 Task: Check the standings of the 2023 Victory Lane Racing NASCAR Cup Series for the race "Pennzoil 400" on the track "Las Vegas".
Action: Mouse moved to (203, 395)
Screenshot: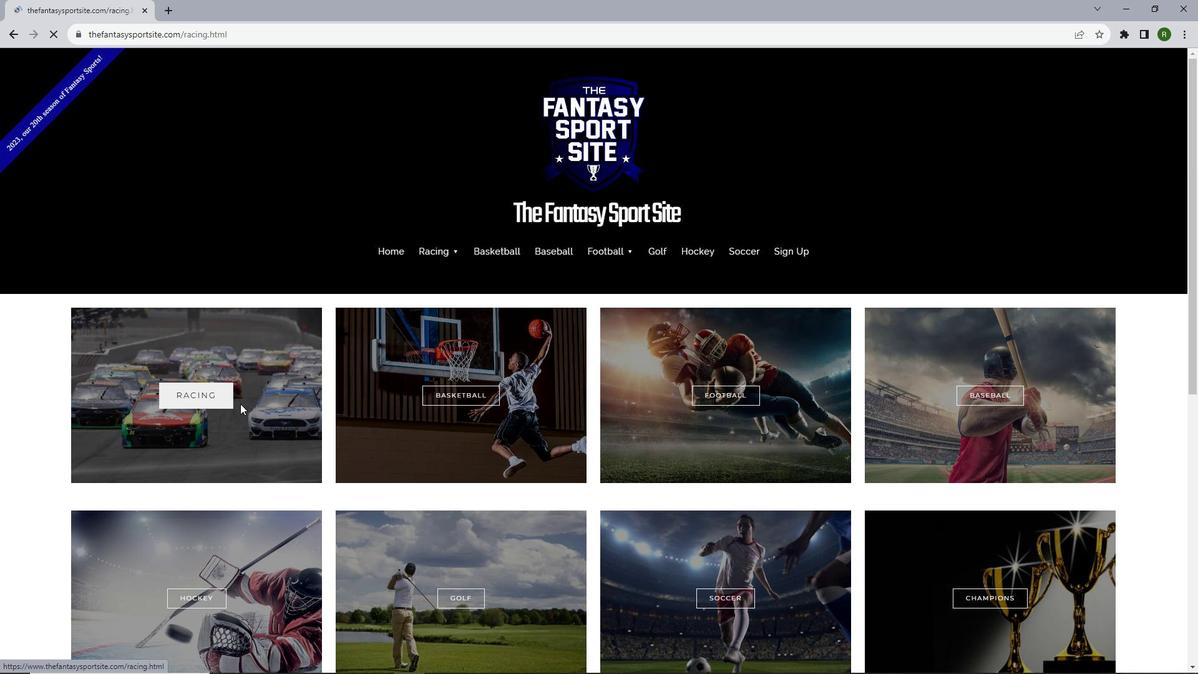 
Action: Mouse pressed left at (203, 395)
Screenshot: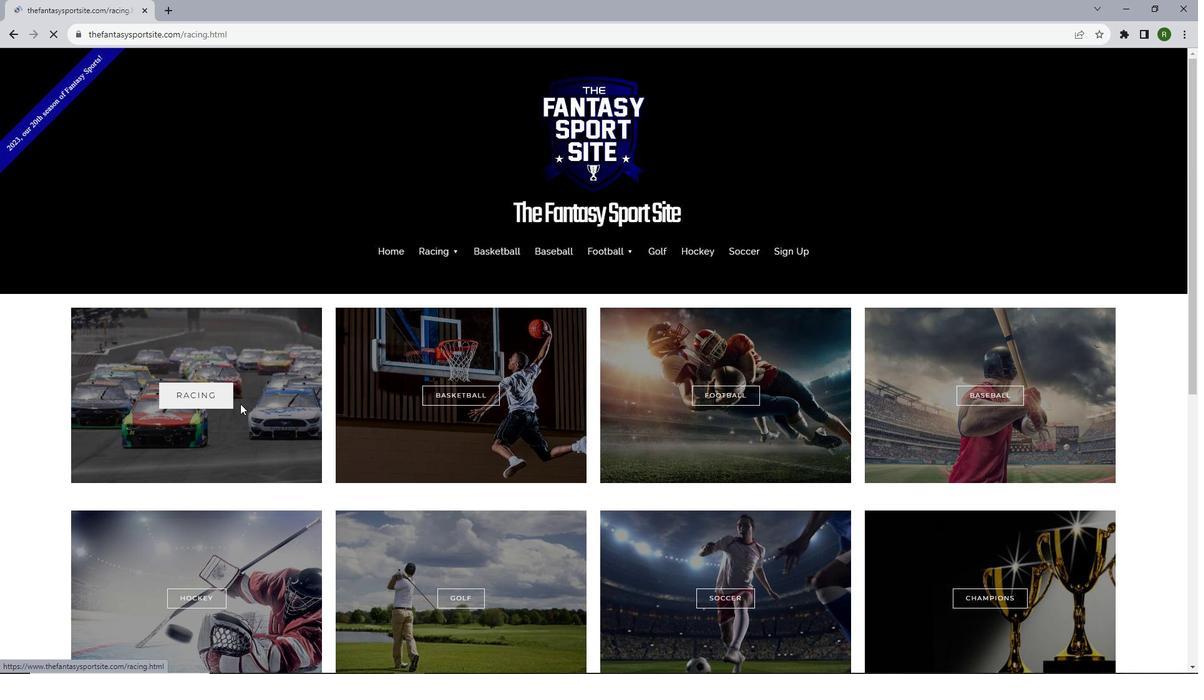 
Action: Mouse moved to (330, 427)
Screenshot: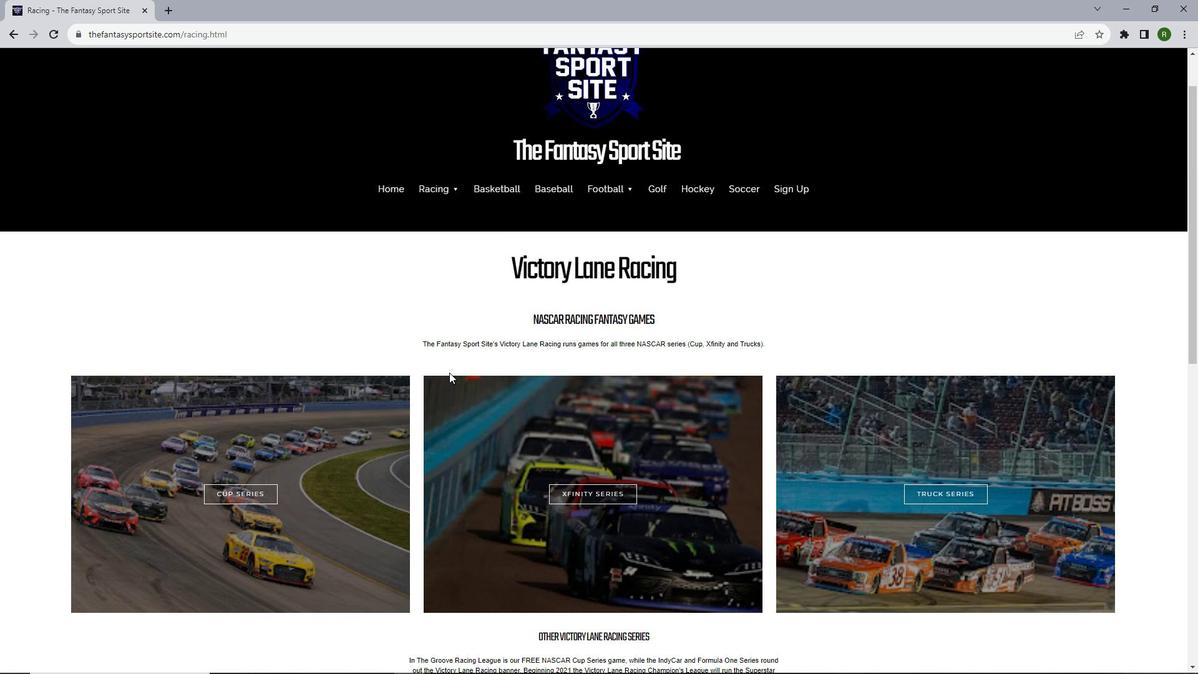 
Action: Mouse scrolled (330, 426) with delta (0, 0)
Screenshot: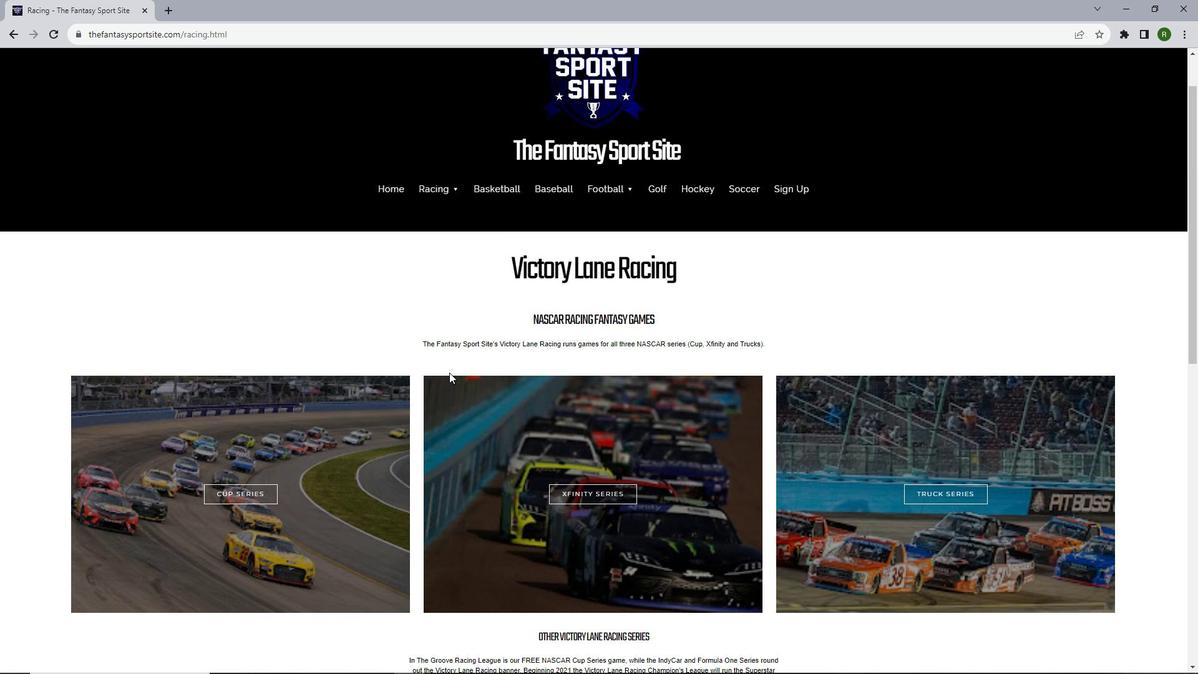 
Action: Mouse scrolled (330, 426) with delta (0, 0)
Screenshot: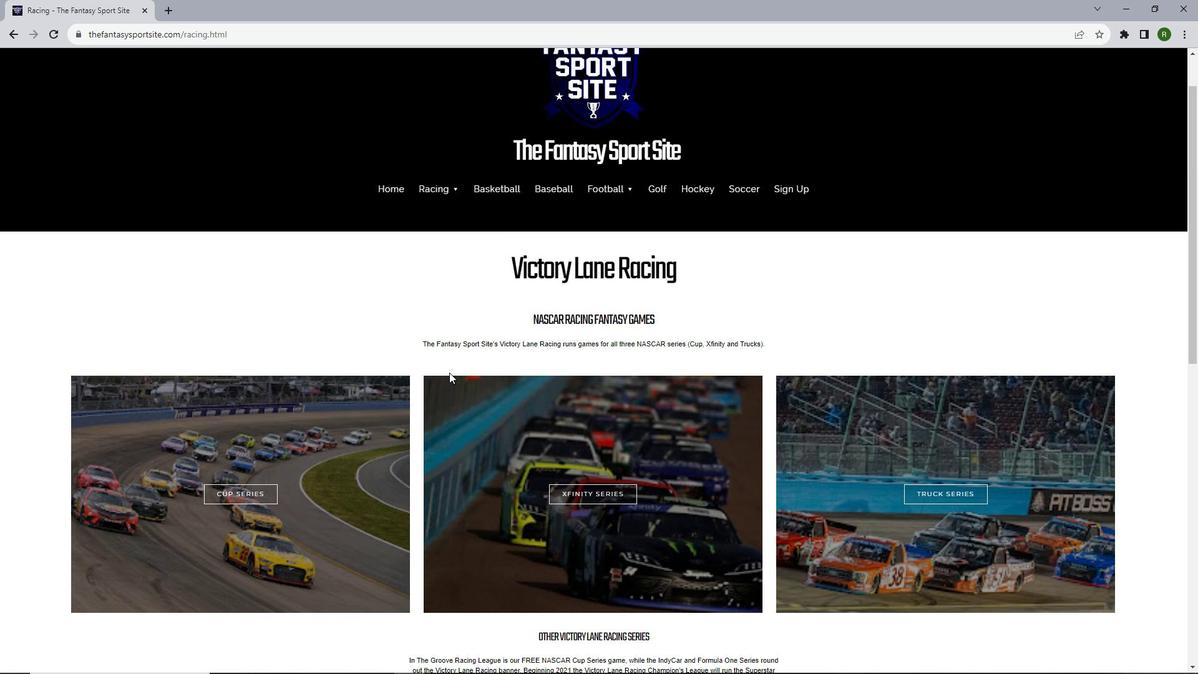 
Action: Mouse moved to (244, 434)
Screenshot: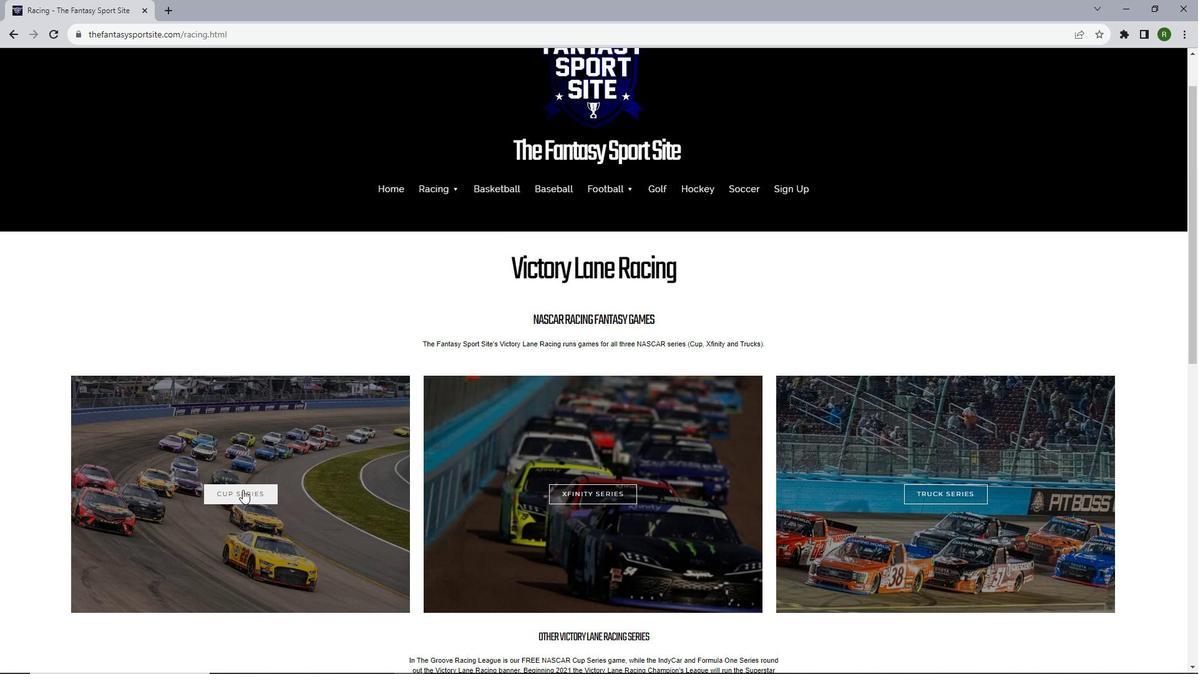
Action: Mouse pressed left at (244, 434)
Screenshot: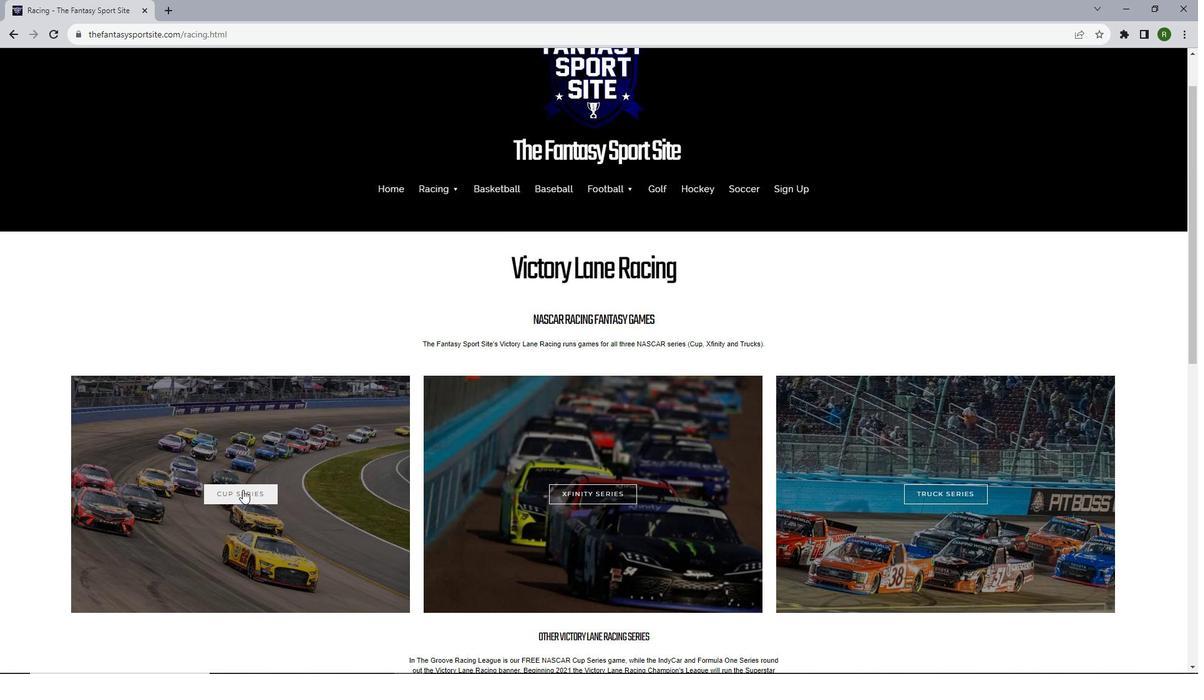 
Action: Mouse moved to (473, 406)
Screenshot: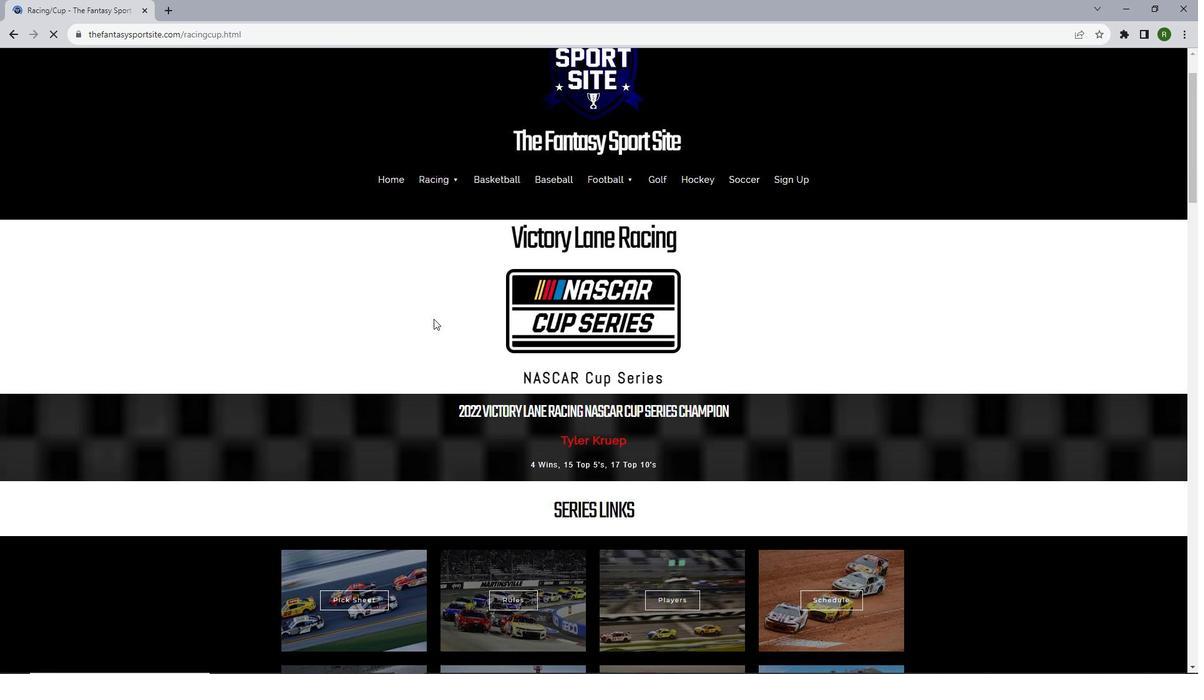 
Action: Mouse scrolled (473, 405) with delta (0, 0)
Screenshot: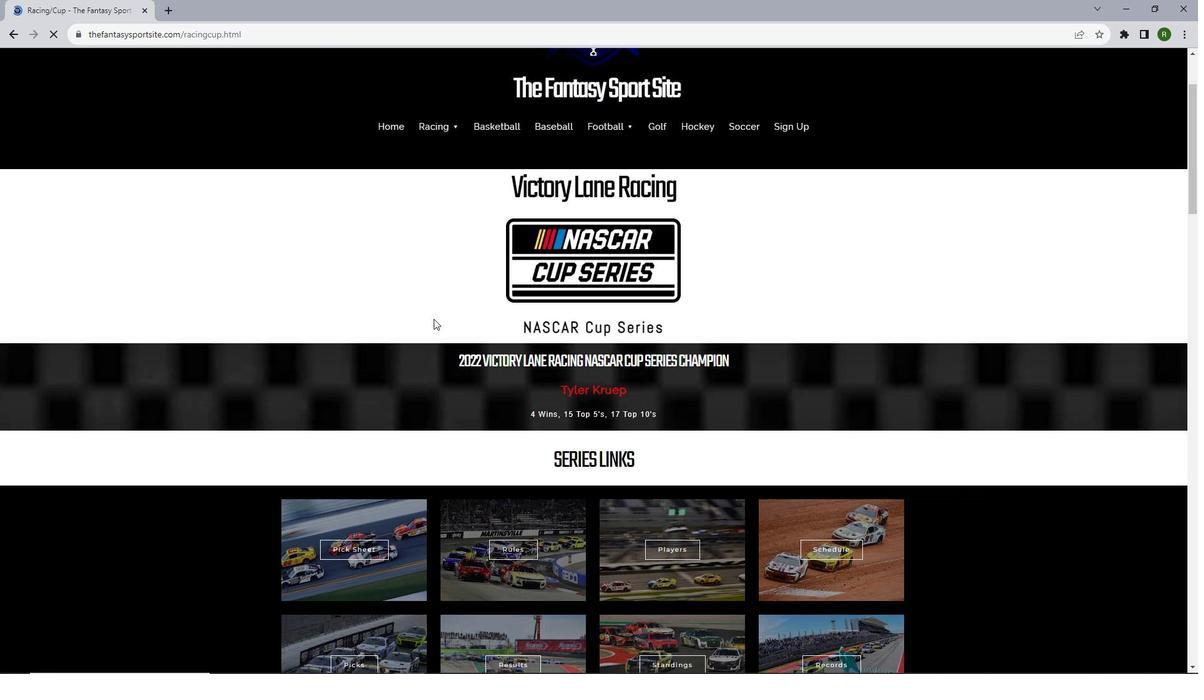 
Action: Mouse scrolled (473, 405) with delta (0, 0)
Screenshot: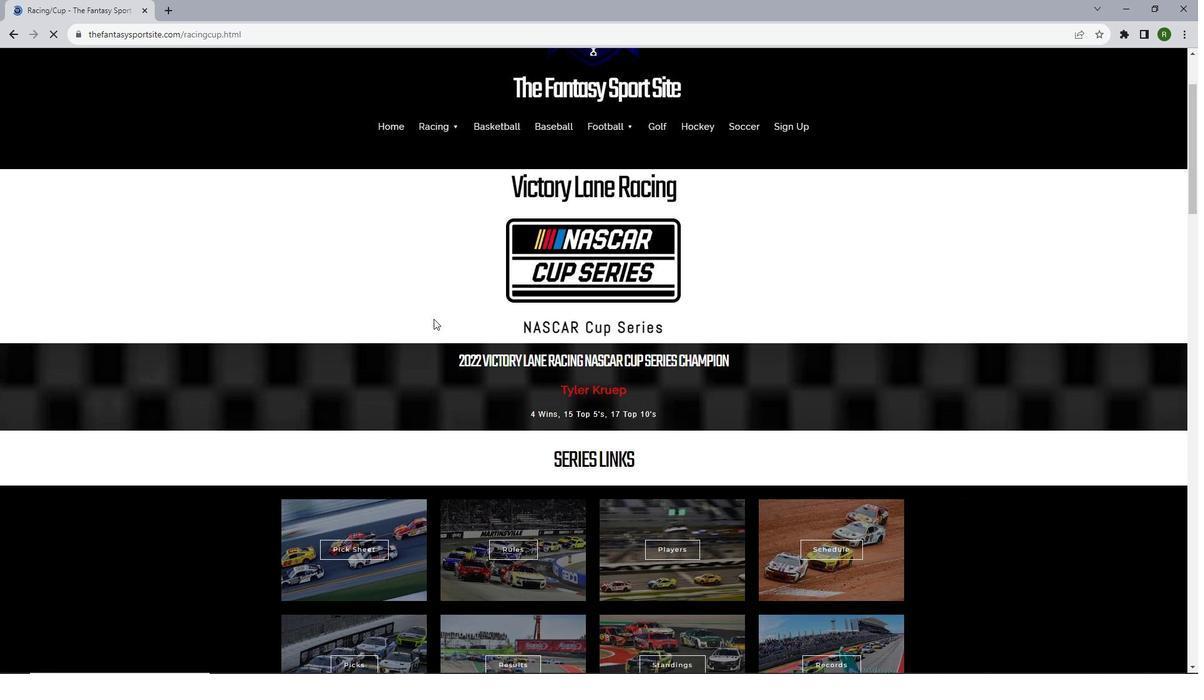 
Action: Mouse scrolled (473, 405) with delta (0, 0)
Screenshot: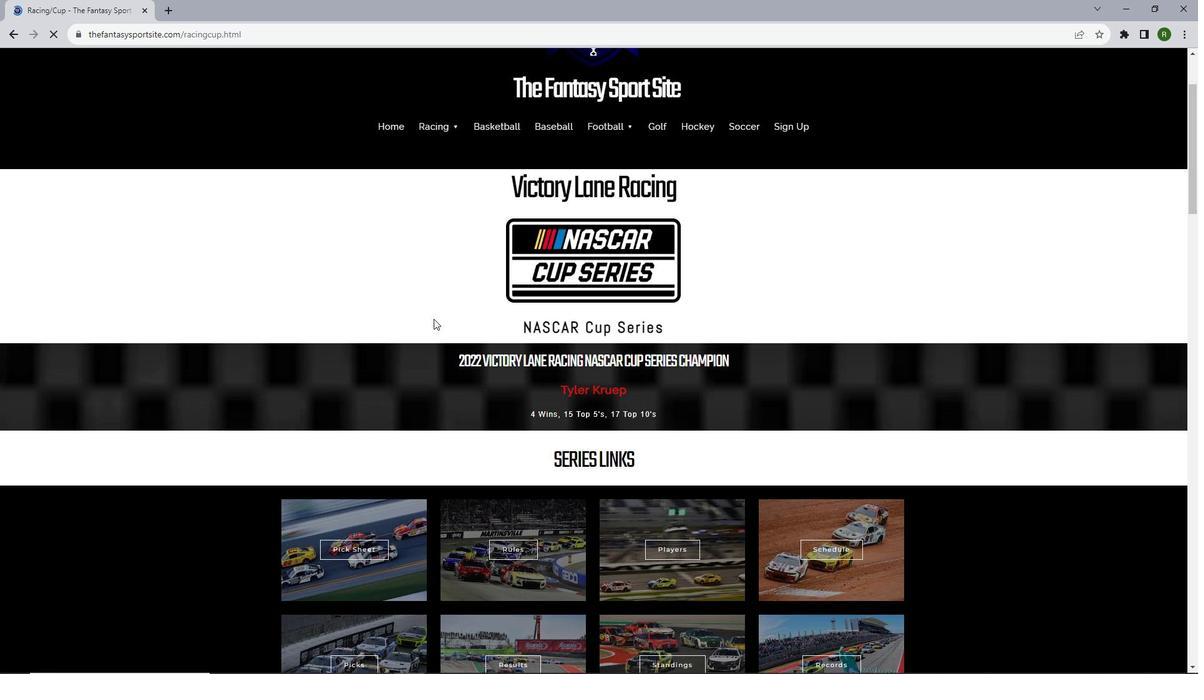 
Action: Mouse scrolled (473, 405) with delta (0, 0)
Screenshot: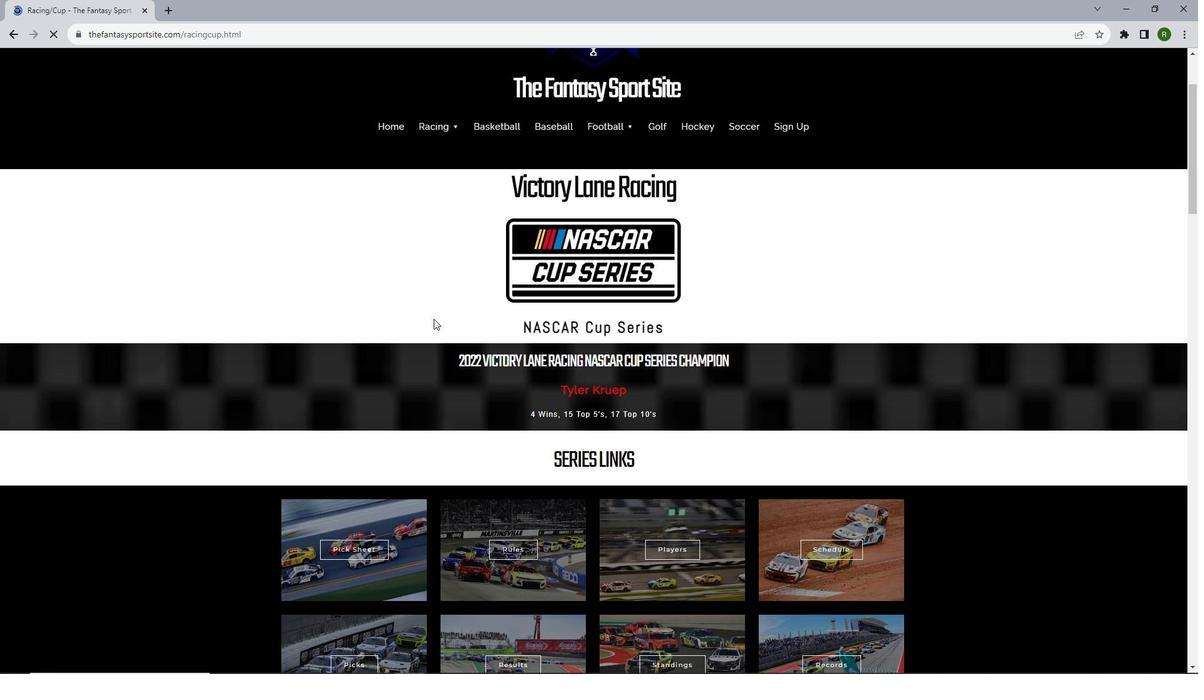 
Action: Mouse scrolled (473, 405) with delta (0, 0)
Screenshot: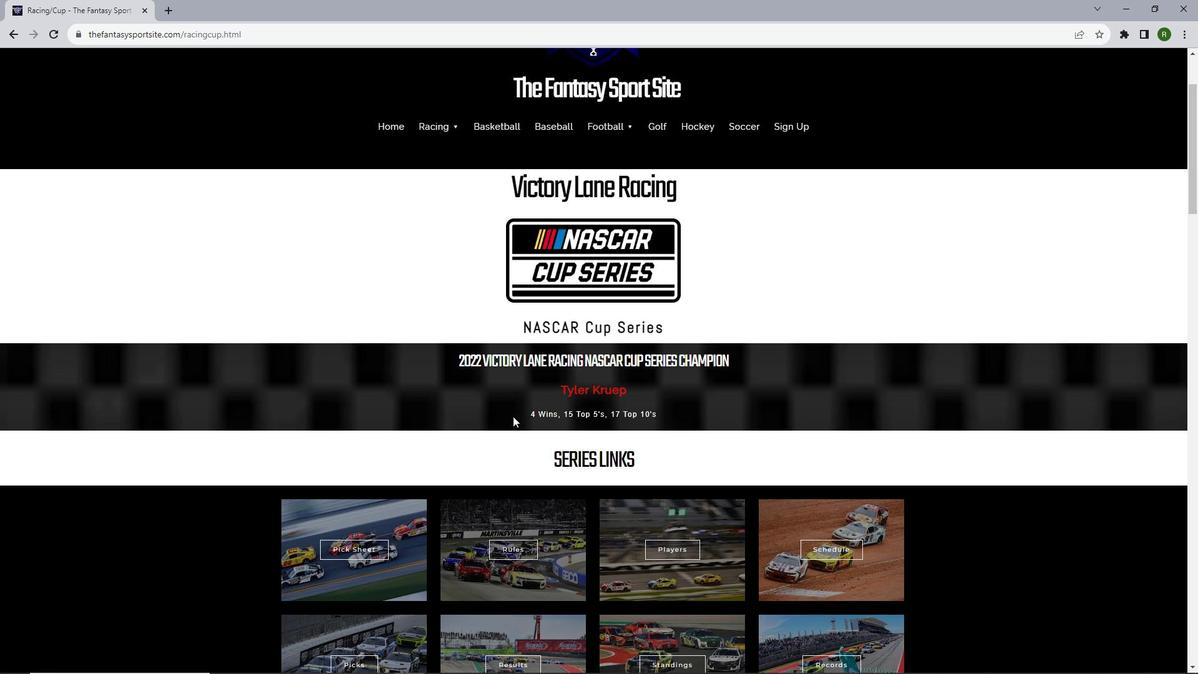 
Action: Mouse moved to (646, 478)
Screenshot: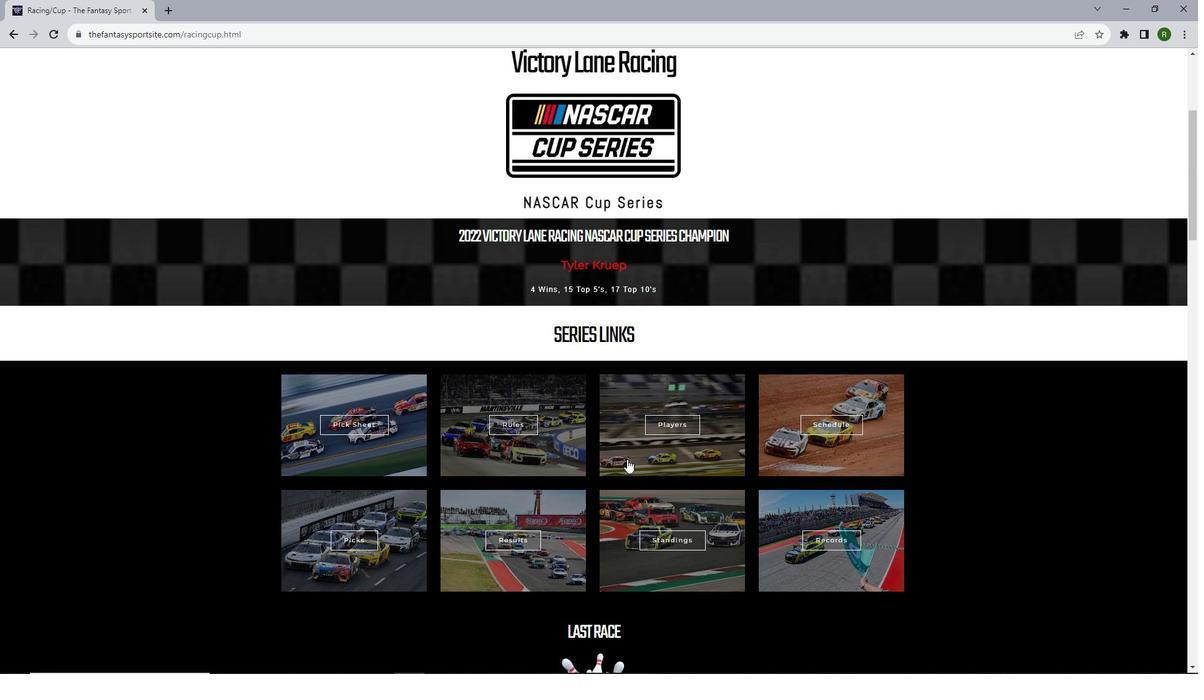 
Action: Mouse pressed left at (646, 478)
Screenshot: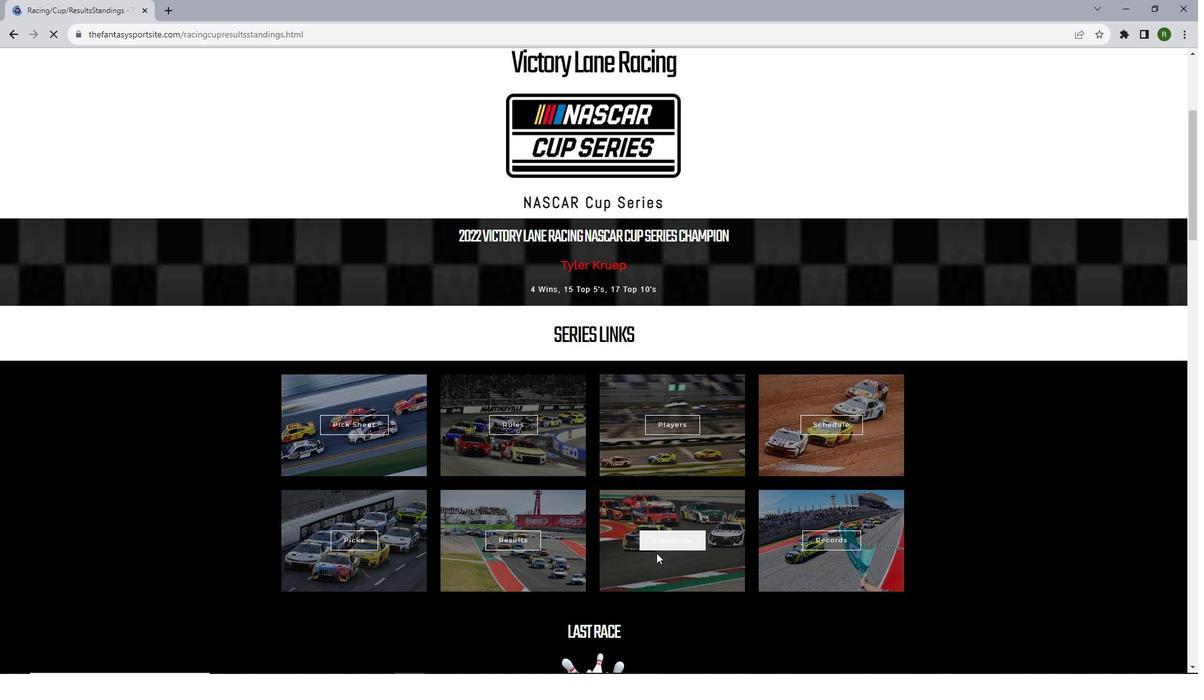 
Action: Mouse moved to (661, 479)
Screenshot: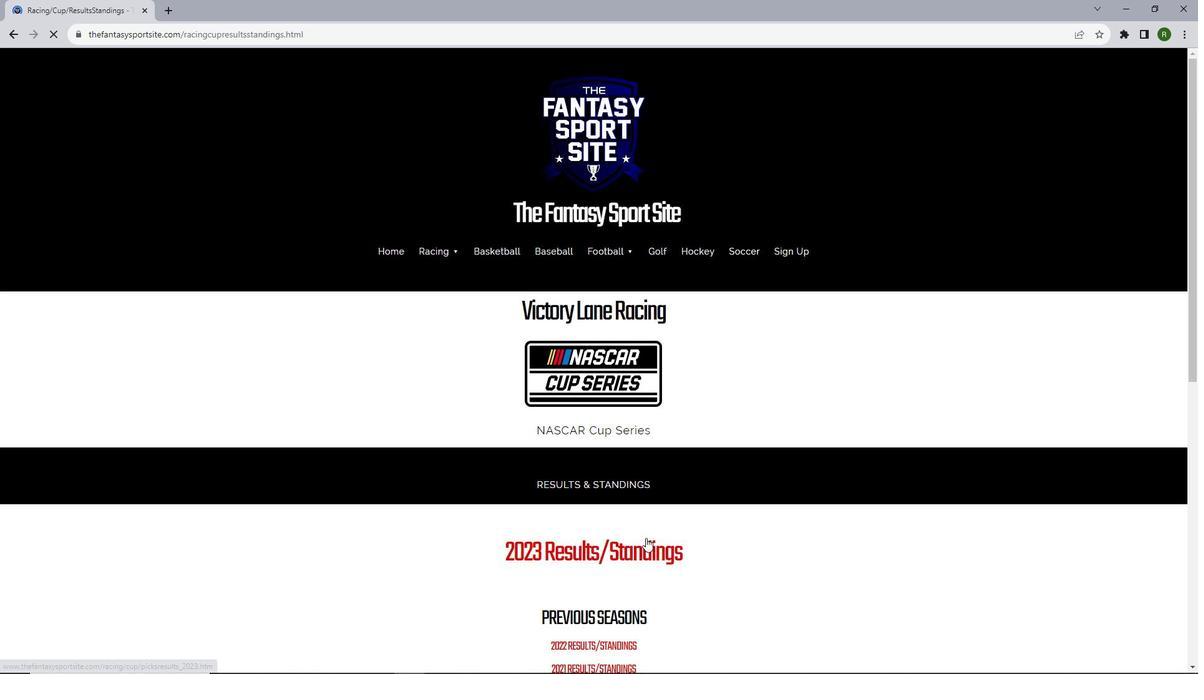 
Action: Mouse pressed left at (661, 479)
Screenshot: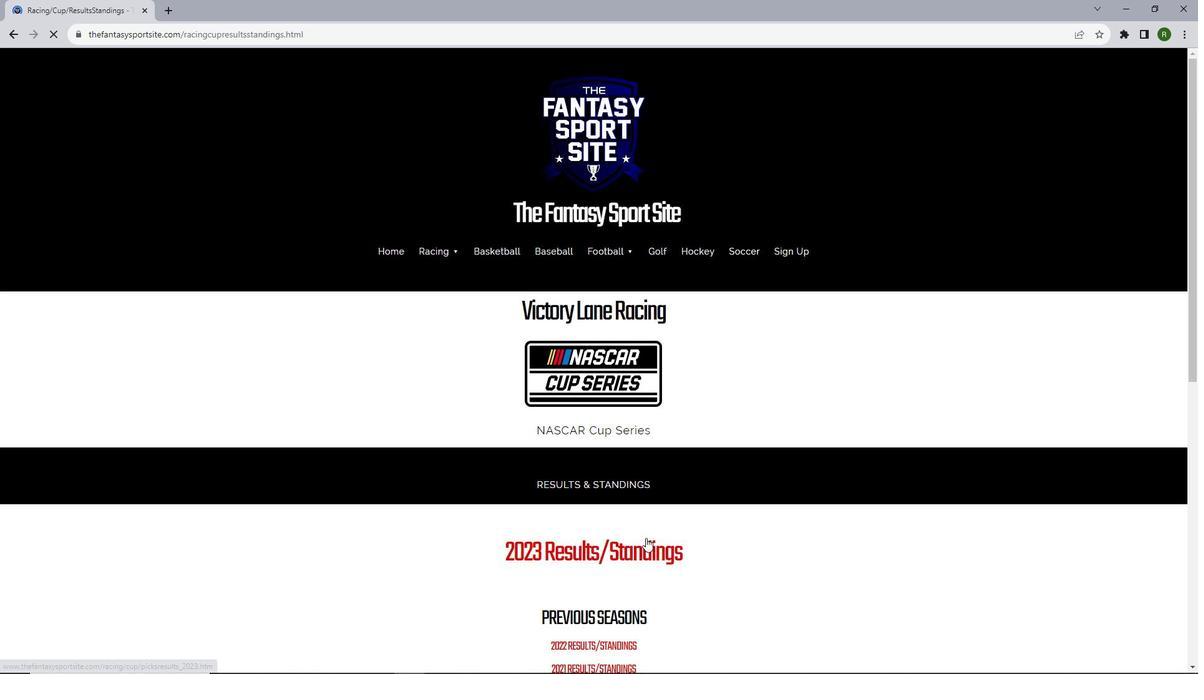 
Action: Mouse scrolled (661, 479) with delta (0, 0)
Screenshot: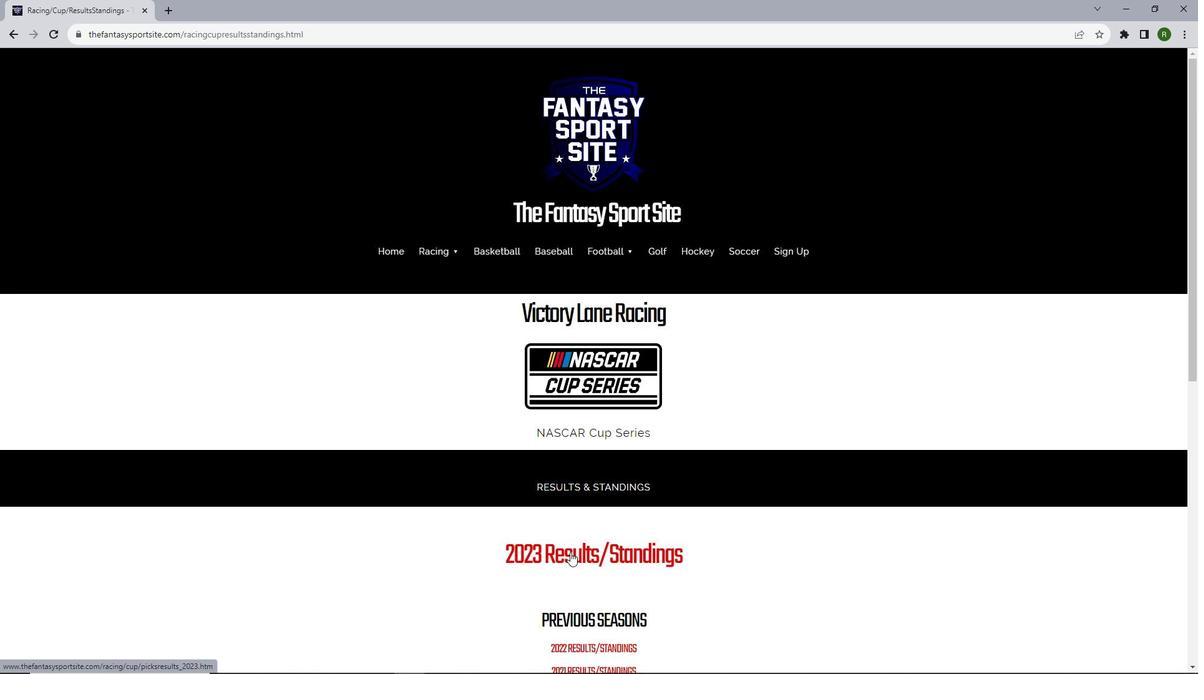
Action: Mouse scrolled (661, 479) with delta (0, 0)
Screenshot: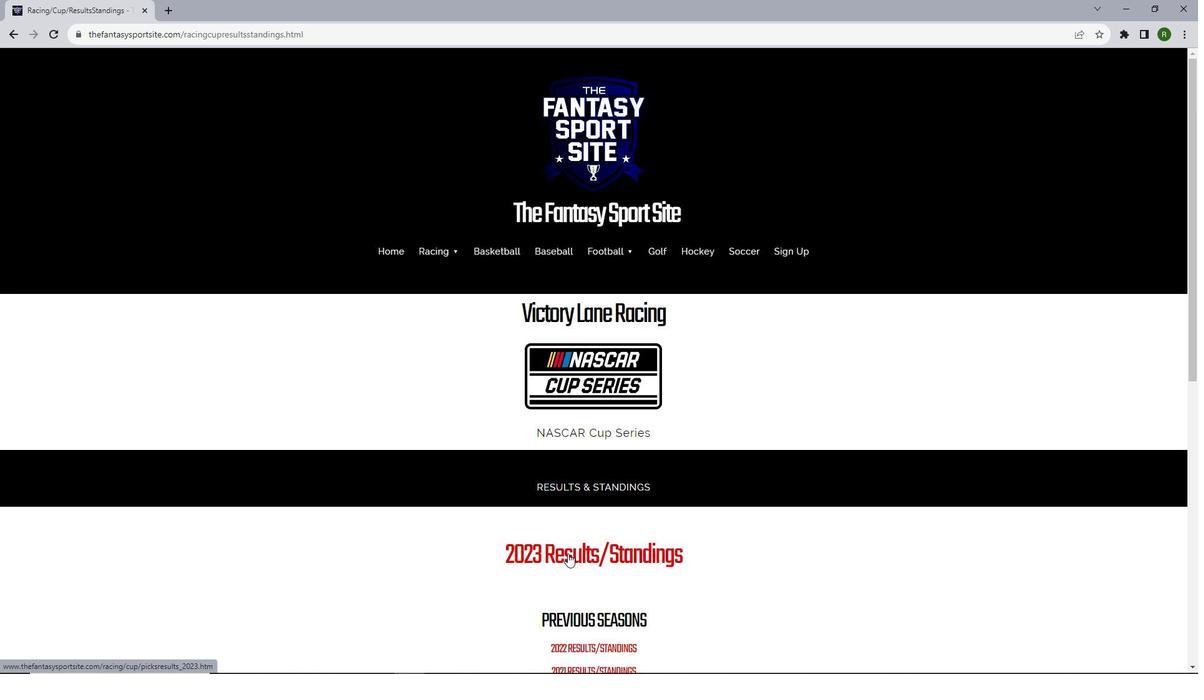 
Action: Mouse moved to (596, 431)
Screenshot: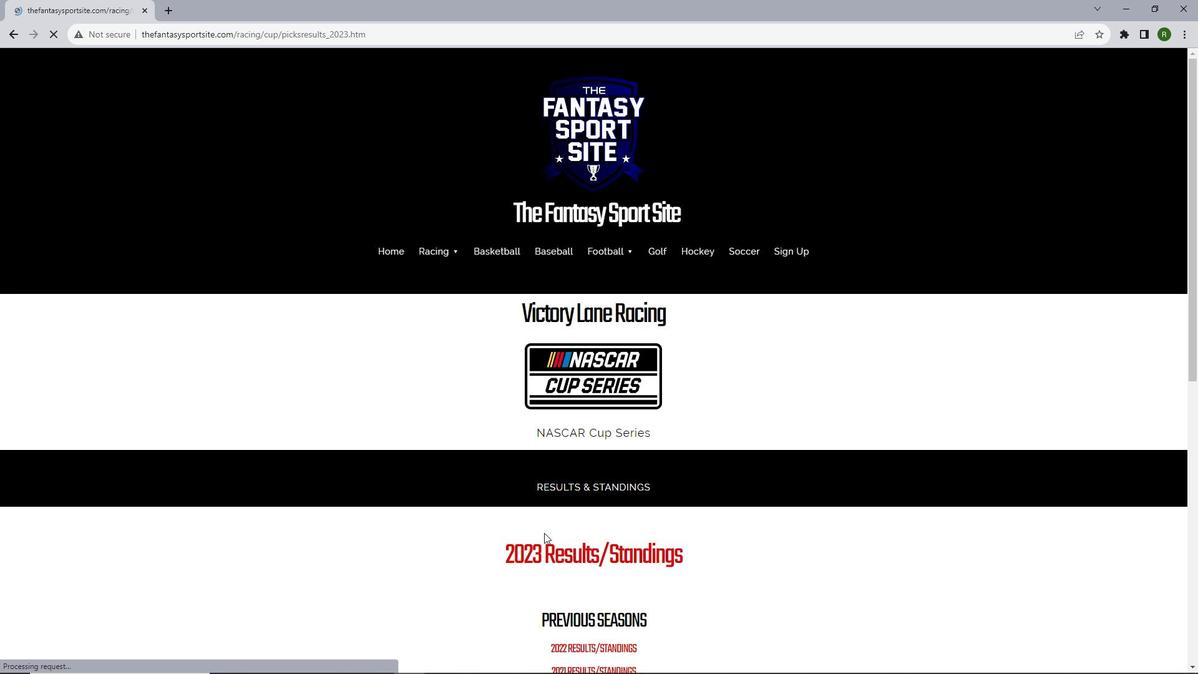 
Action: Mouse pressed left at (596, 431)
Screenshot: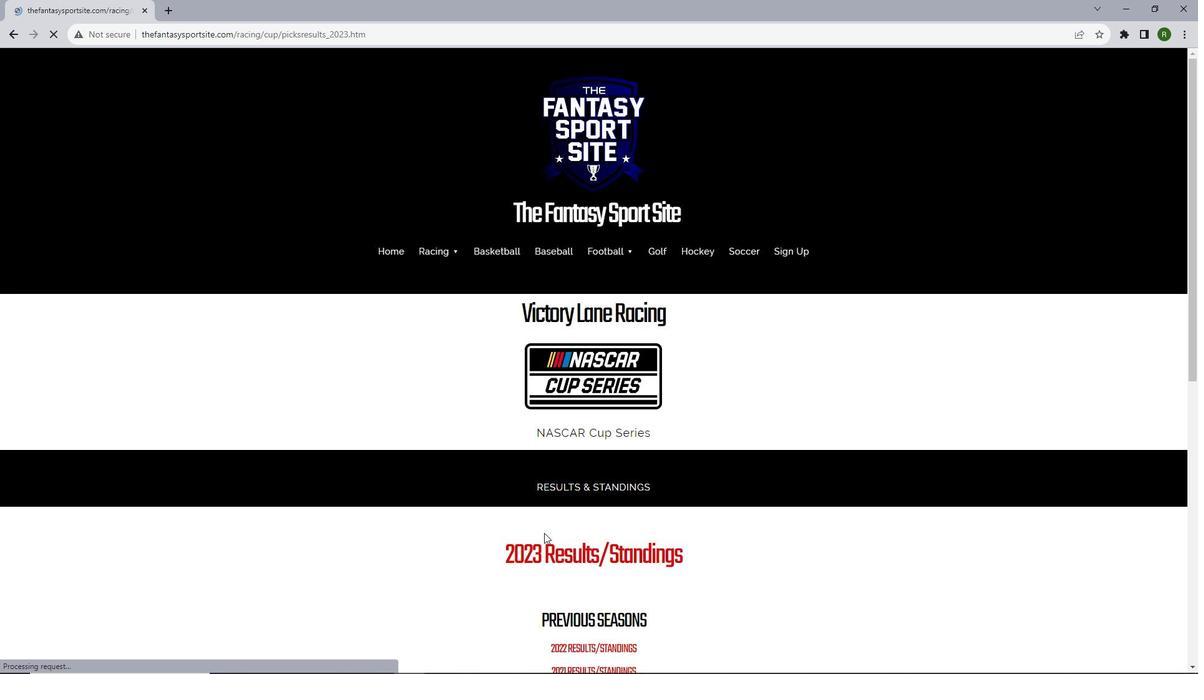 
Action: Mouse moved to (777, 142)
Screenshot: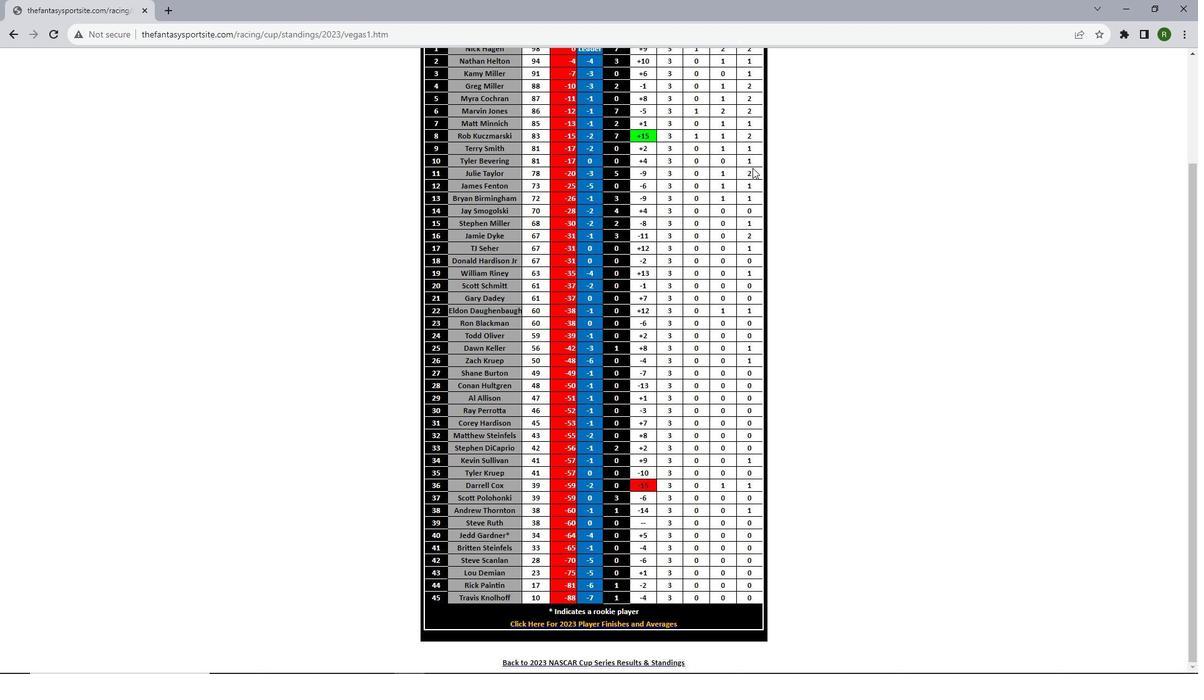 
Action: Mouse scrolled (777, 142) with delta (0, 0)
Screenshot: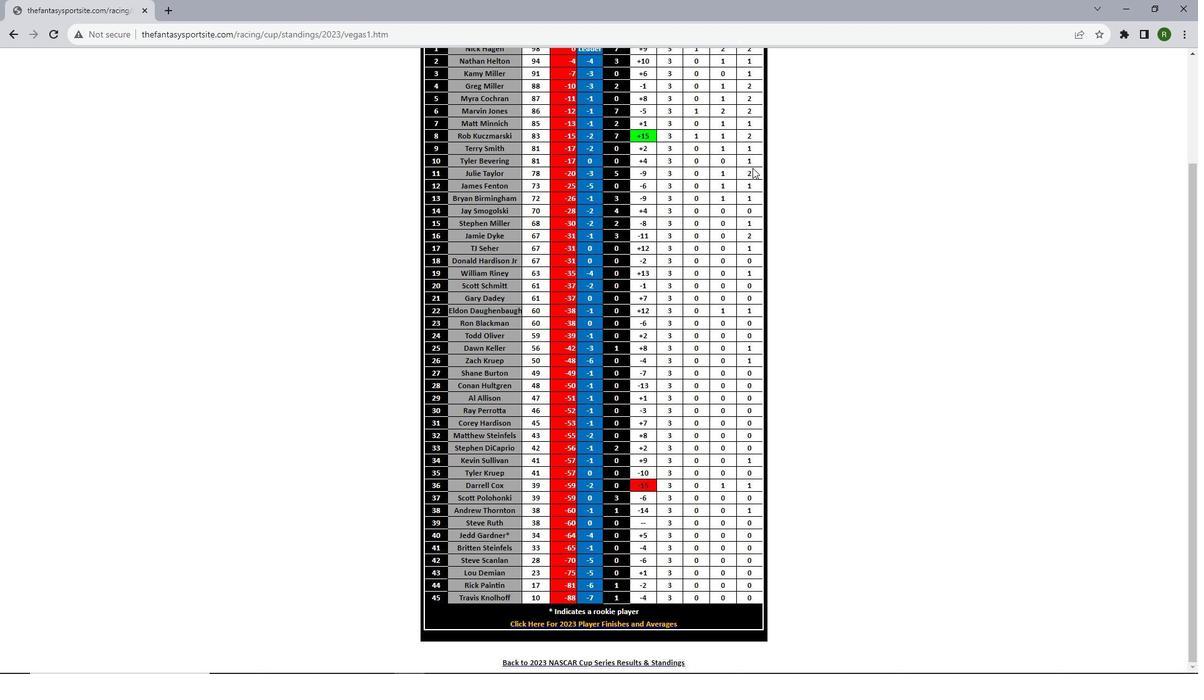 
Action: Mouse scrolled (777, 142) with delta (0, 0)
Screenshot: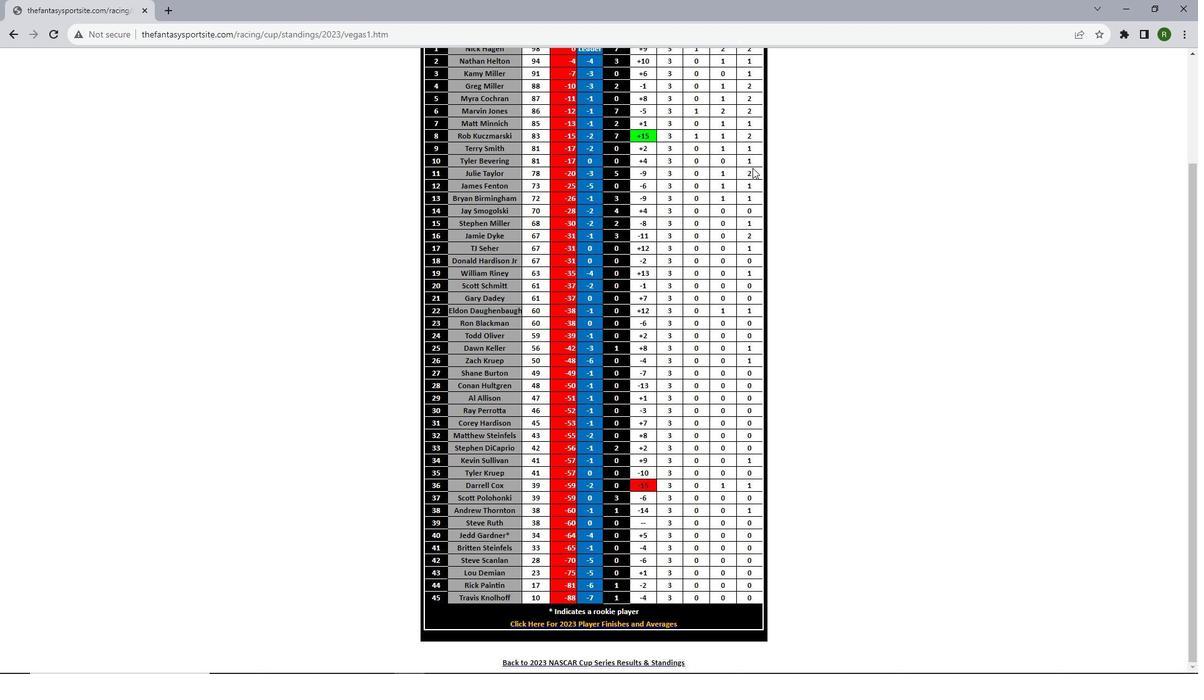 
Action: Mouse scrolled (777, 142) with delta (0, 0)
Screenshot: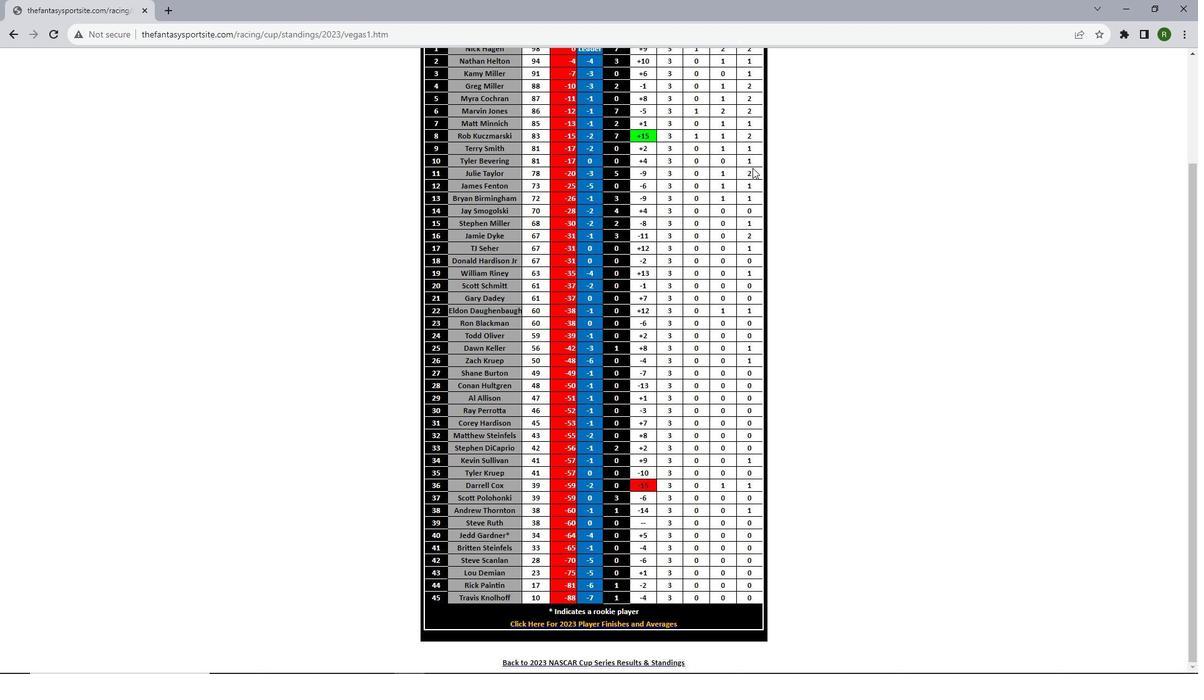
Action: Mouse moved to (11, 32)
Screenshot: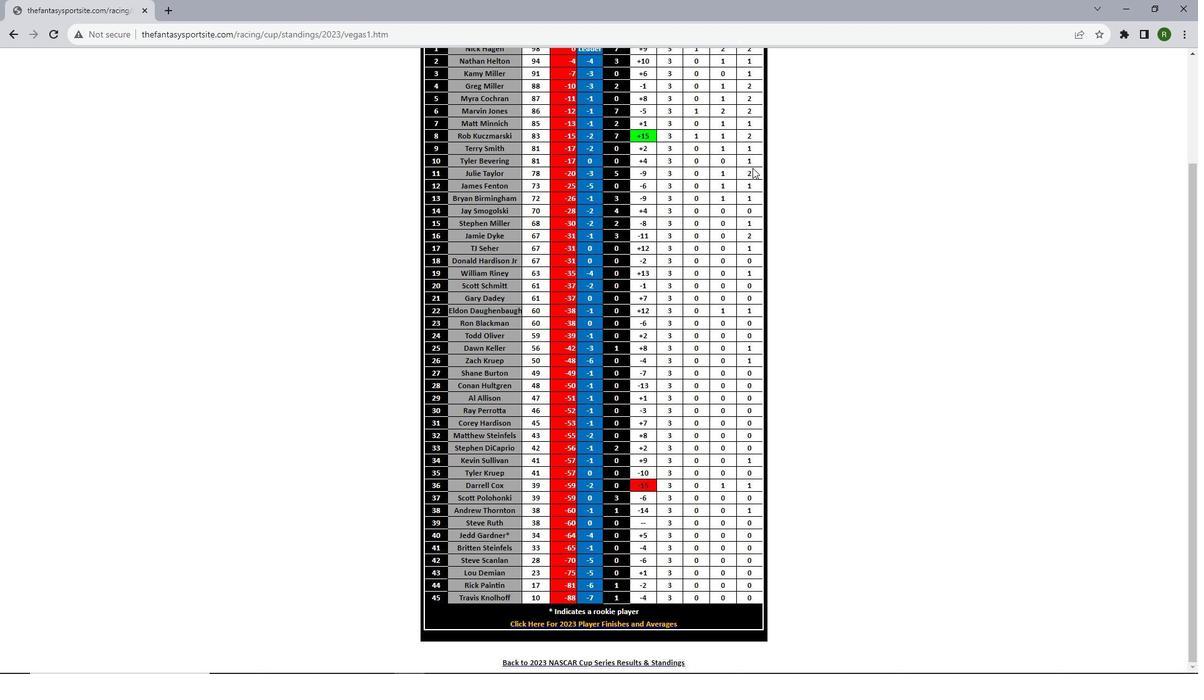 
Action: Mouse pressed left at (11, 32)
Screenshot: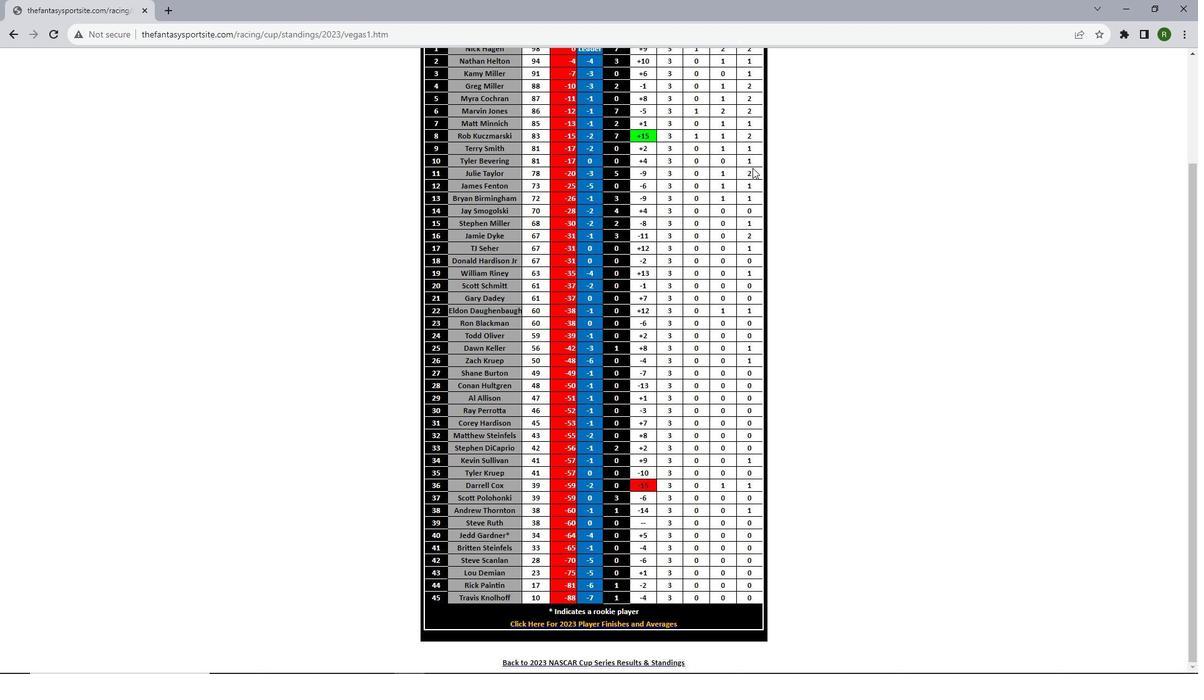 
Action: Mouse moved to (11, 32)
Screenshot: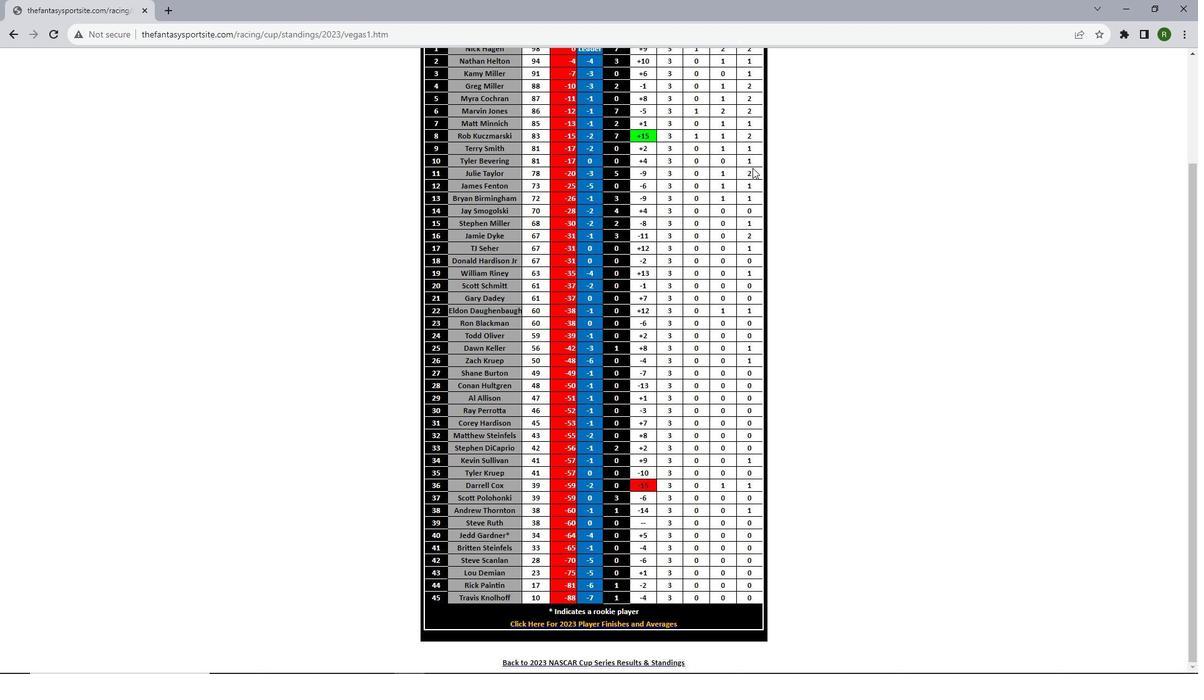 
Action: Mouse pressed left at (11, 32)
Screenshot: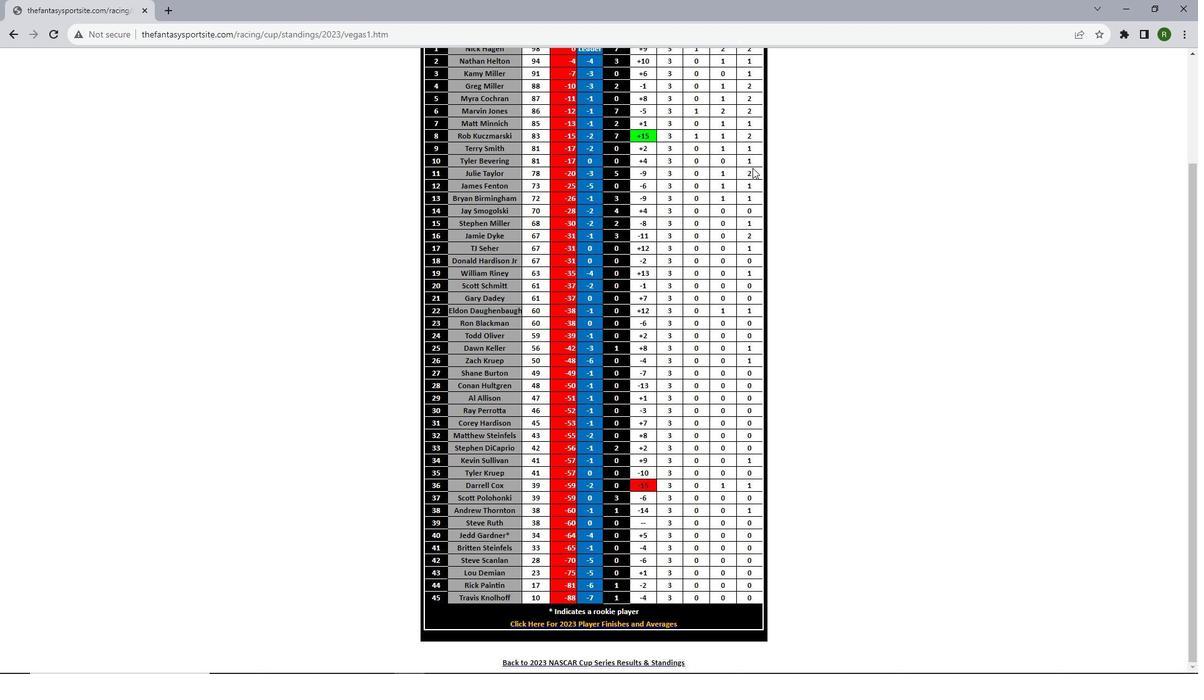 
Action: Mouse pressed left at (11, 32)
Screenshot: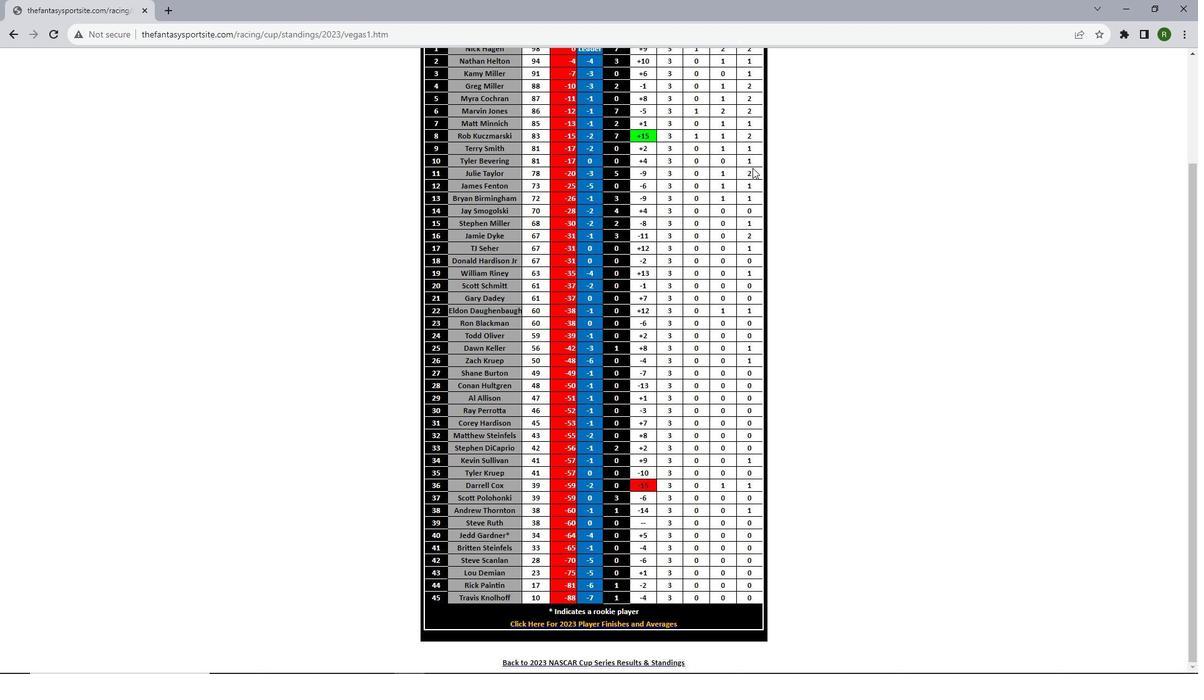 
Action: Mouse pressed left at (11, 32)
Screenshot: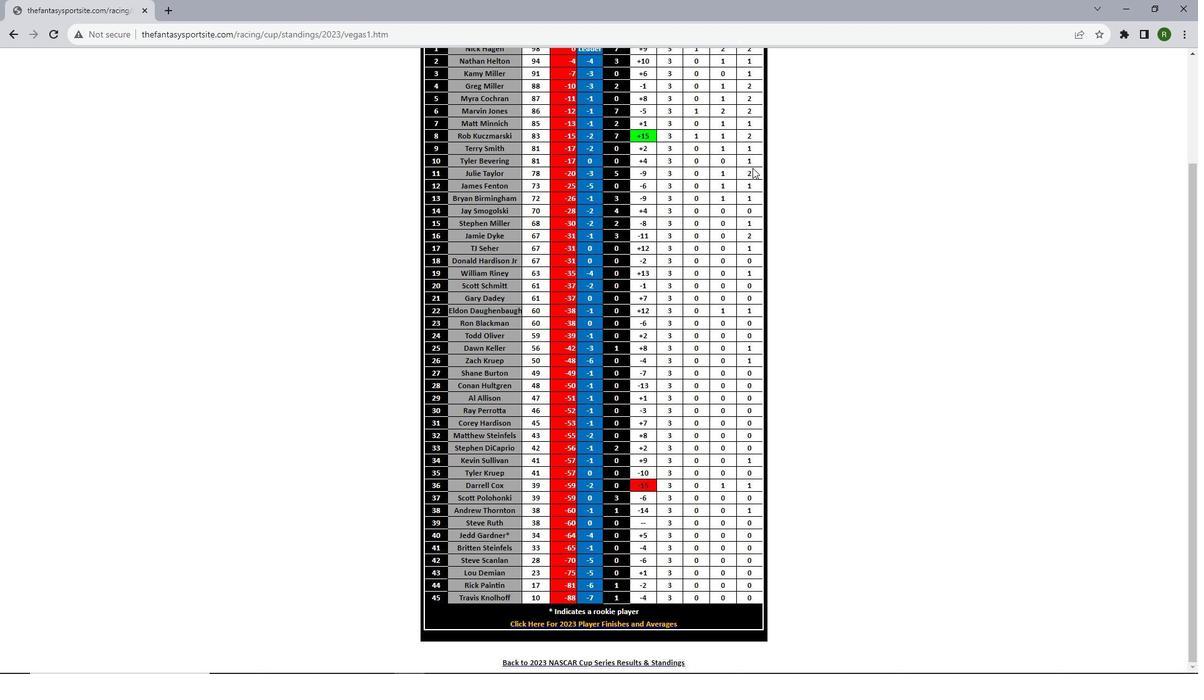 
Action: Mouse moved to (33, 330)
Screenshot: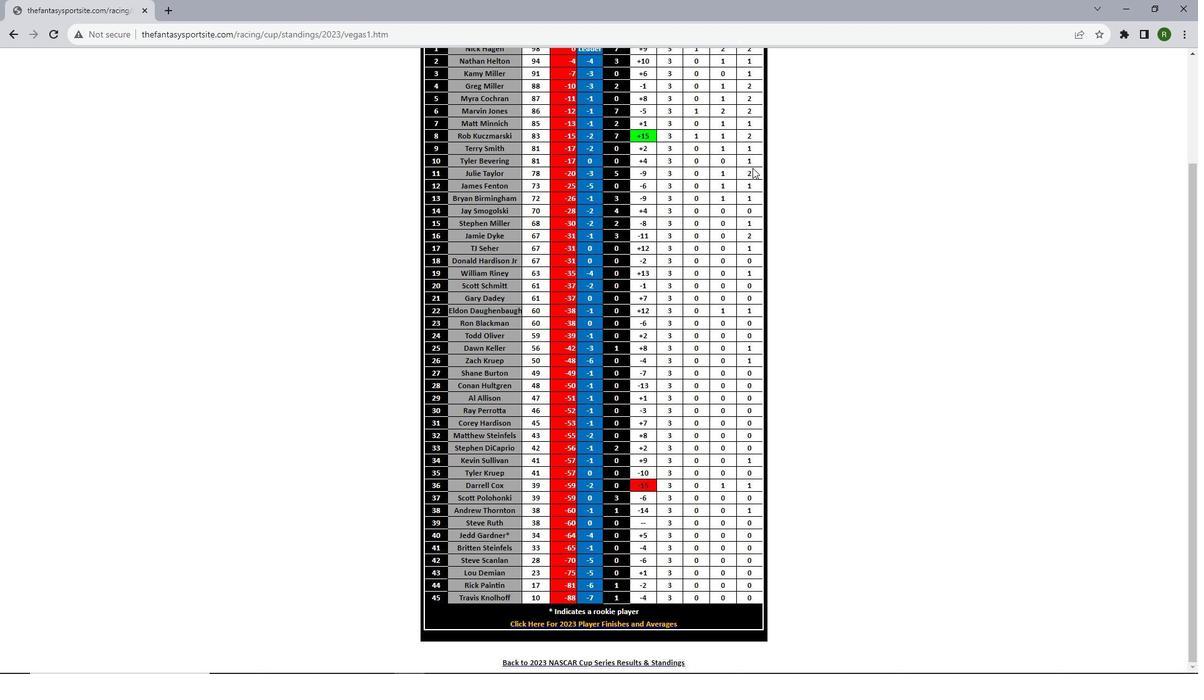 
Action: Mouse scrolled (33, 330) with delta (0, 0)
Screenshot: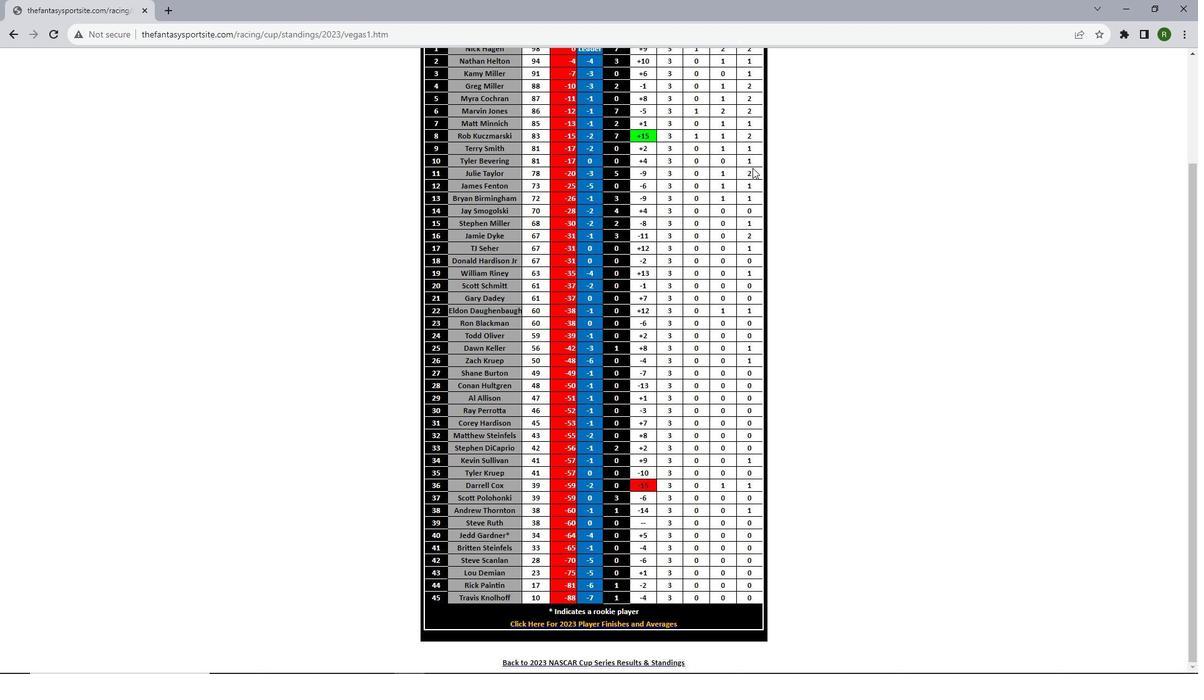 
Action: Mouse scrolled (33, 330) with delta (0, 0)
Screenshot: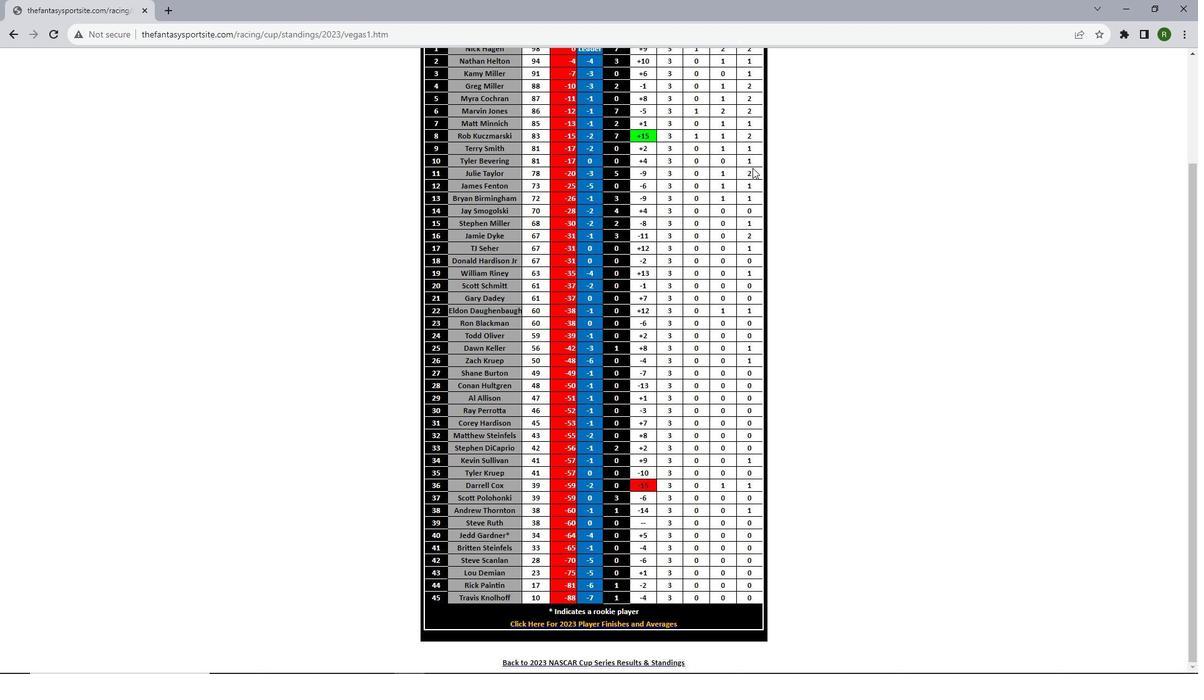 
Action: Mouse pressed left at (33, 330)
Screenshot: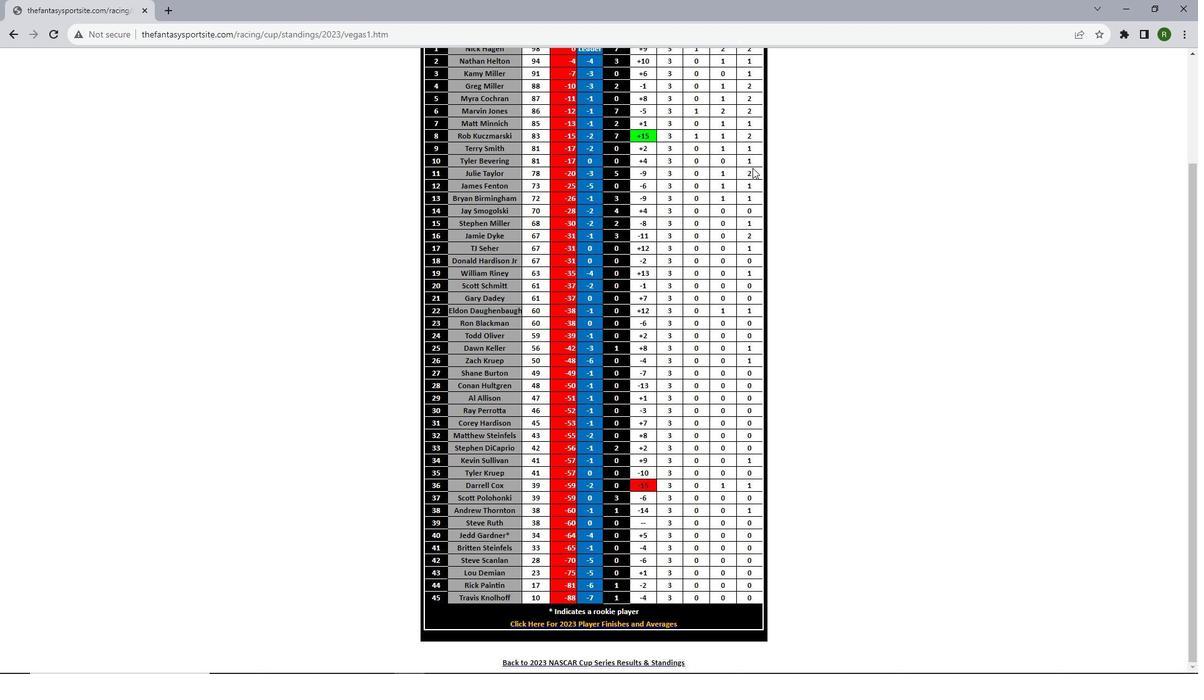 
Action: Mouse moved to (211, 401)
Screenshot: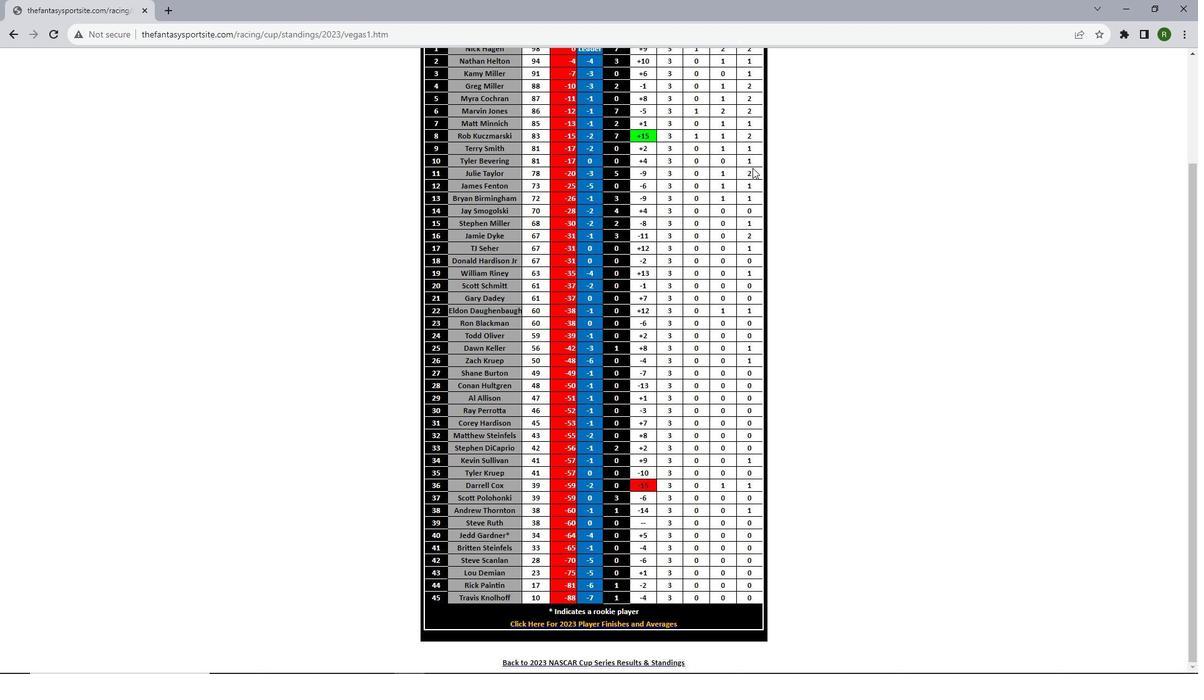 
Action: Mouse pressed left at (211, 401)
Screenshot: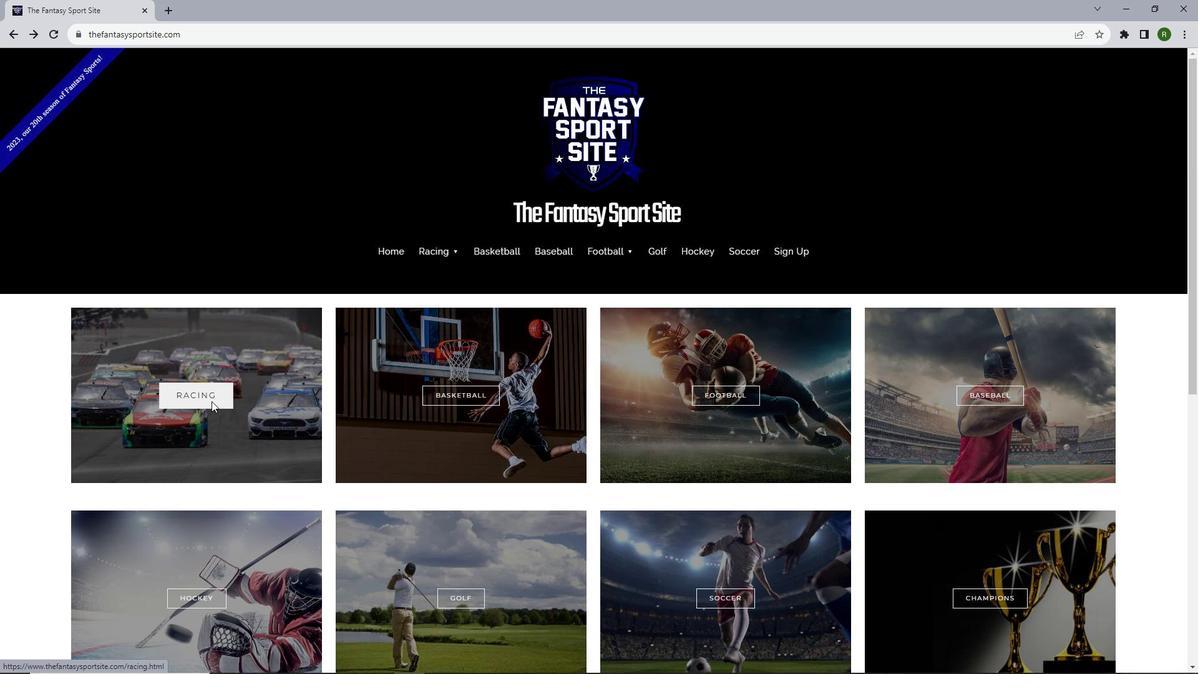 
Action: Mouse pressed left at (211, 401)
Screenshot: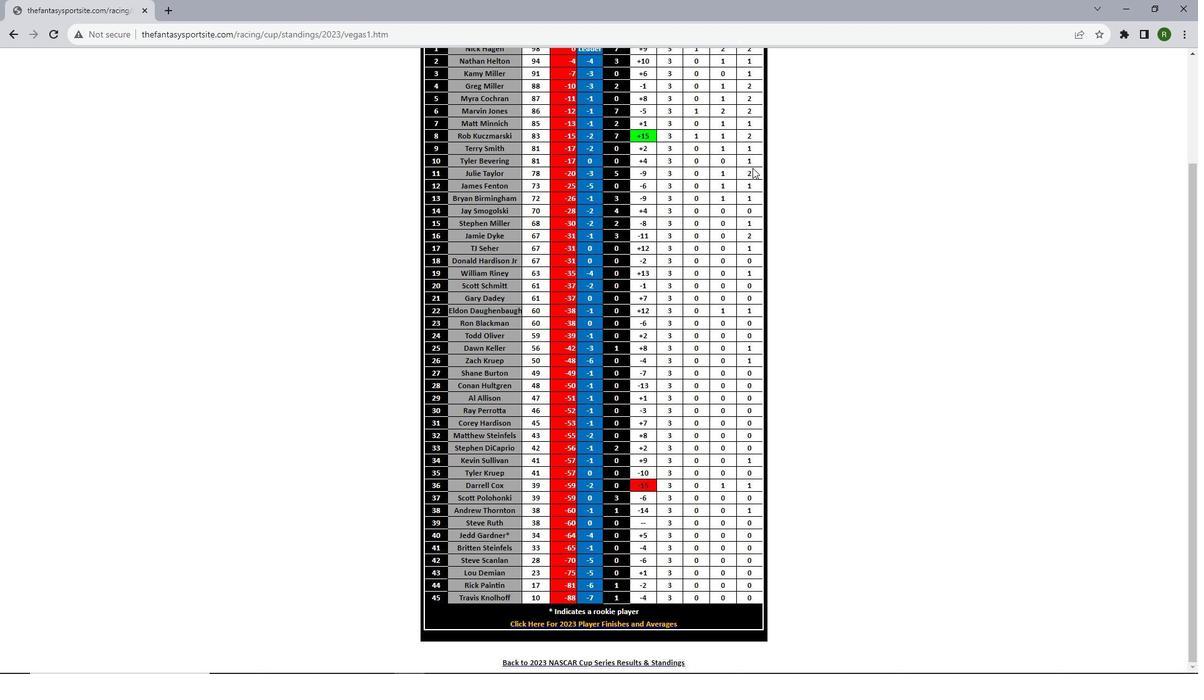 
Action: Mouse moved to (458, 366)
Screenshot: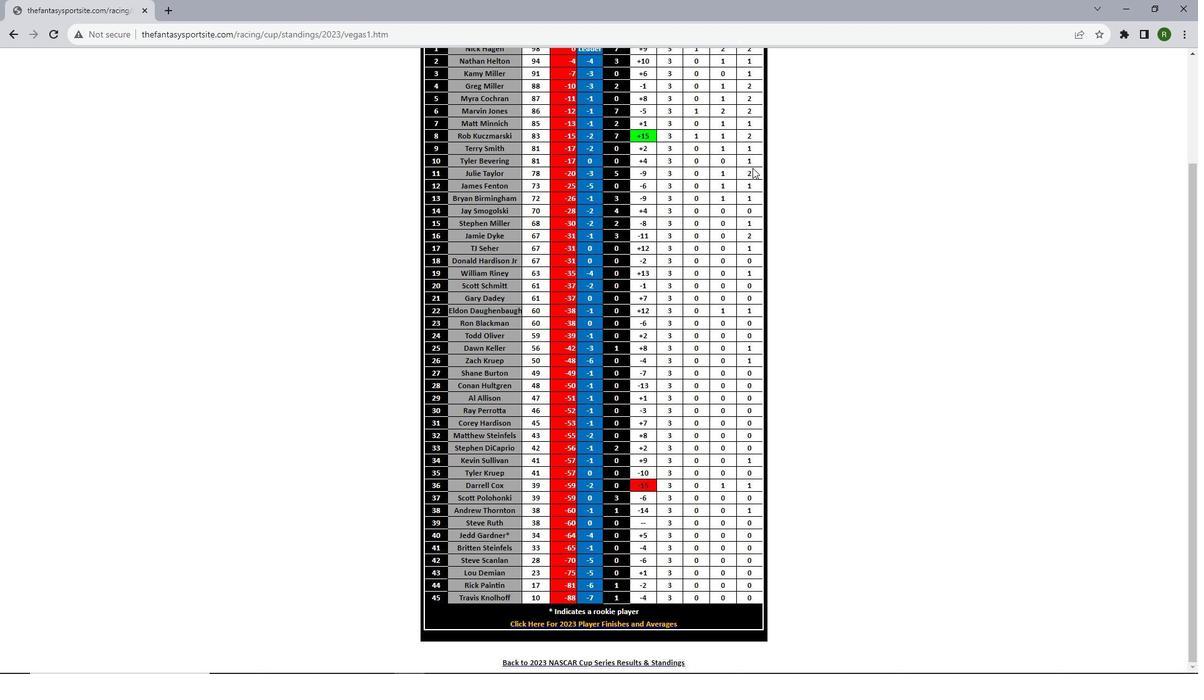 
Action: Mouse scrolled (458, 365) with delta (0, 0)
Screenshot: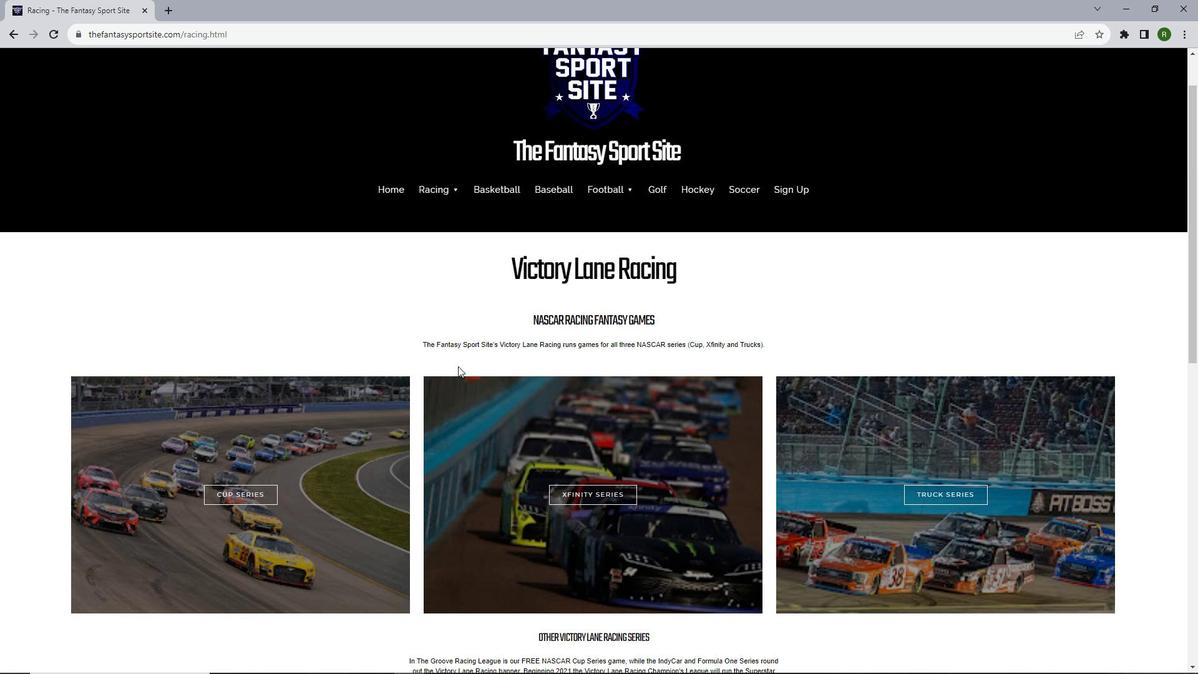 
Action: Mouse scrolled (458, 365) with delta (0, 0)
Screenshot: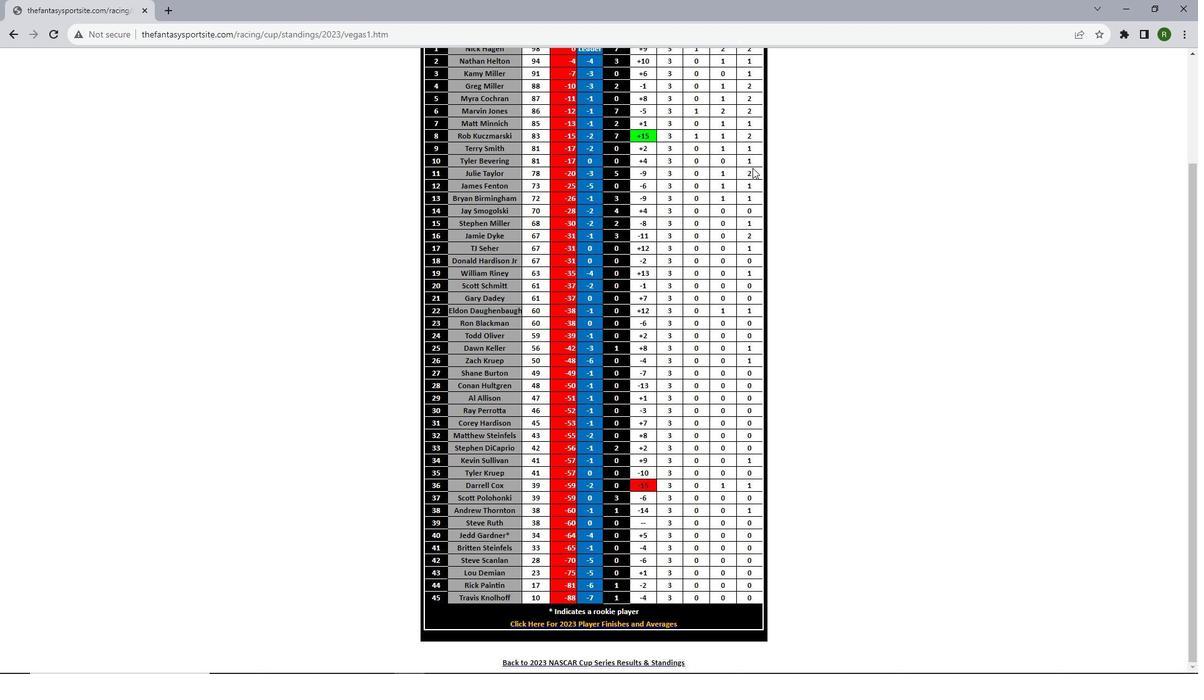 
Action: Mouse moved to (242, 489)
Screenshot: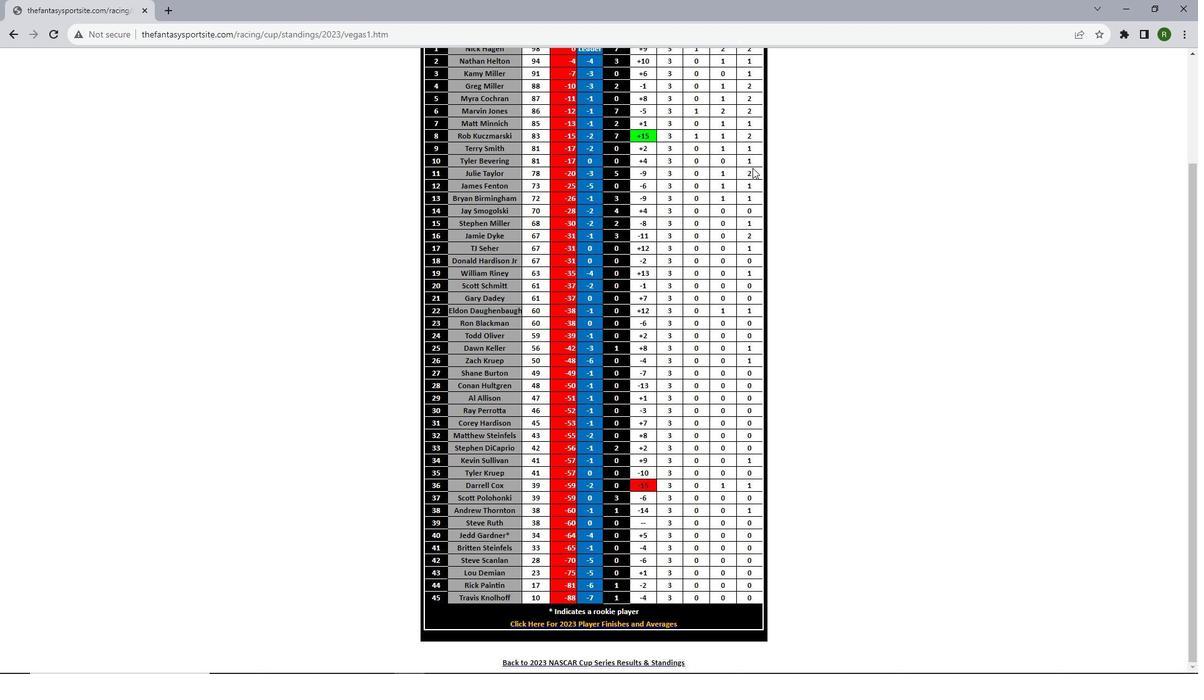 
Action: Mouse pressed left at (242, 489)
Screenshot: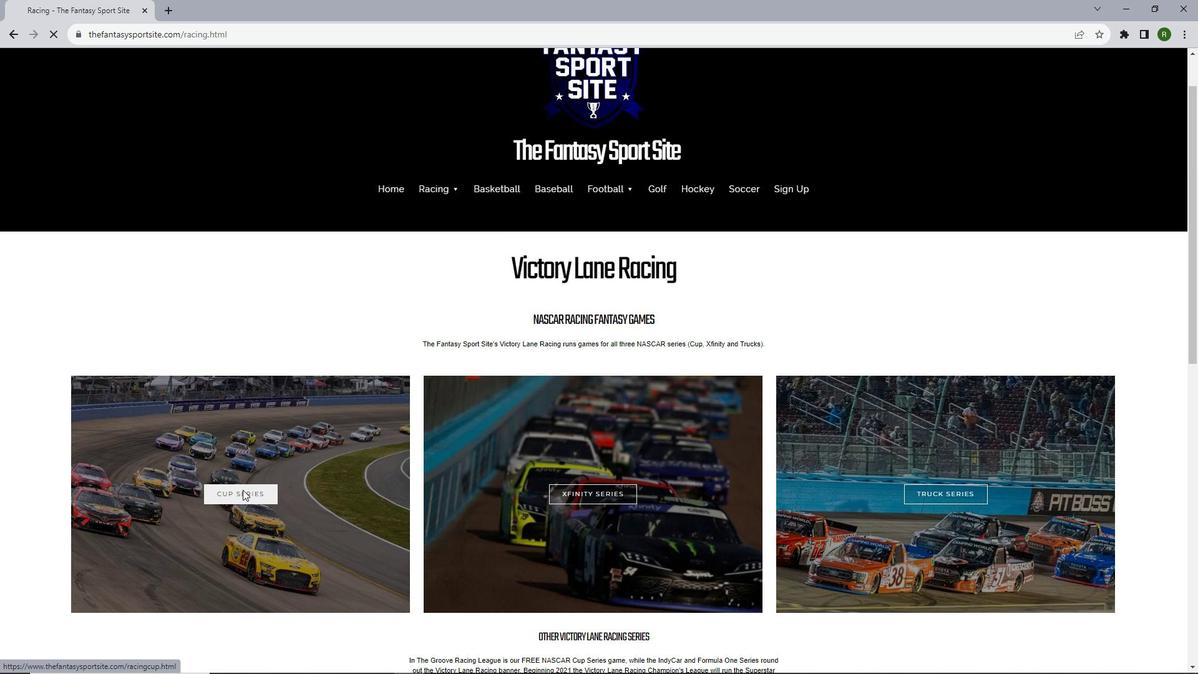 
Action: Mouse pressed left at (242, 489)
Screenshot: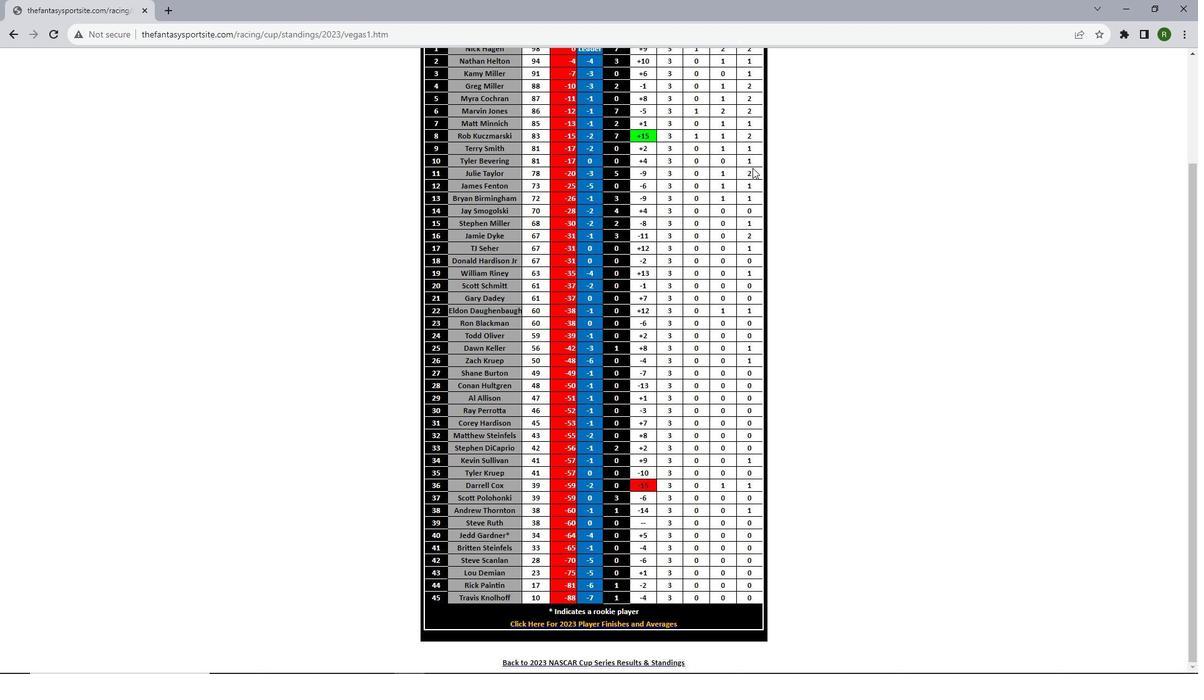 
Action: Mouse moved to (433, 318)
Screenshot: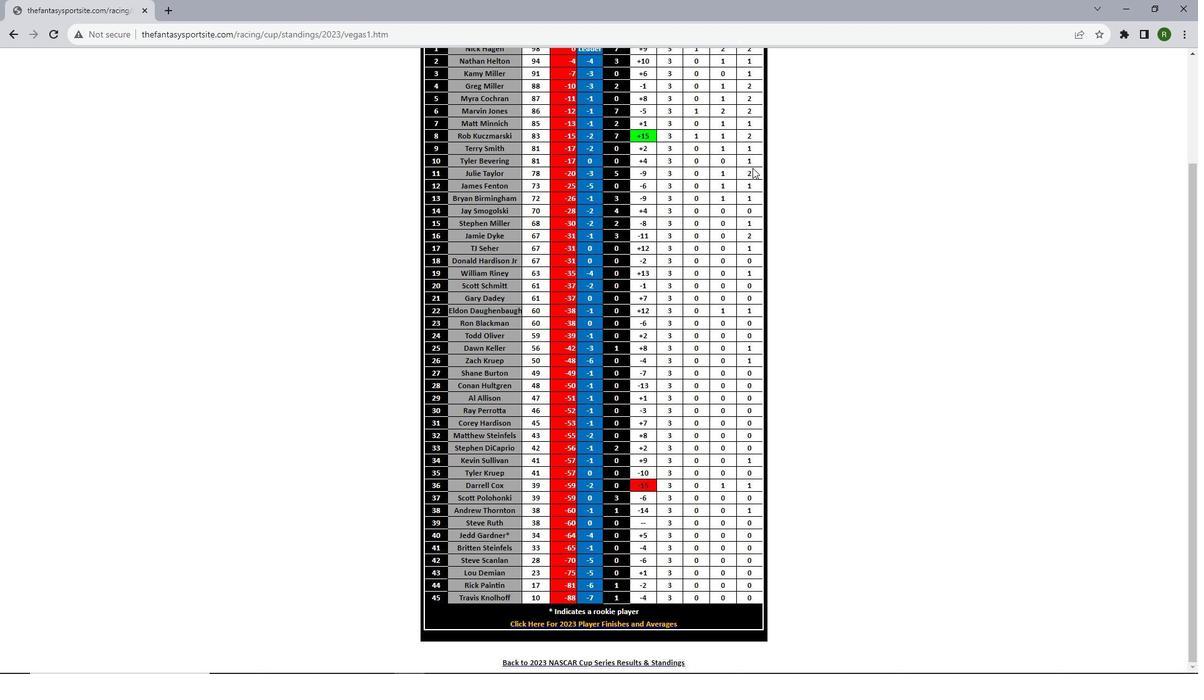 
Action: Mouse scrolled (433, 318) with delta (0, 0)
Screenshot: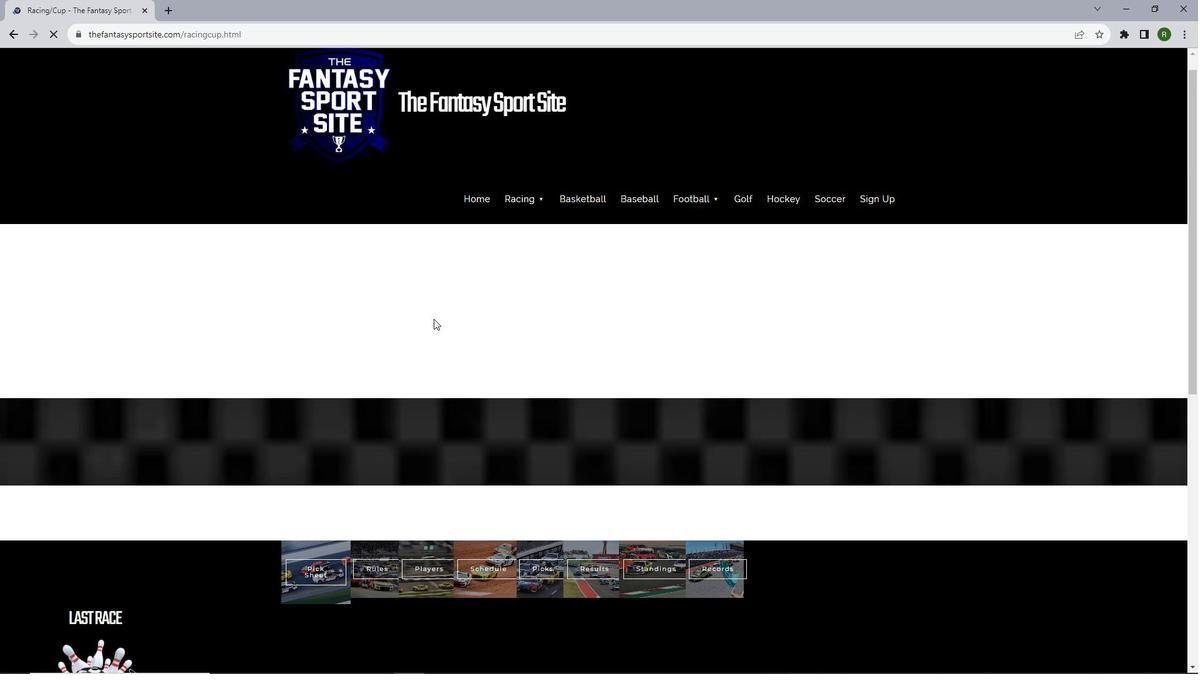 
Action: Mouse scrolled (433, 318) with delta (0, 0)
Screenshot: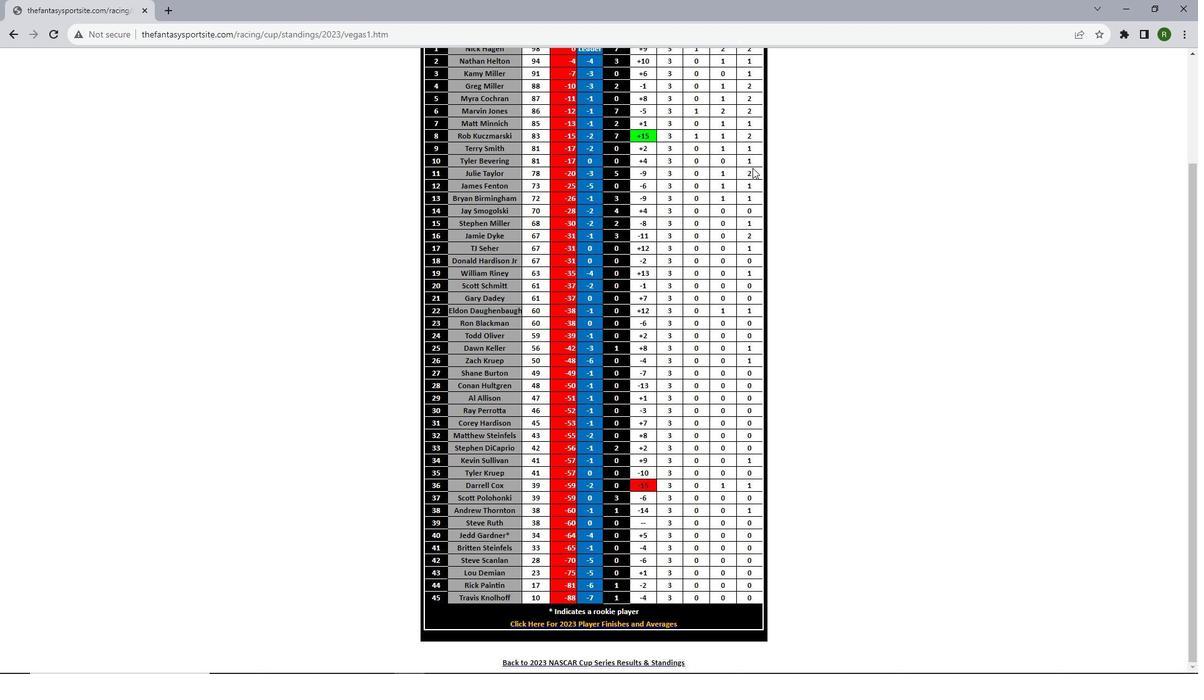 
Action: Mouse scrolled (433, 318) with delta (0, 0)
Screenshot: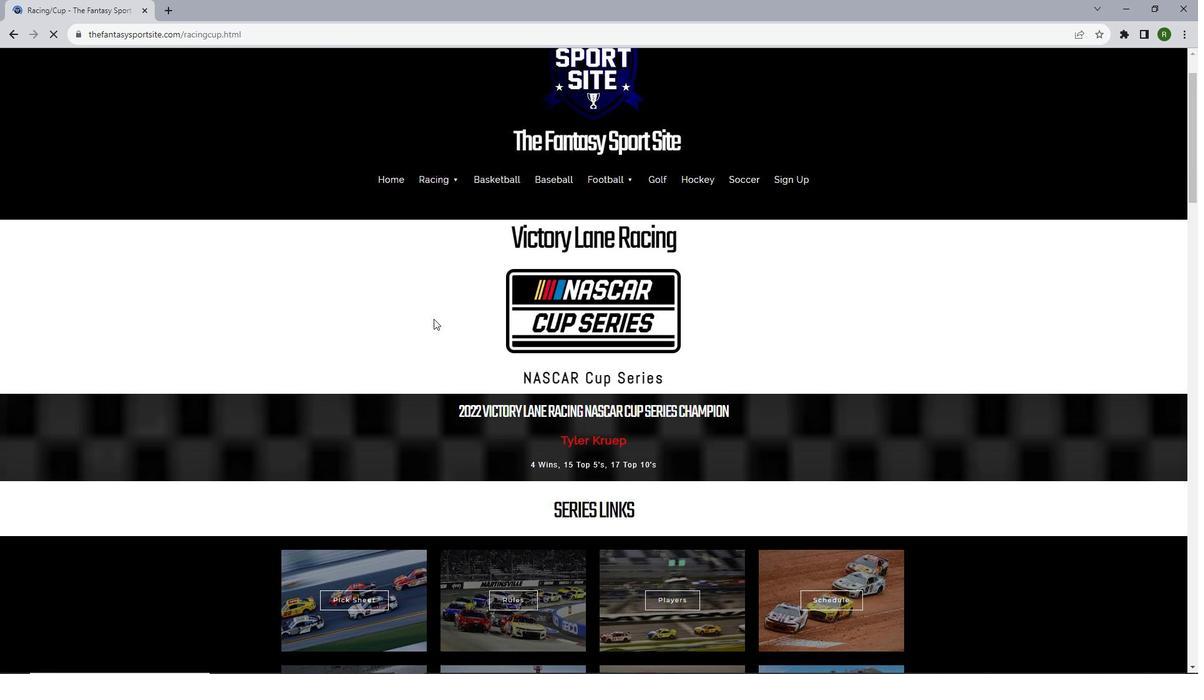 
Action: Mouse scrolled (433, 318) with delta (0, 0)
Screenshot: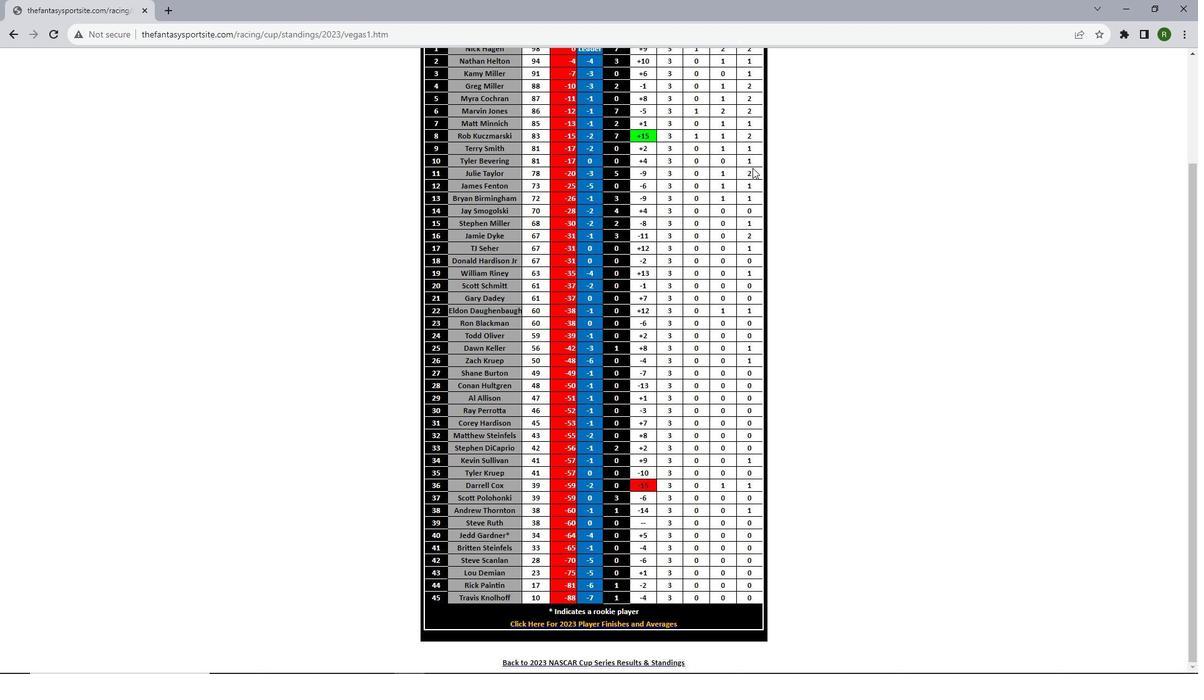 
Action: Mouse moved to (513, 416)
Screenshot: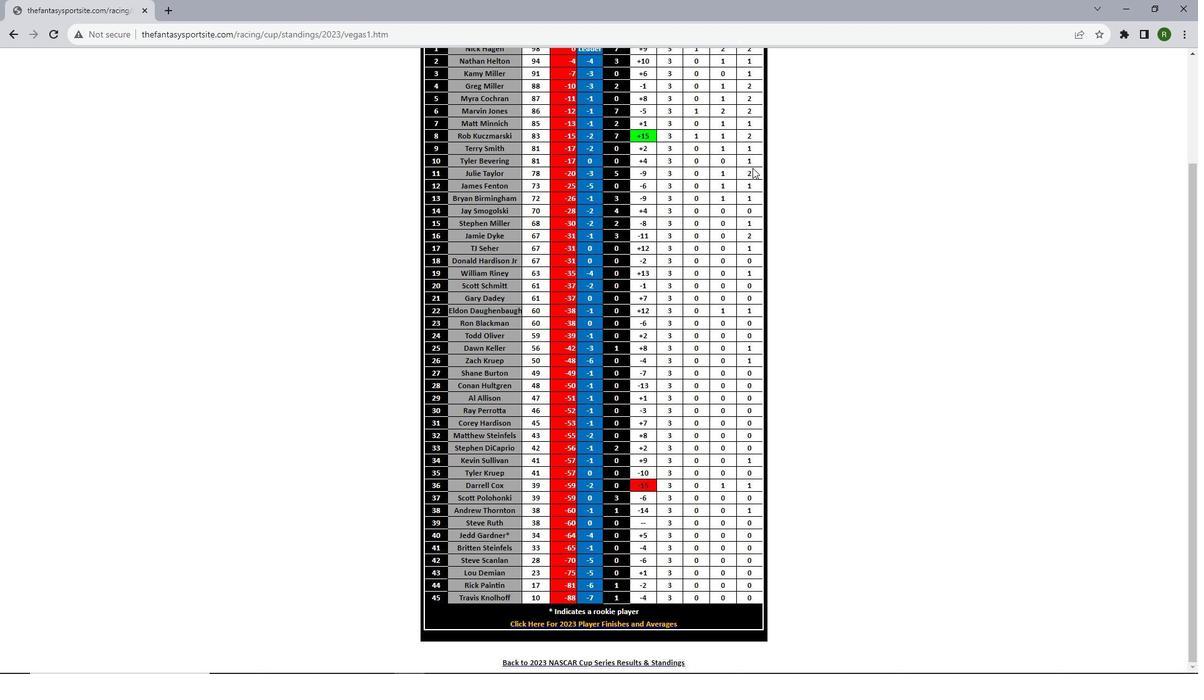 
Action: Mouse scrolled (513, 415) with delta (0, 0)
Screenshot: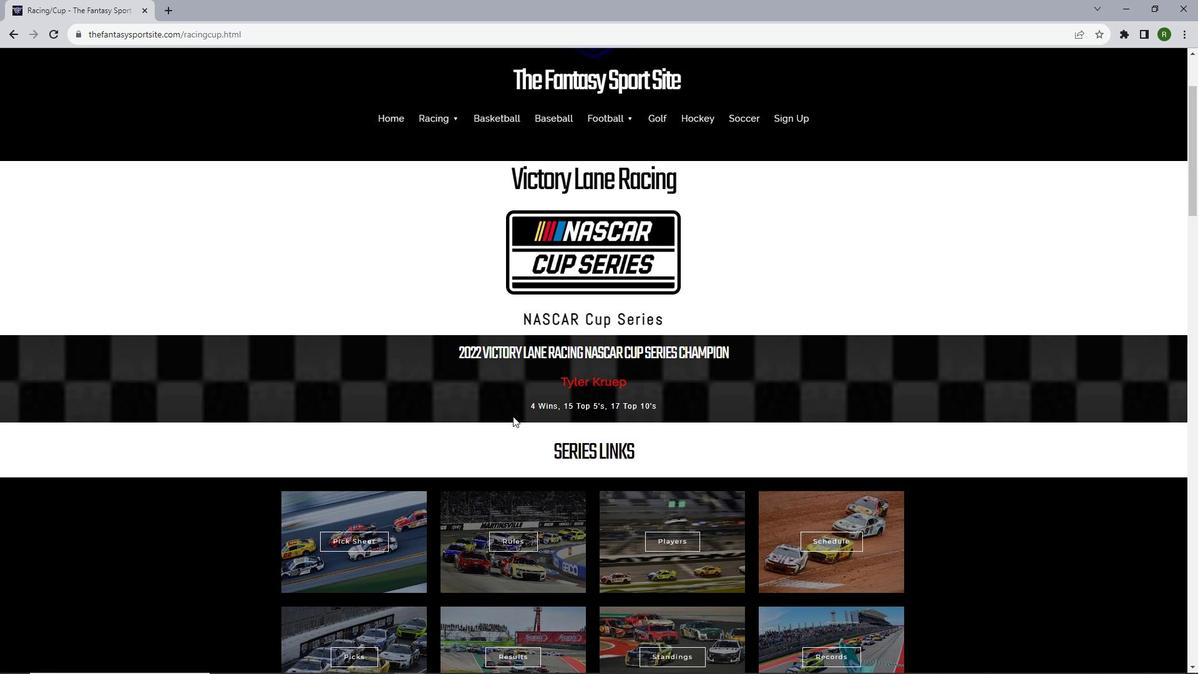 
Action: Mouse scrolled (513, 415) with delta (0, 0)
Screenshot: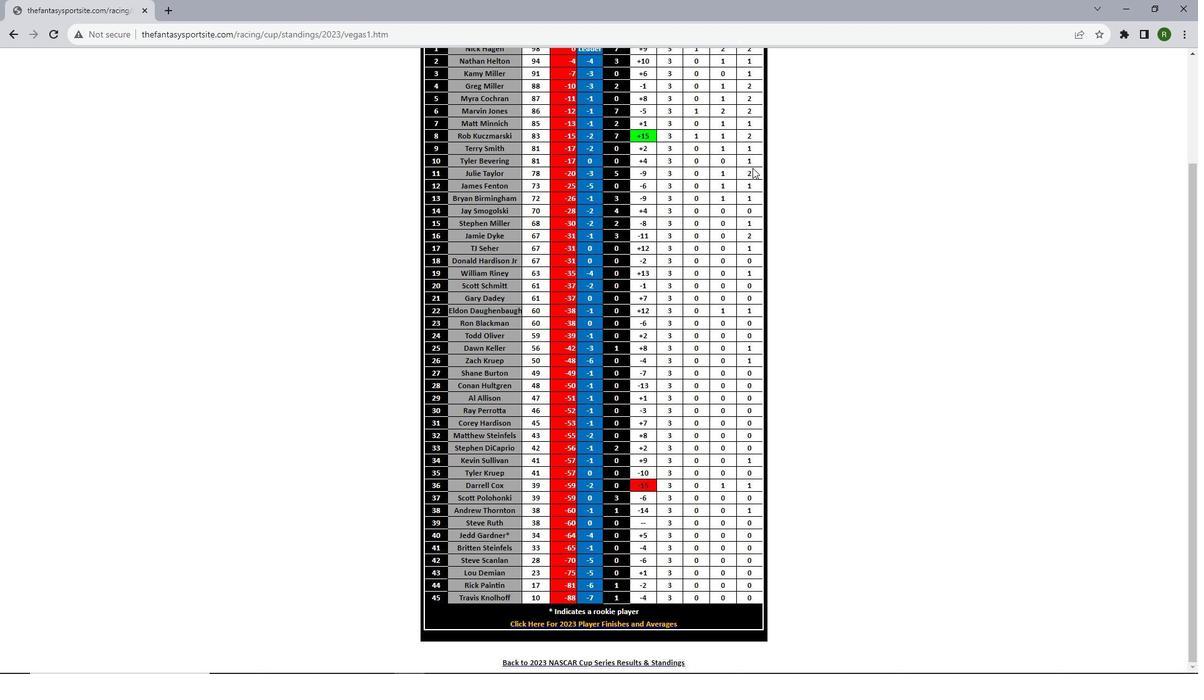 
Action: Mouse scrolled (513, 415) with delta (0, 0)
Screenshot: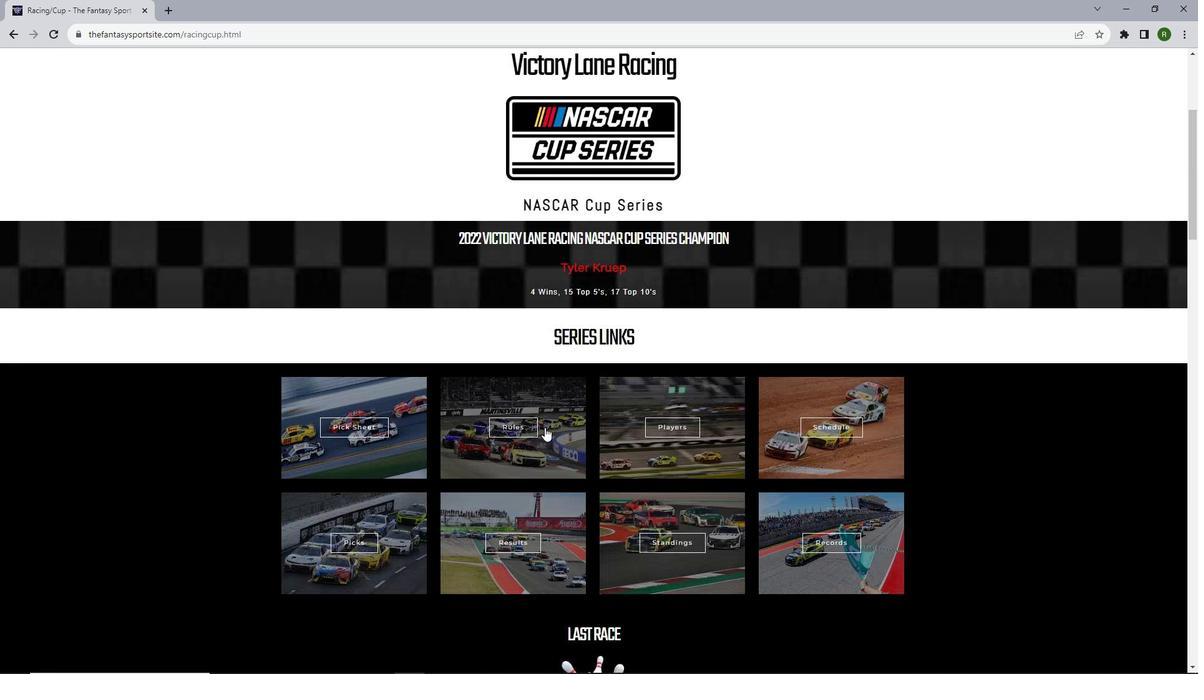 
Action: Mouse scrolled (513, 415) with delta (0, 0)
Screenshot: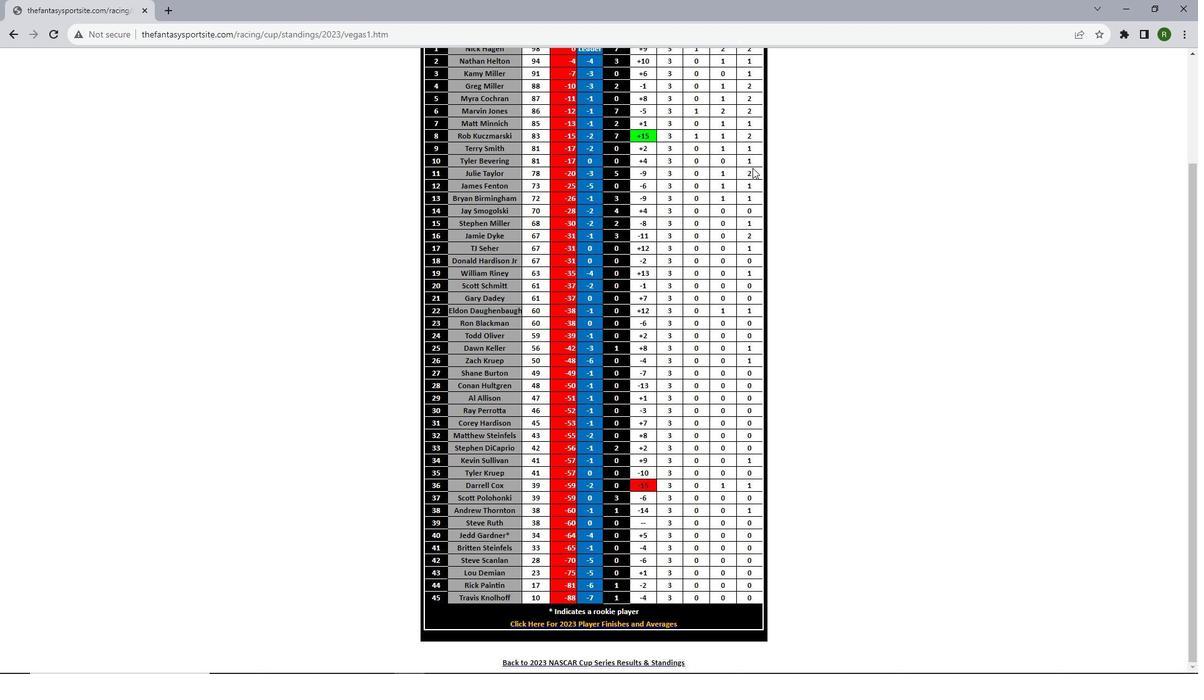 
Action: Mouse moved to (681, 546)
Screenshot: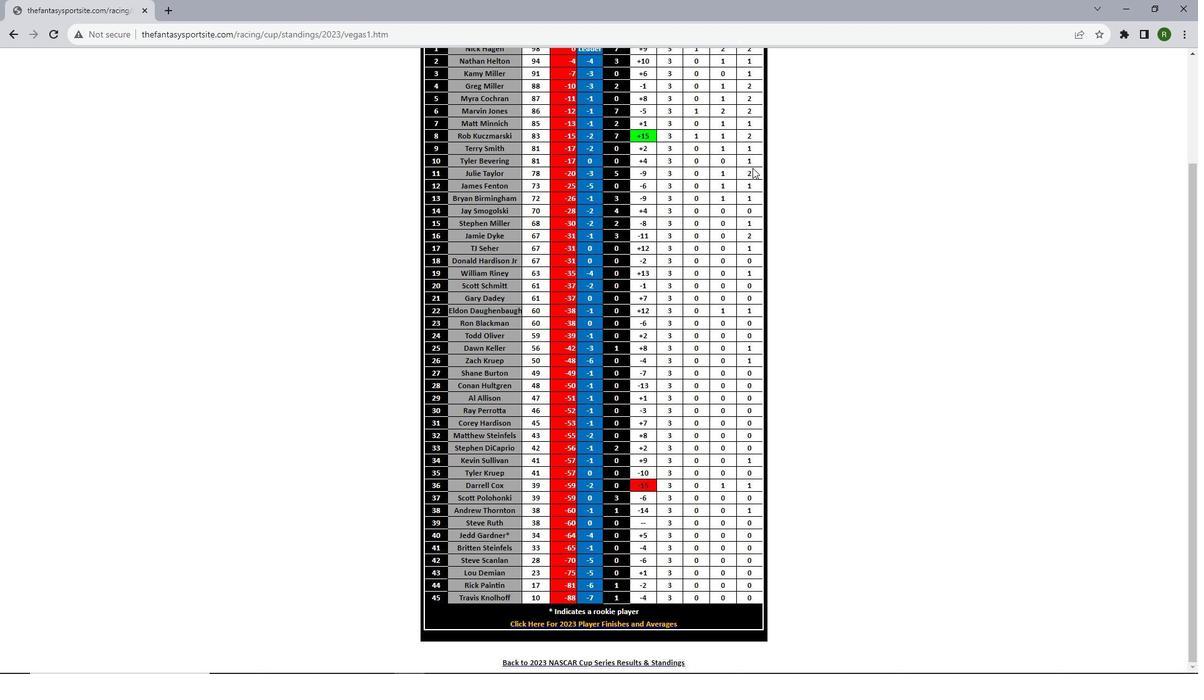 
Action: Mouse pressed left at (681, 546)
Screenshot: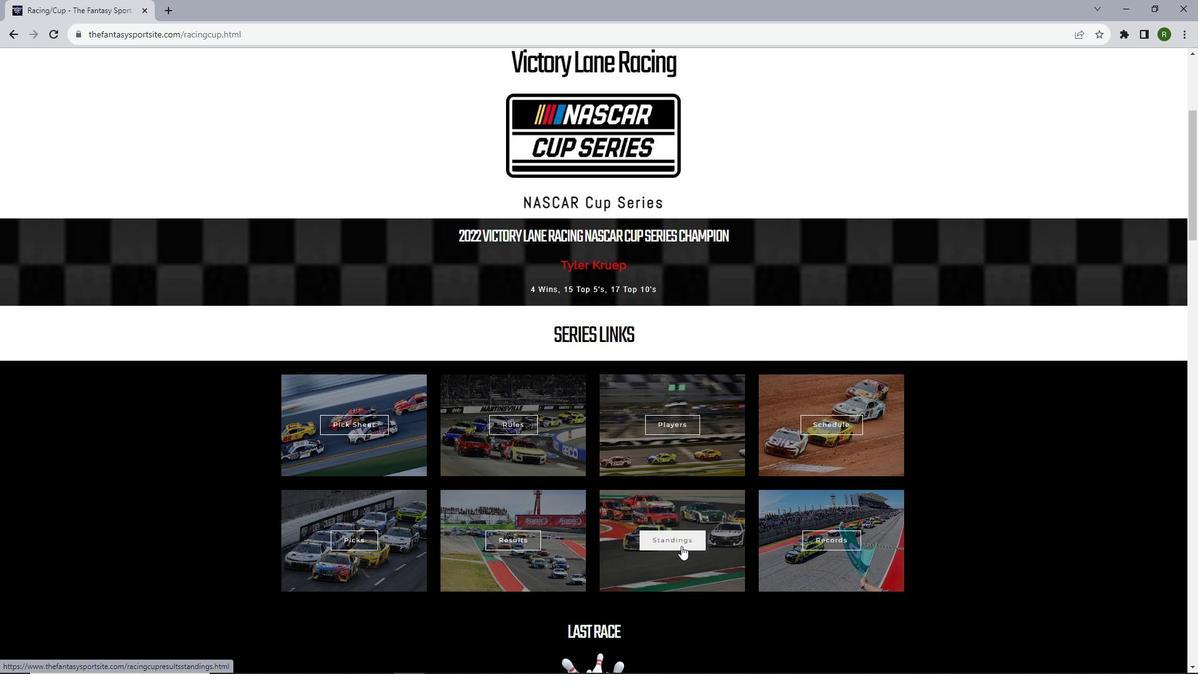
Action: Mouse pressed left at (681, 546)
Screenshot: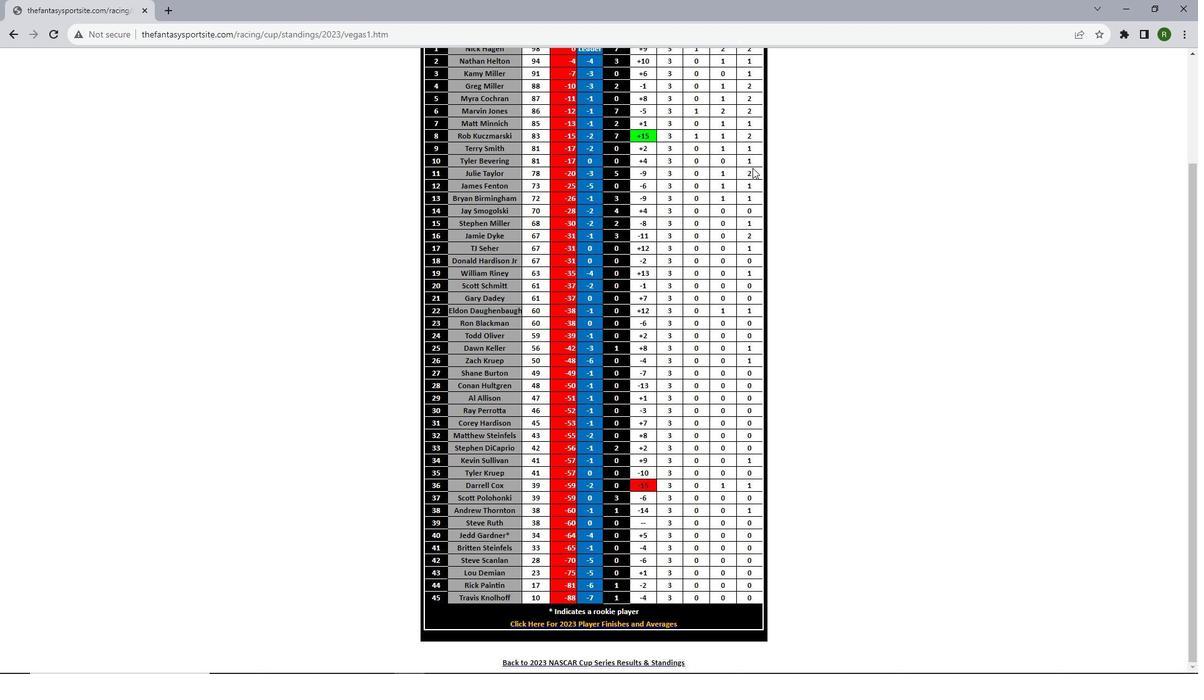 
Action: Mouse moved to (567, 553)
Screenshot: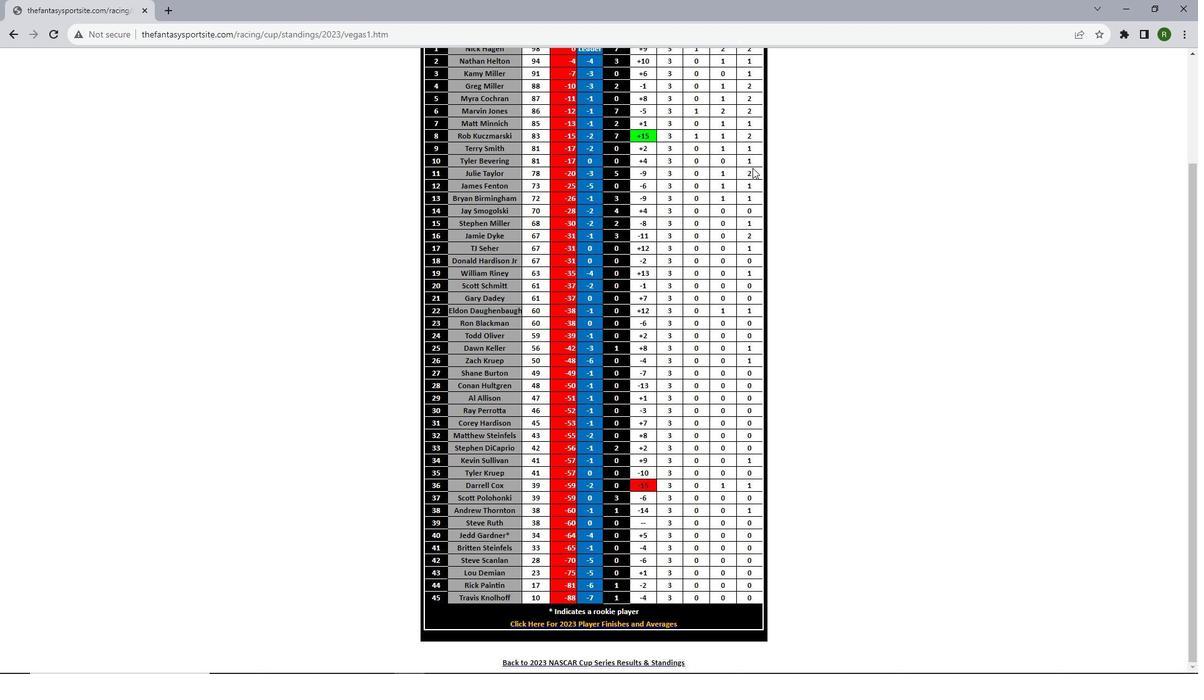 
Action: Mouse pressed left at (567, 553)
Screenshot: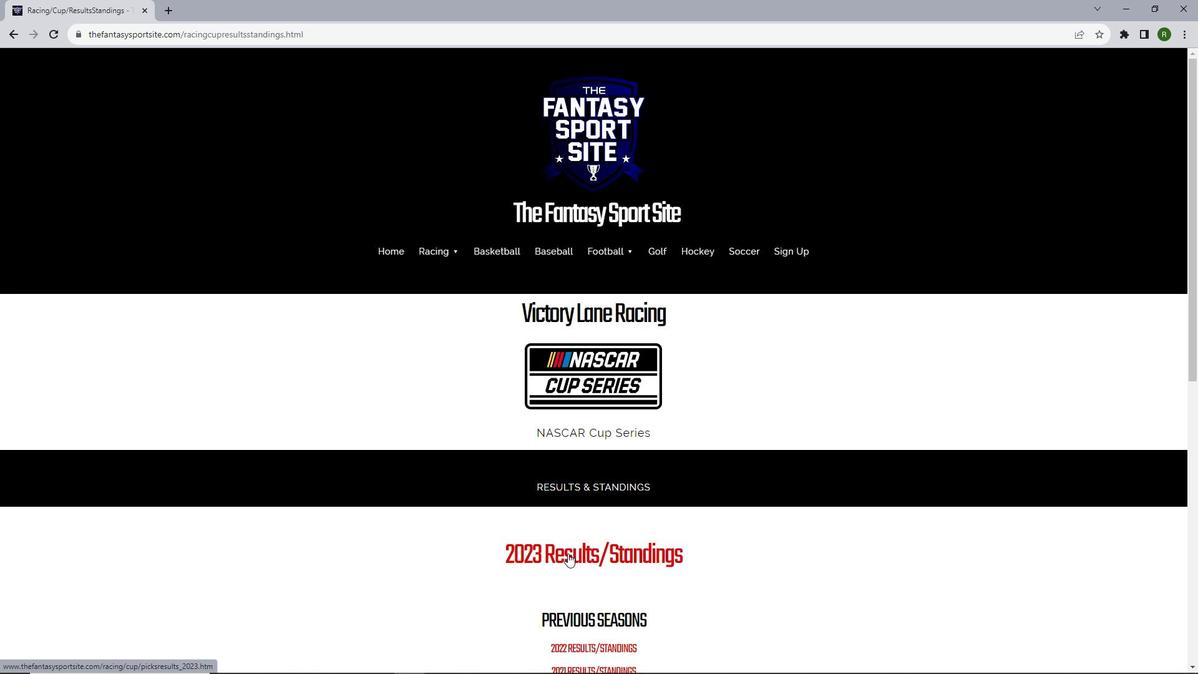 
Action: Mouse pressed left at (567, 553)
Screenshot: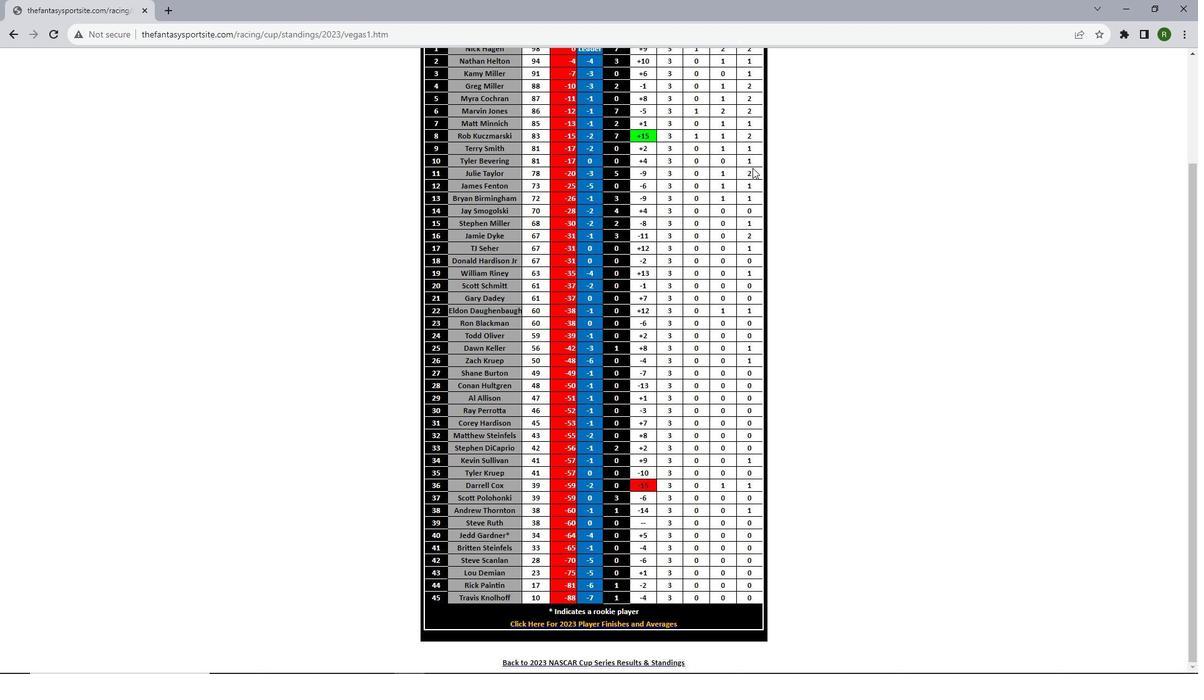 
Action: Mouse moved to (493, 179)
Screenshot: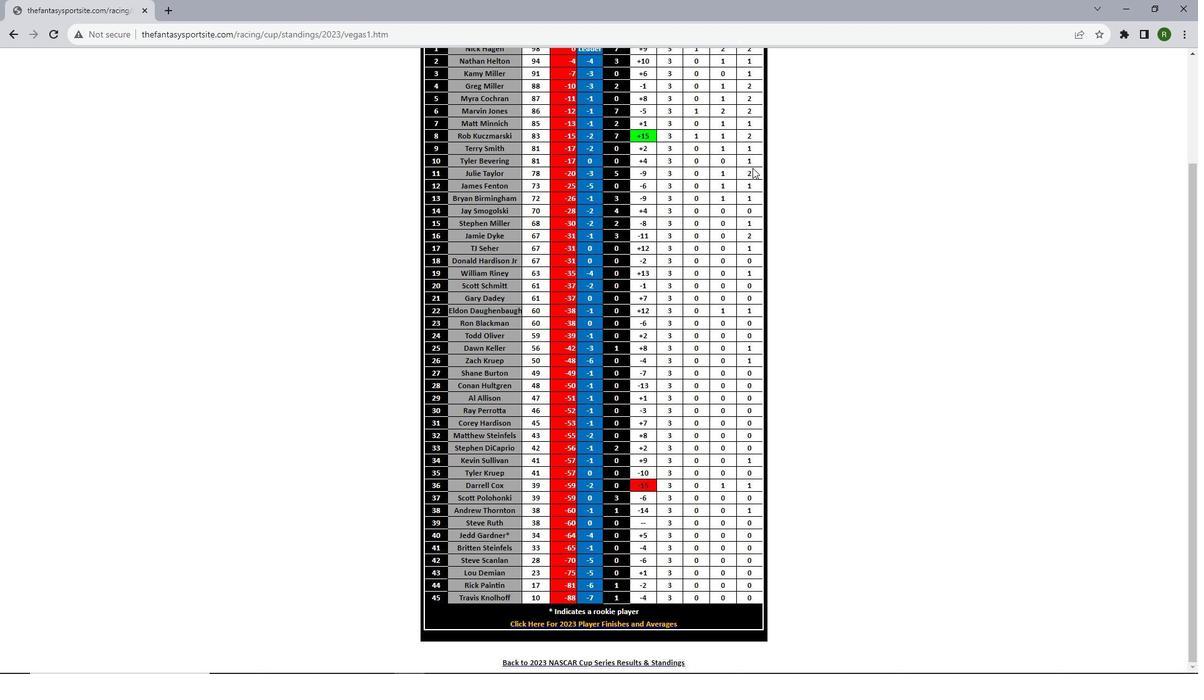 
Action: Mouse scrolled (493, 178) with delta (0, 0)
Screenshot: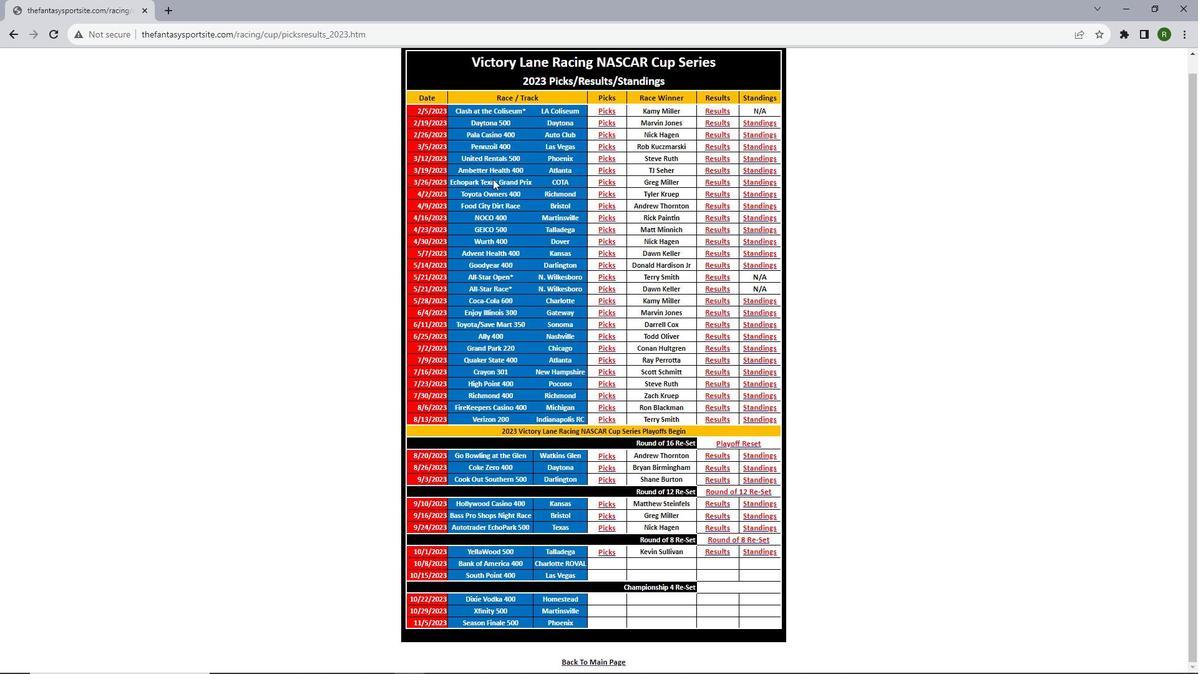
Action: Mouse scrolled (493, 178) with delta (0, 0)
Screenshot: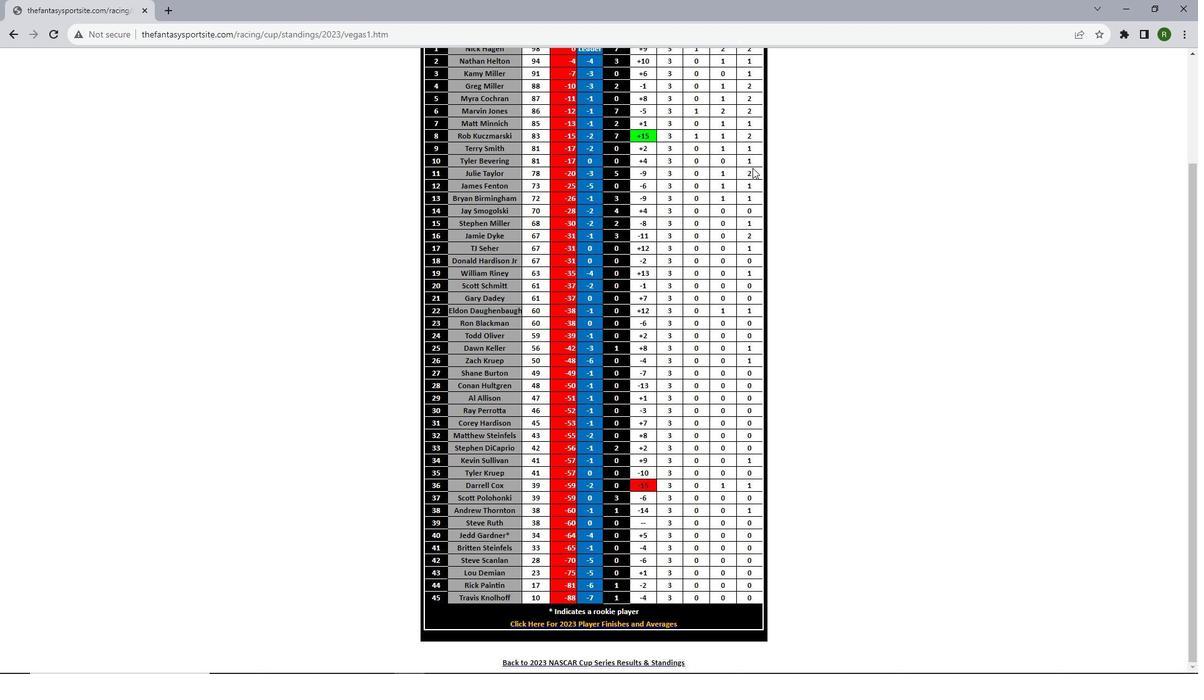 
Action: Mouse scrolled (493, 178) with delta (0, 0)
Screenshot: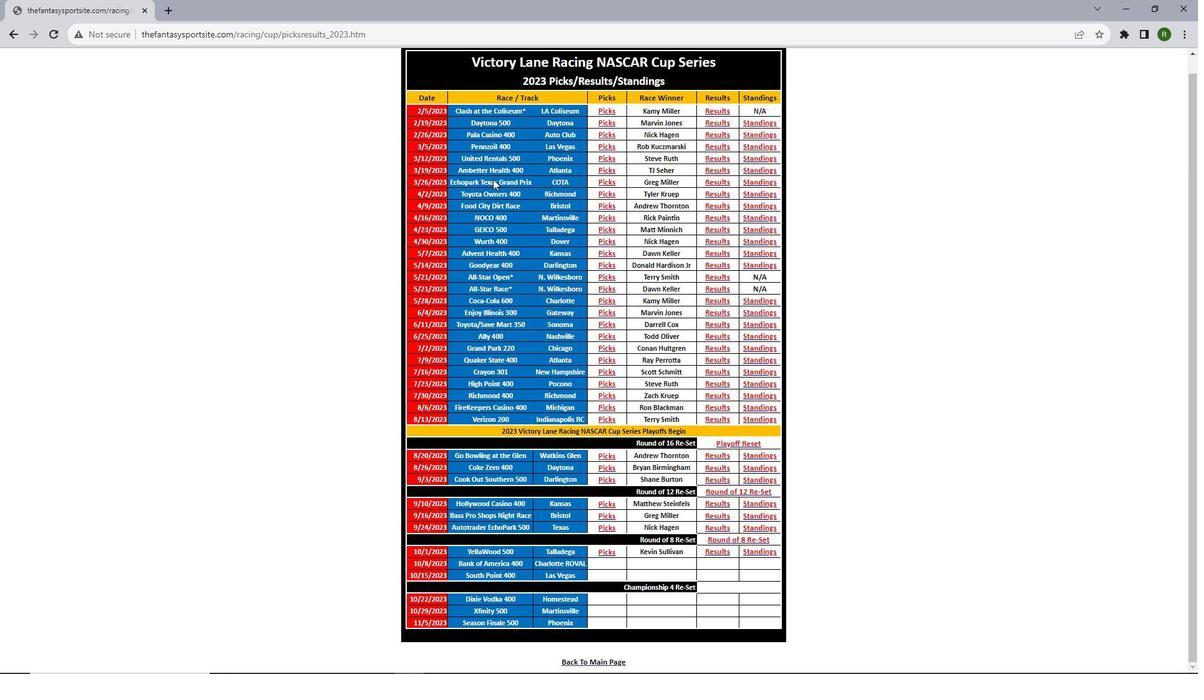 
Action: Mouse scrolled (493, 178) with delta (0, 0)
Screenshot: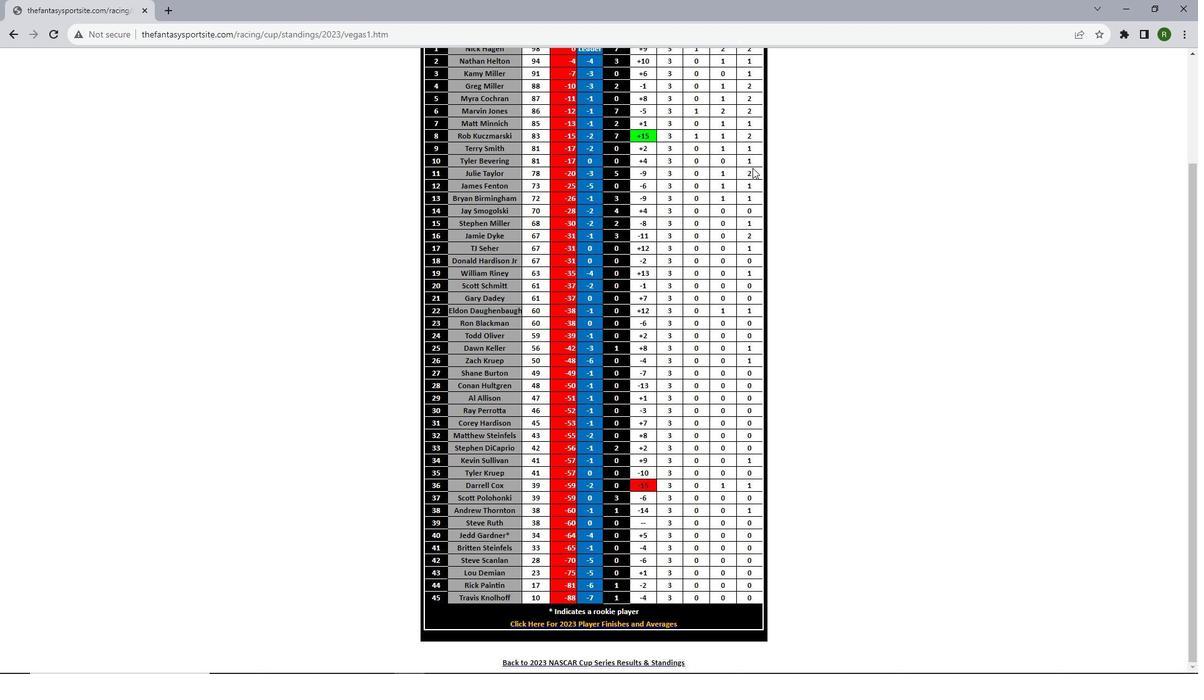 
Action: Mouse scrolled (493, 179) with delta (0, 0)
Screenshot: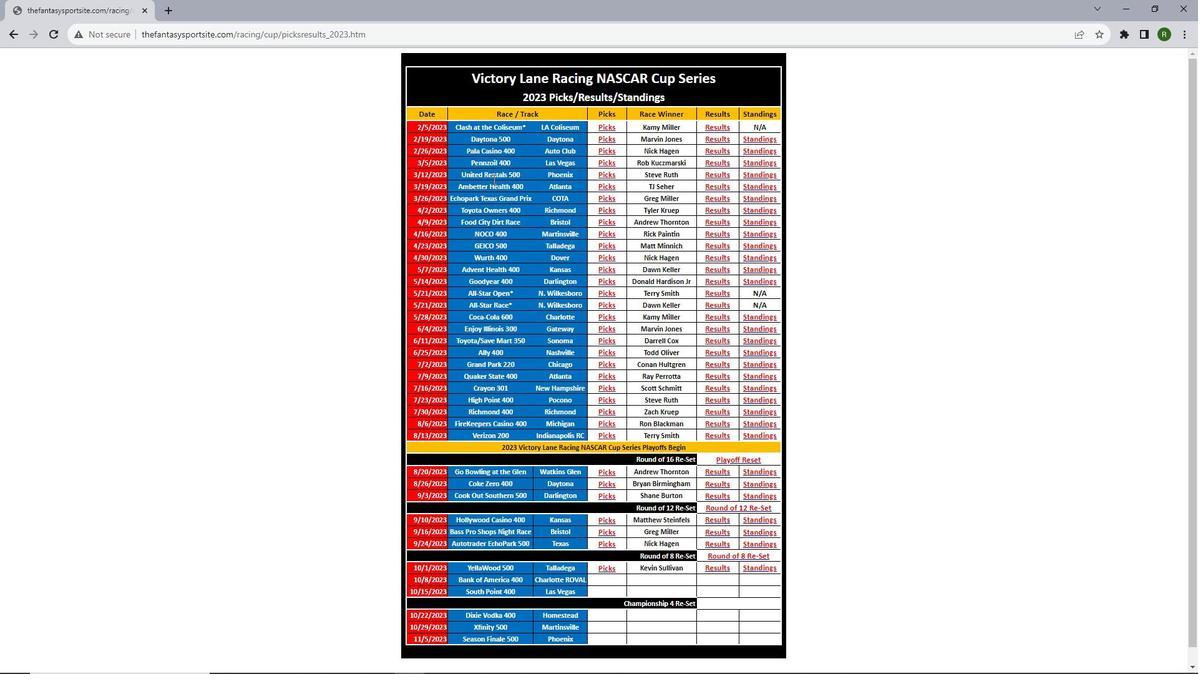 
Action: Mouse scrolled (493, 179) with delta (0, 0)
Screenshot: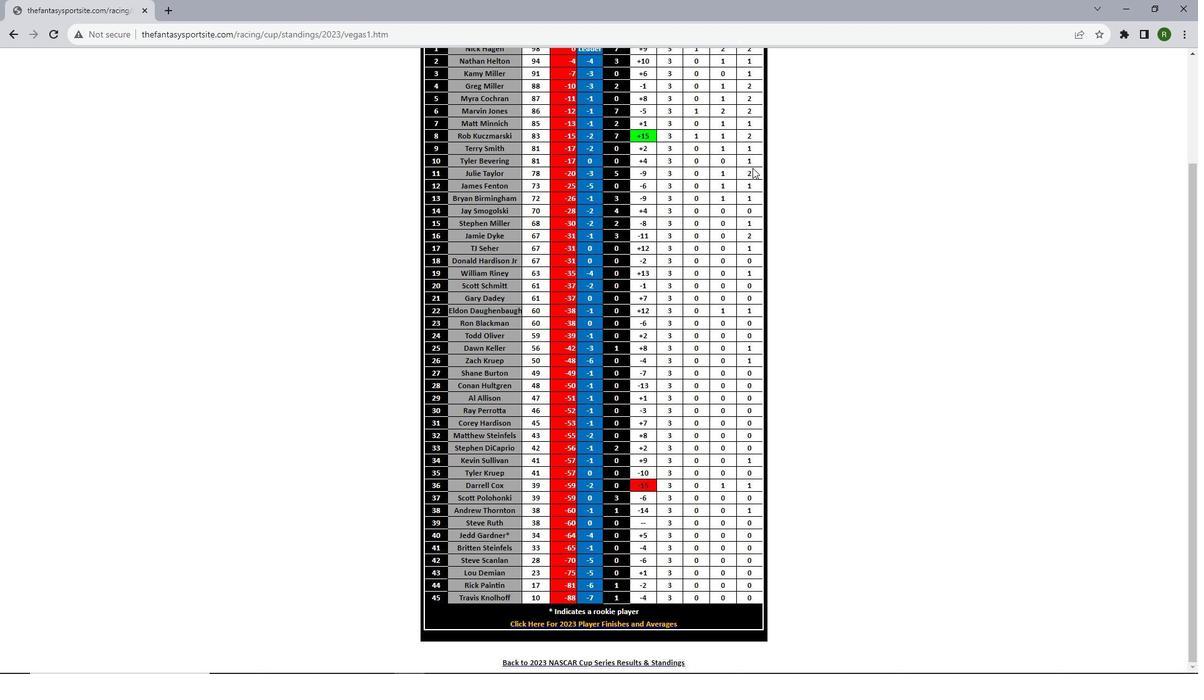 
Action: Mouse moved to (753, 159)
Screenshot: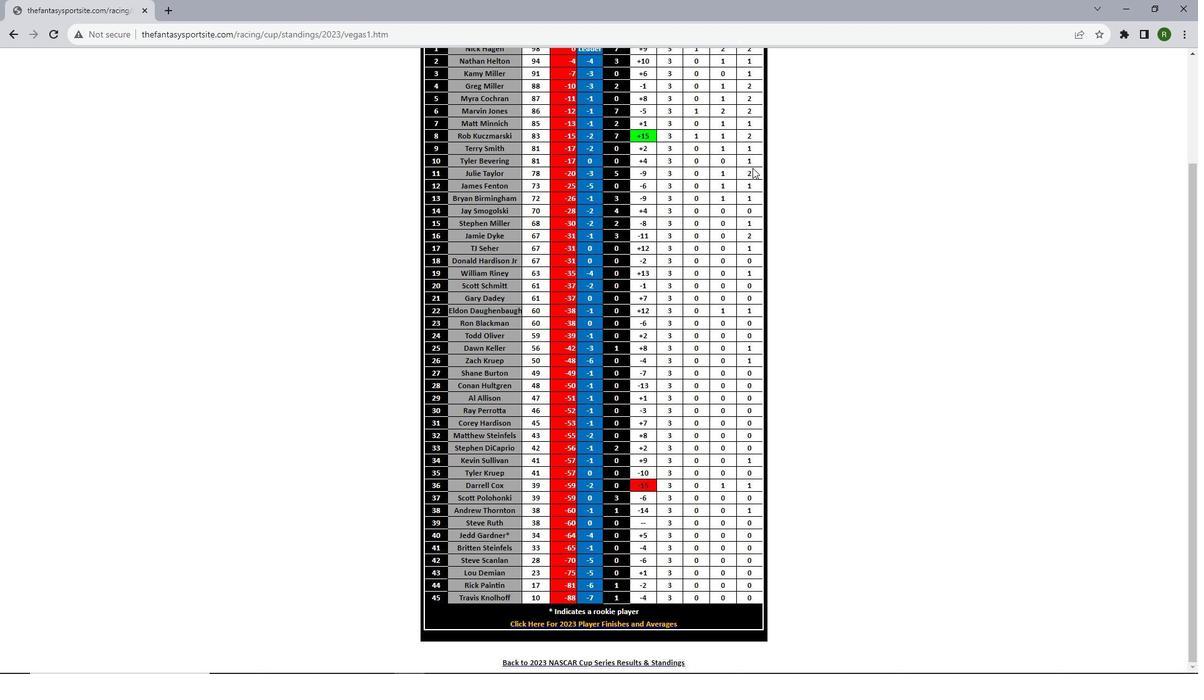 
Action: Mouse pressed left at (753, 159)
Screenshot: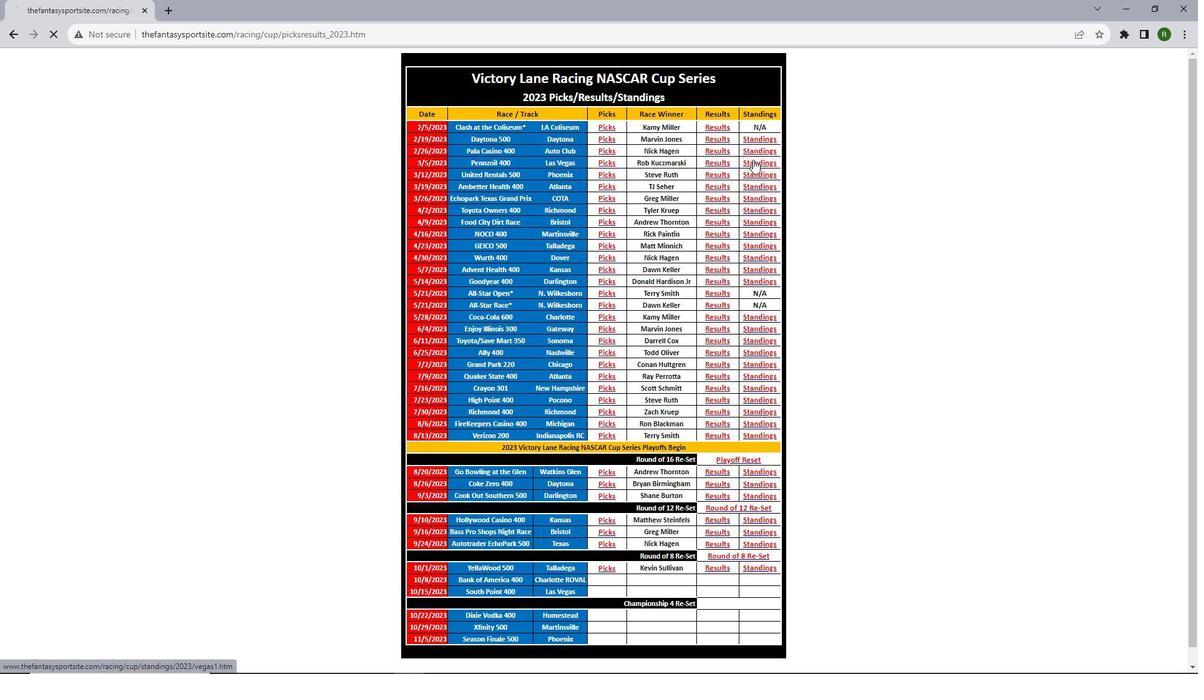 
Action: Mouse pressed left at (753, 159)
Screenshot: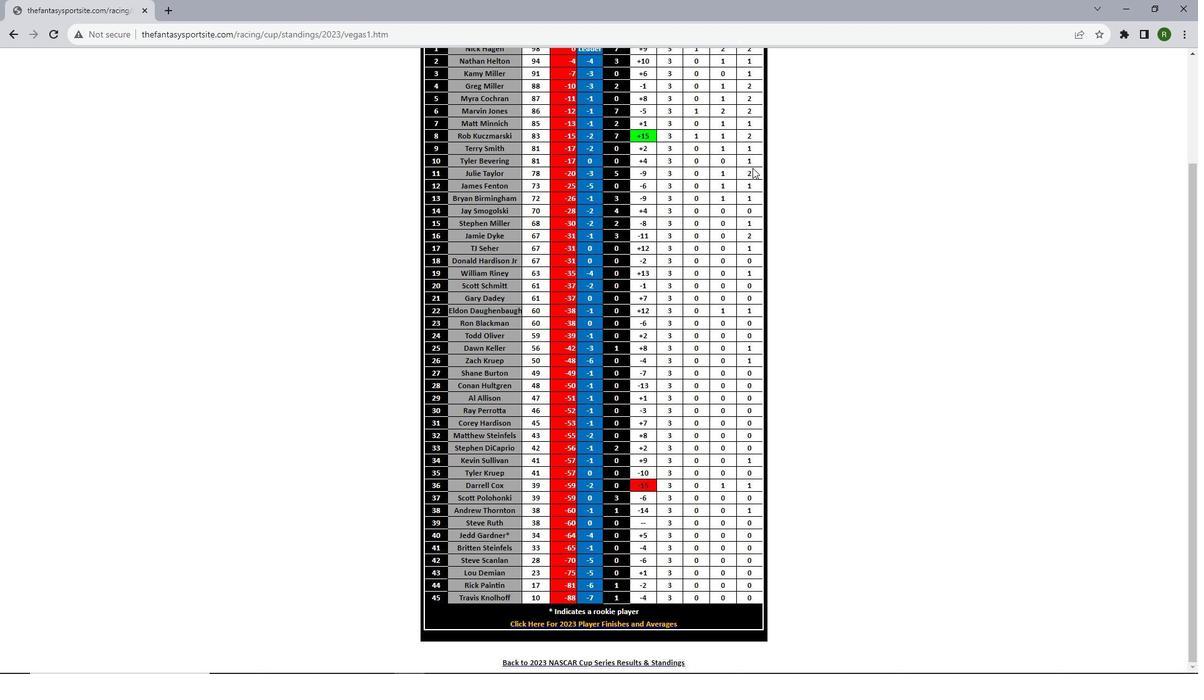 
Action: Mouse moved to (753, 159)
Screenshot: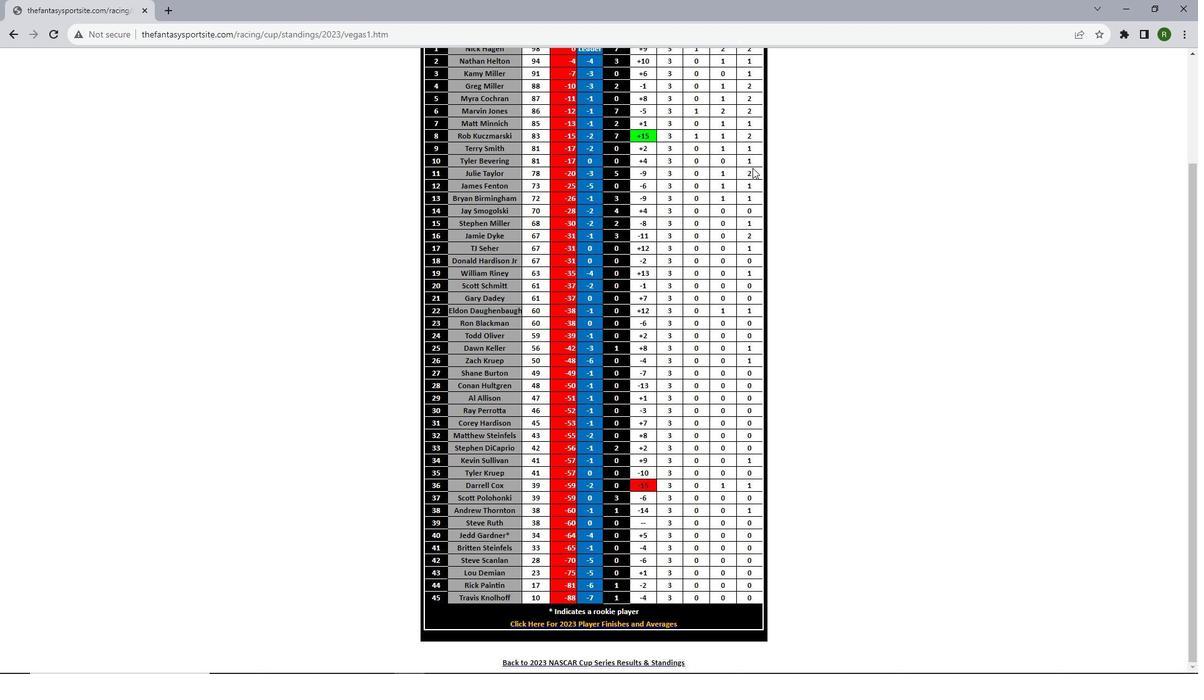 
Action: Mouse scrolled (753, 159) with delta (0, 0)
Screenshot: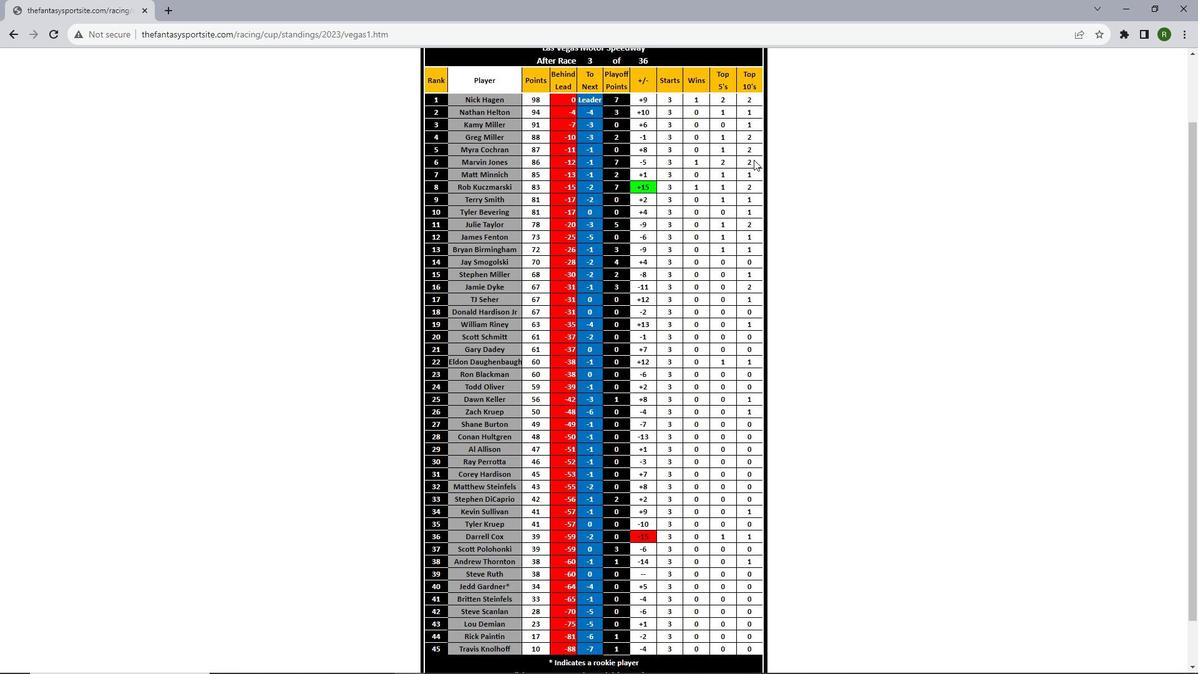 
Action: Mouse scrolled (753, 159) with delta (0, 0)
Screenshot: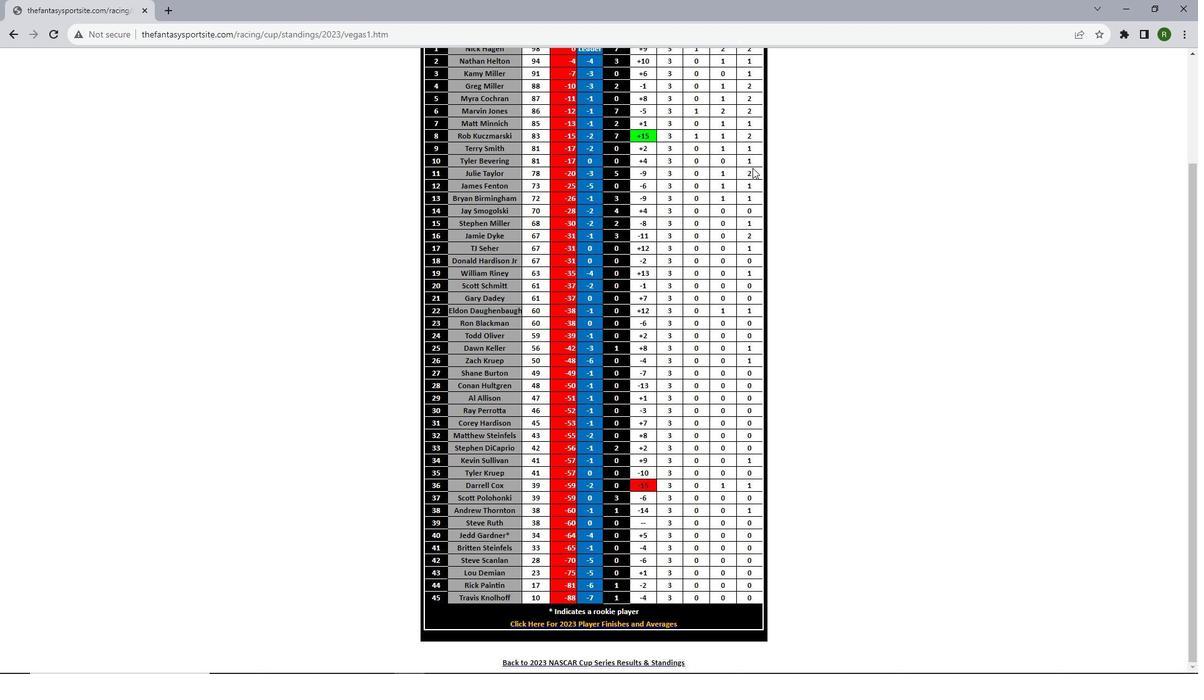 
Action: Mouse scrolled (753, 159) with delta (0, 0)
Screenshot: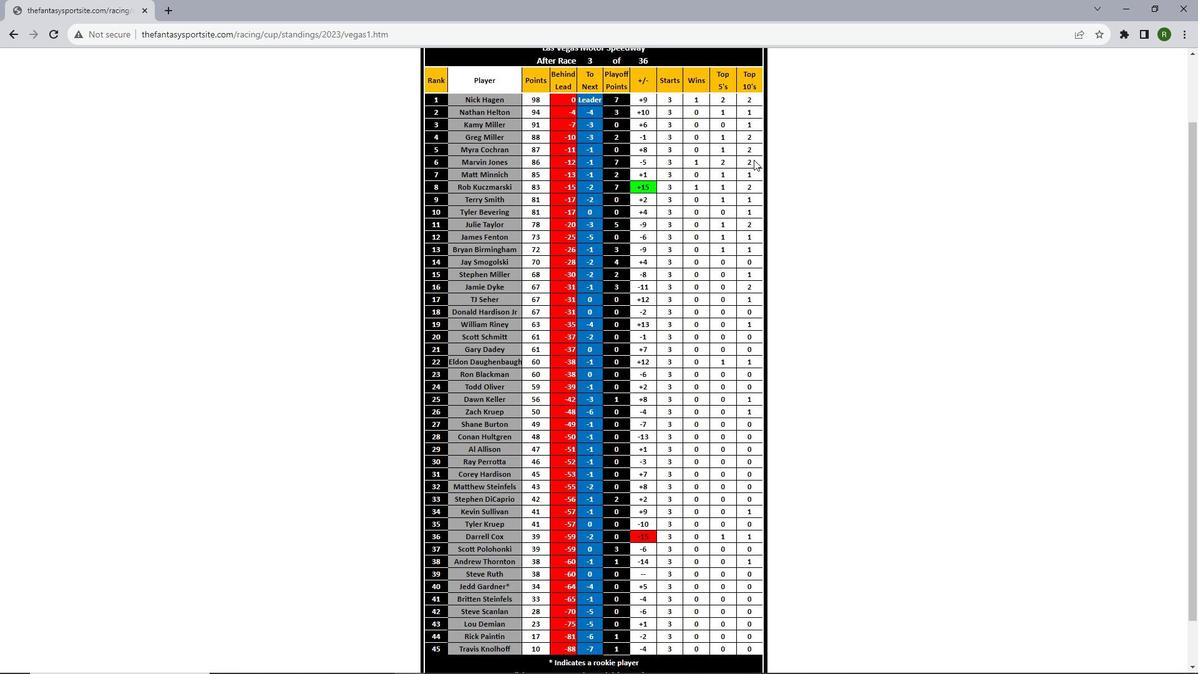 
Action: Mouse scrolled (753, 159) with delta (0, 0)
Screenshot: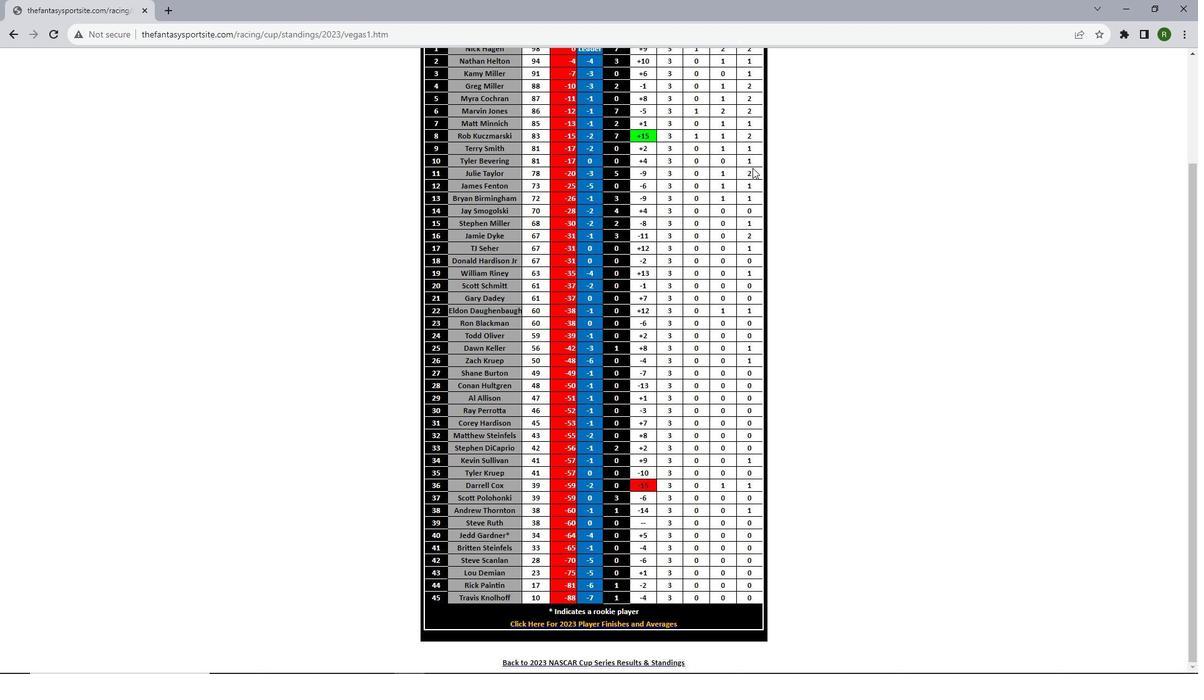 
Action: Mouse scrolled (753, 159) with delta (0, 0)
Screenshot: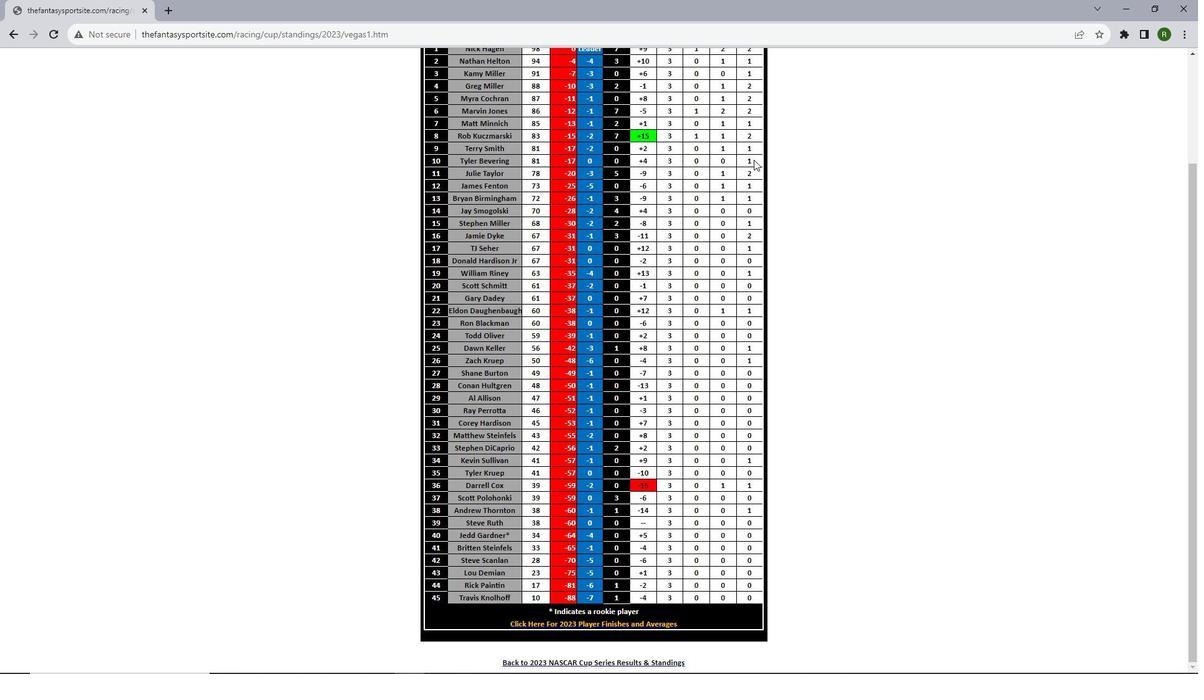 
Action: Mouse scrolled (753, 159) with delta (0, 0)
Screenshot: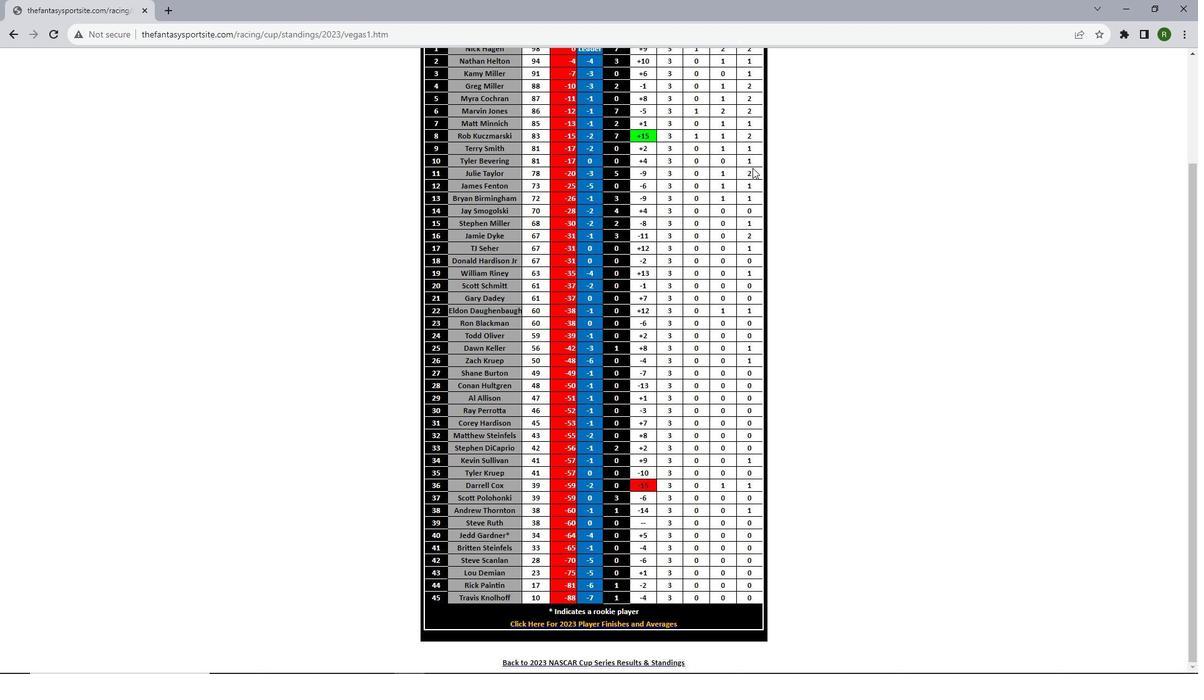 
Action: Mouse scrolled (753, 159) with delta (0, 0)
Screenshot: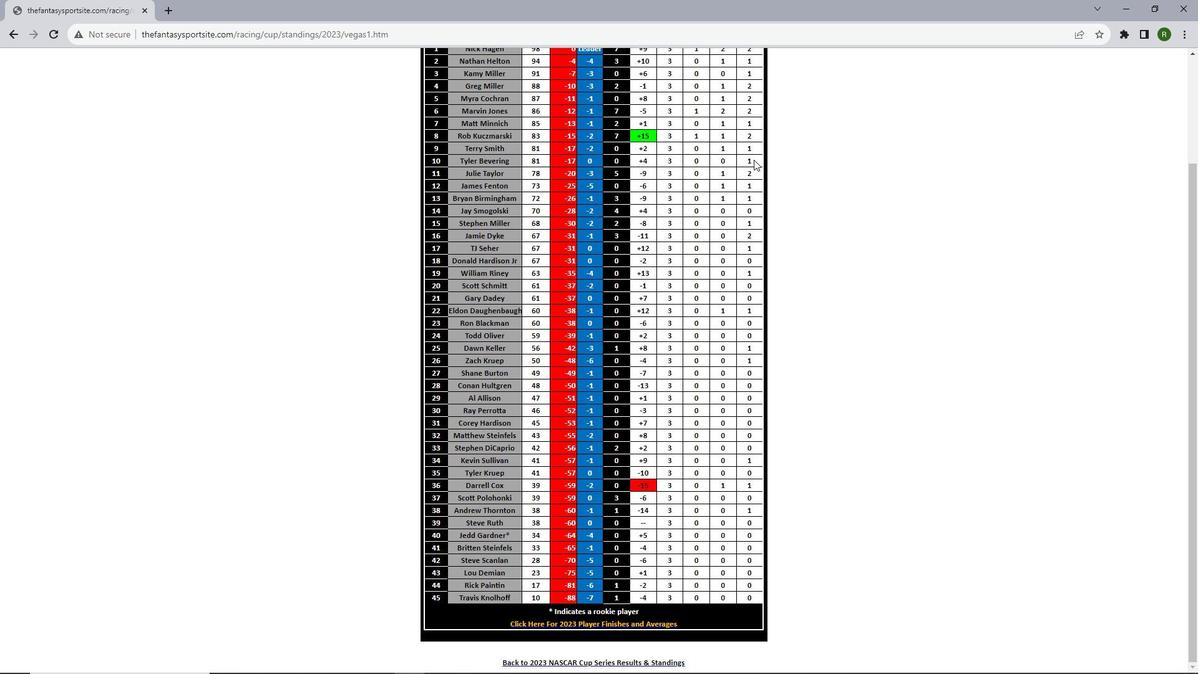 
Action: Mouse scrolled (753, 159) with delta (0, 0)
Screenshot: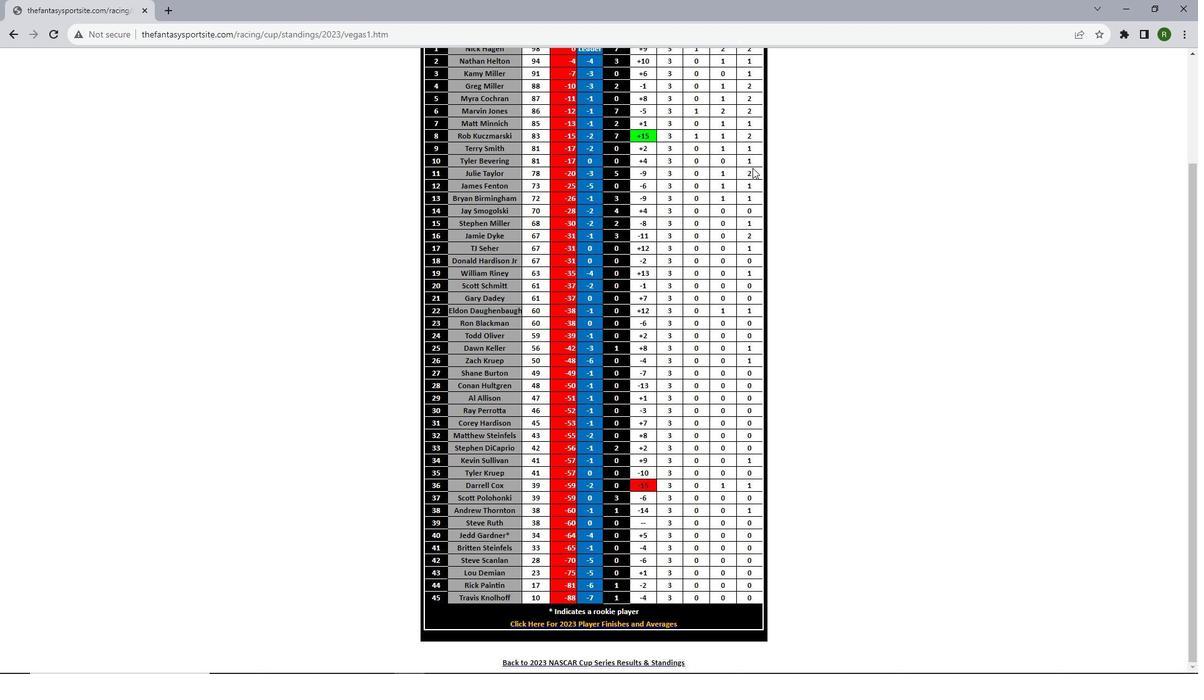 
Action: Mouse scrolled (753, 159) with delta (0, 0)
Screenshot: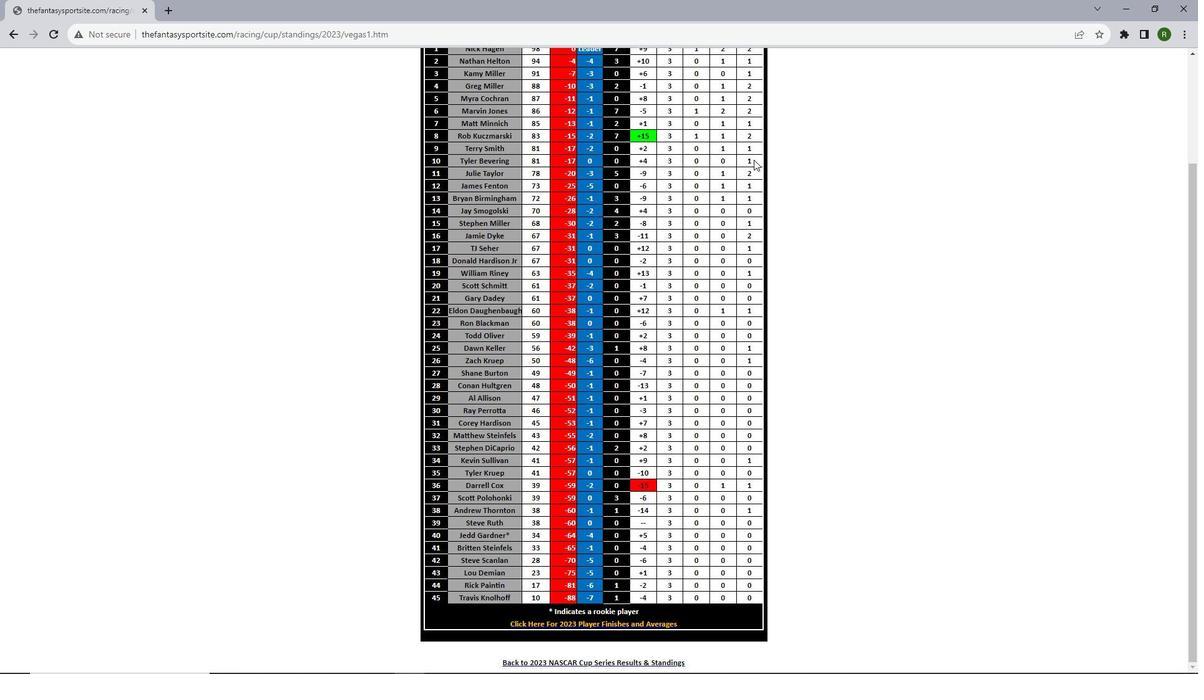 
Action: Mouse scrolled (753, 159) with delta (0, 0)
Screenshot: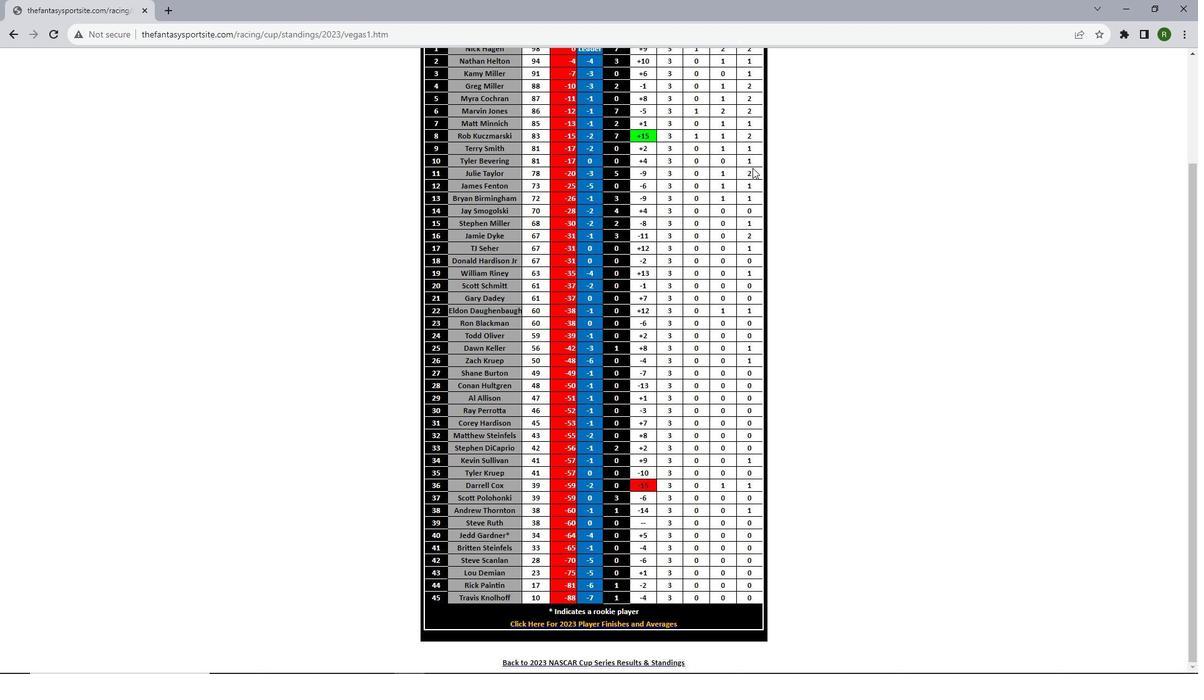
Action: Mouse scrolled (753, 159) with delta (0, 0)
Screenshot: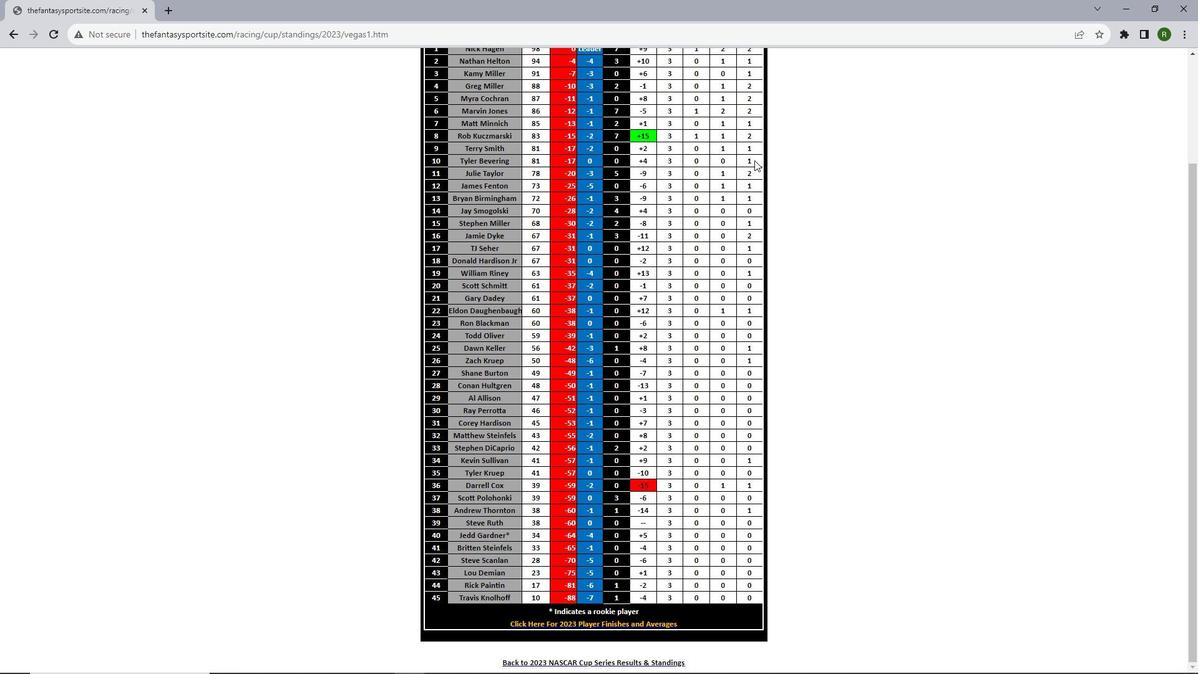 
Action: Mouse scrolled (753, 159) with delta (0, 0)
Screenshot: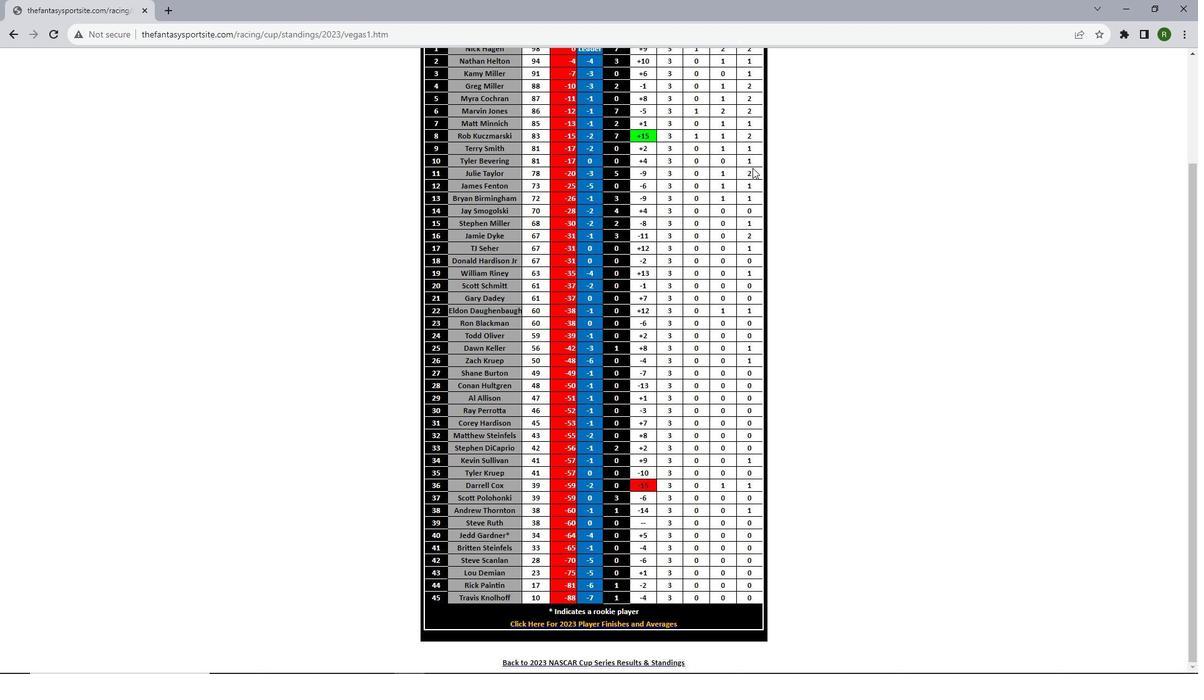 
Action: Mouse moved to (754, 160)
Screenshot: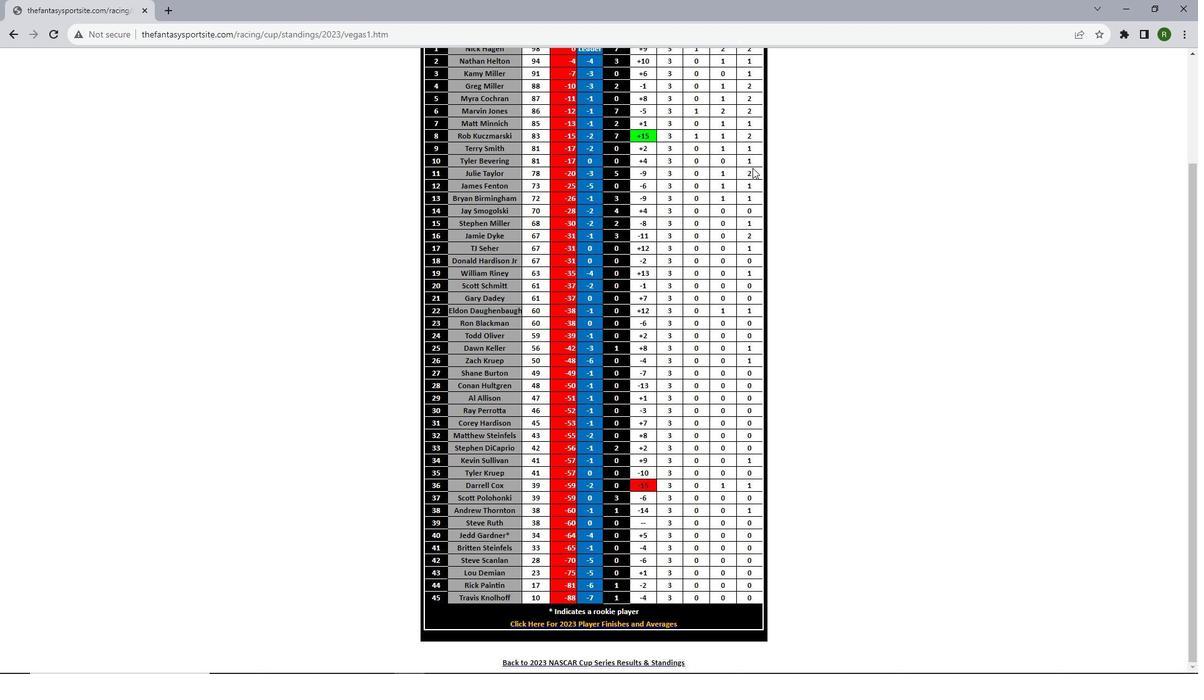 
Action: Mouse scrolled (754, 159) with delta (0, 0)
Screenshot: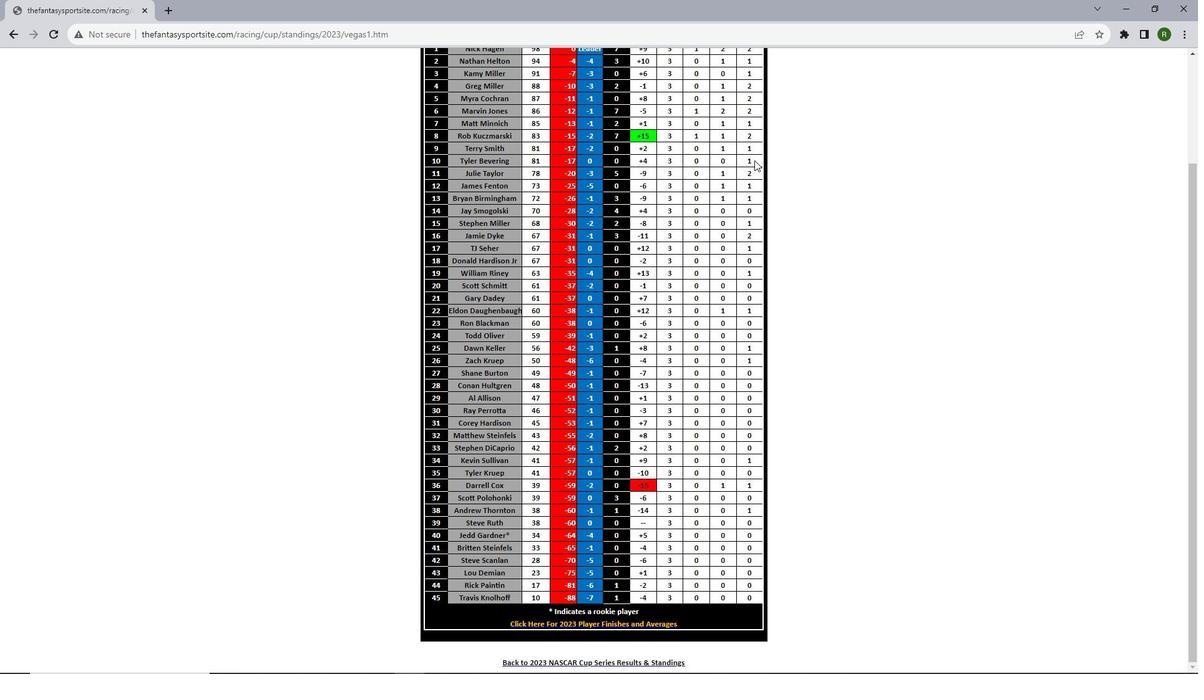 
Action: Mouse scrolled (754, 159) with delta (0, 0)
Screenshot: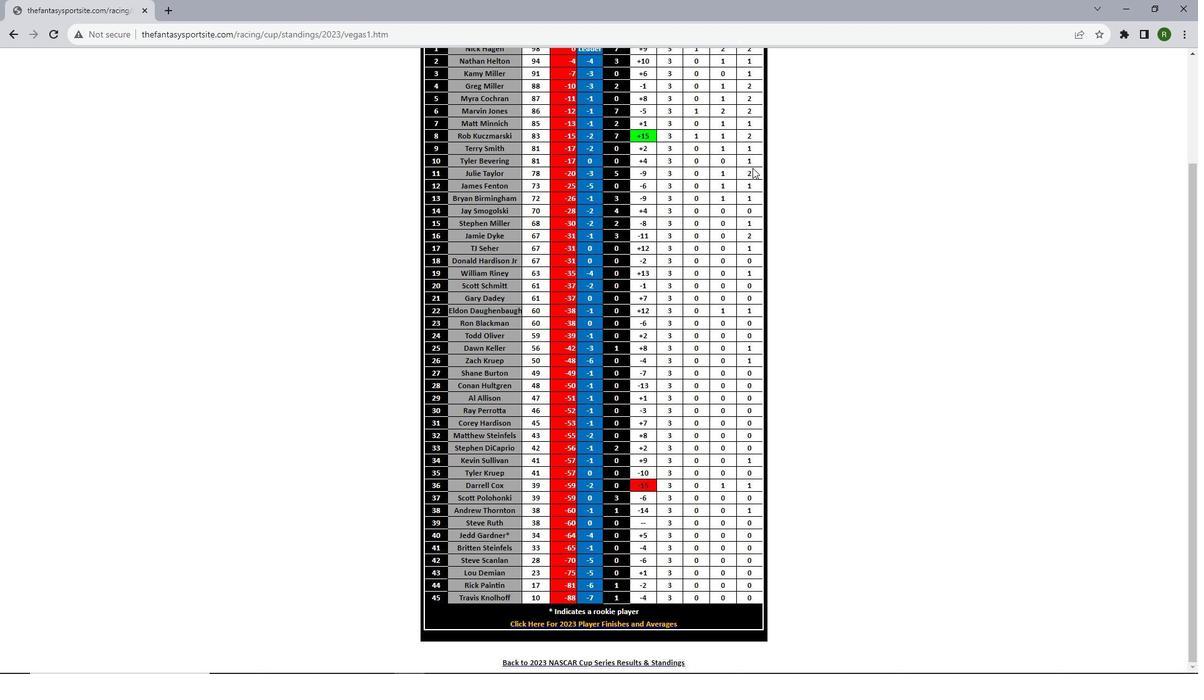 
Action: Mouse moved to (754, 160)
Screenshot: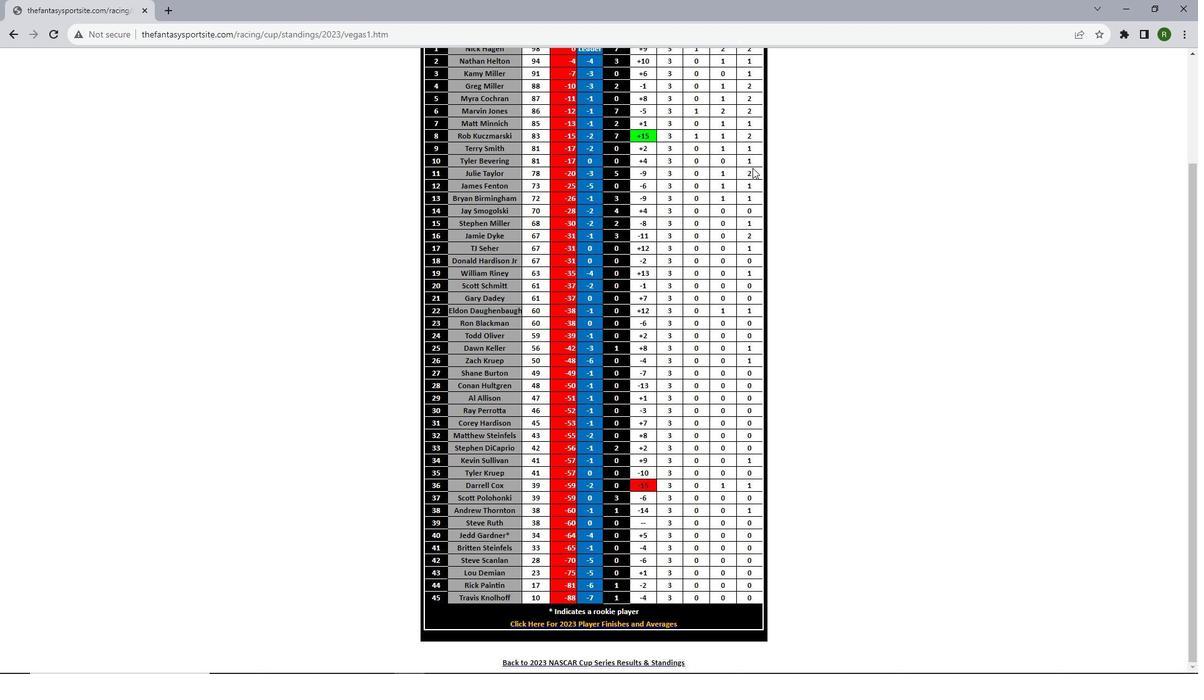 
Action: Mouse scrolled (754, 159) with delta (0, 0)
Screenshot: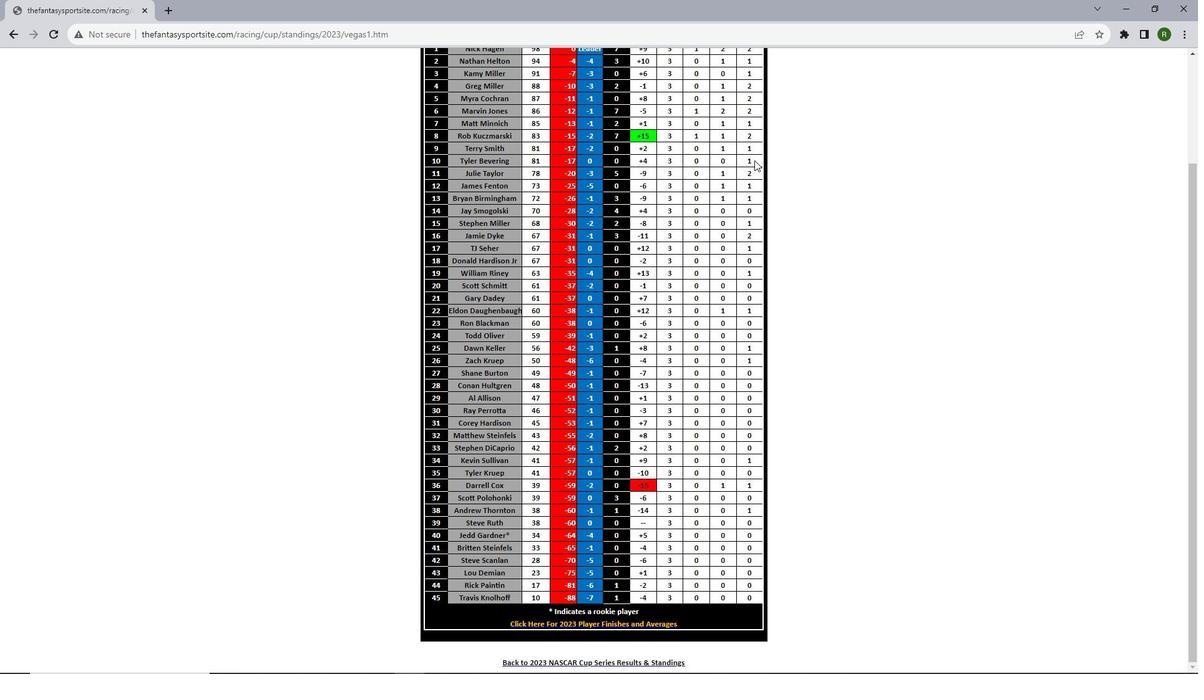 
Action: Mouse scrolled (754, 159) with delta (0, 0)
Screenshot: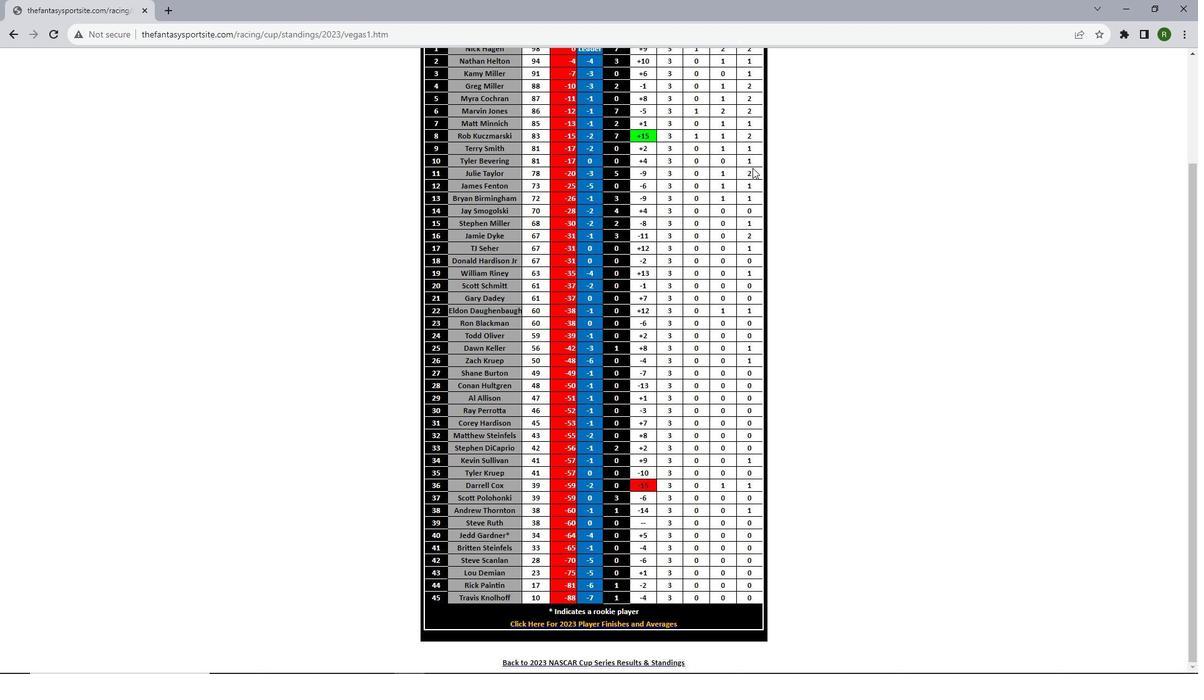 
Action: Mouse scrolled (754, 159) with delta (0, 0)
Screenshot: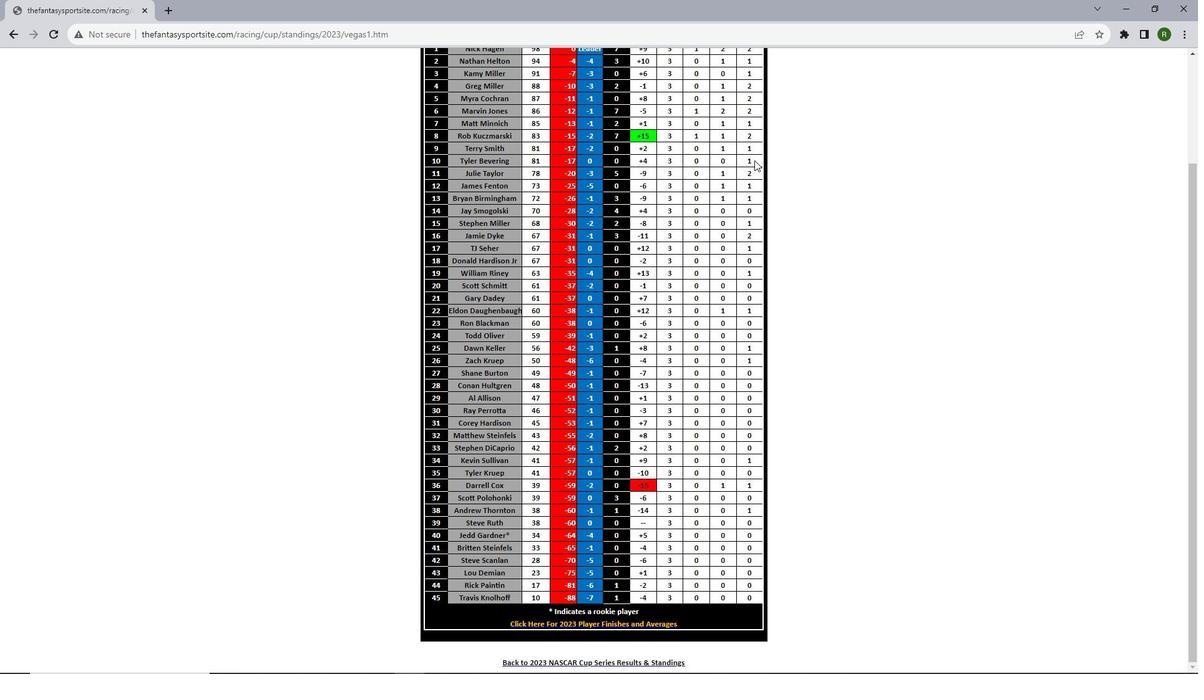 
Action: Mouse scrolled (754, 159) with delta (0, 0)
Screenshot: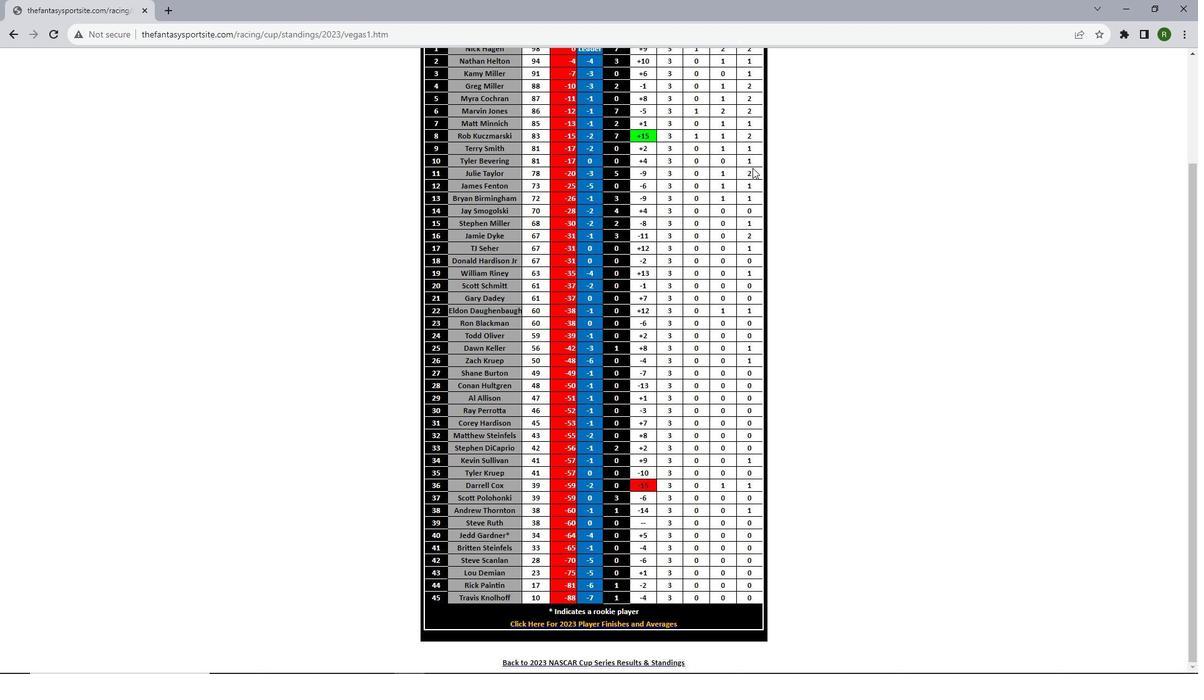 
Action: Mouse scrolled (754, 159) with delta (0, 0)
Screenshot: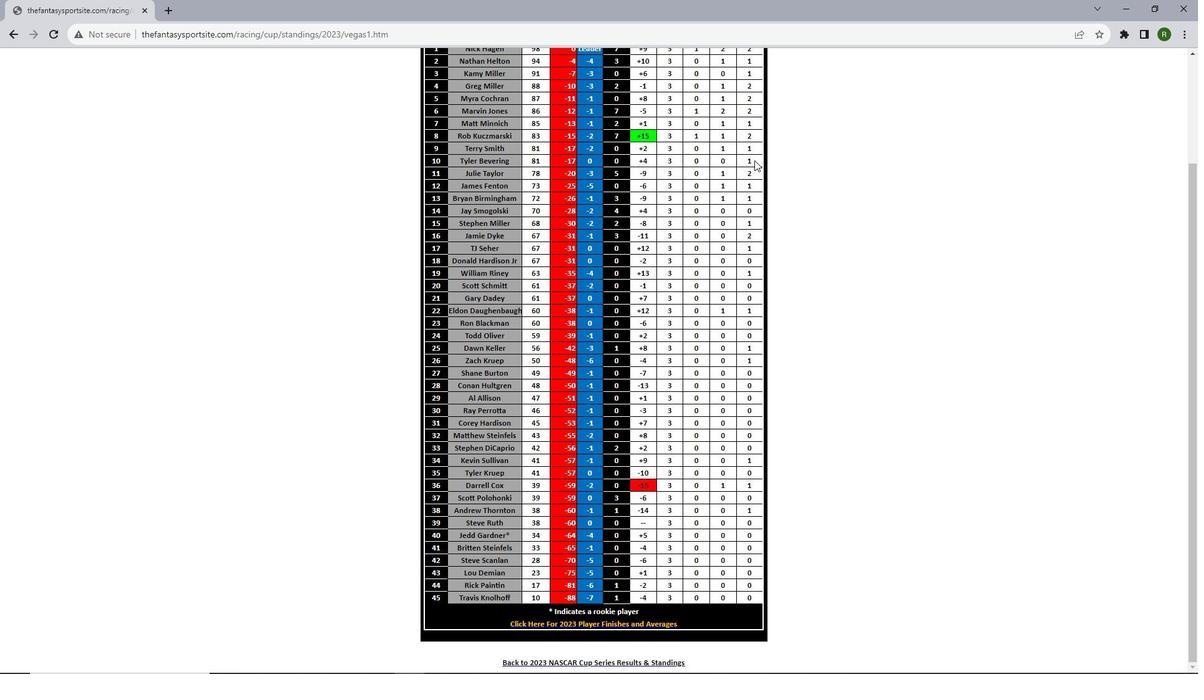 
Action: Mouse scrolled (754, 159) with delta (0, 0)
Screenshot: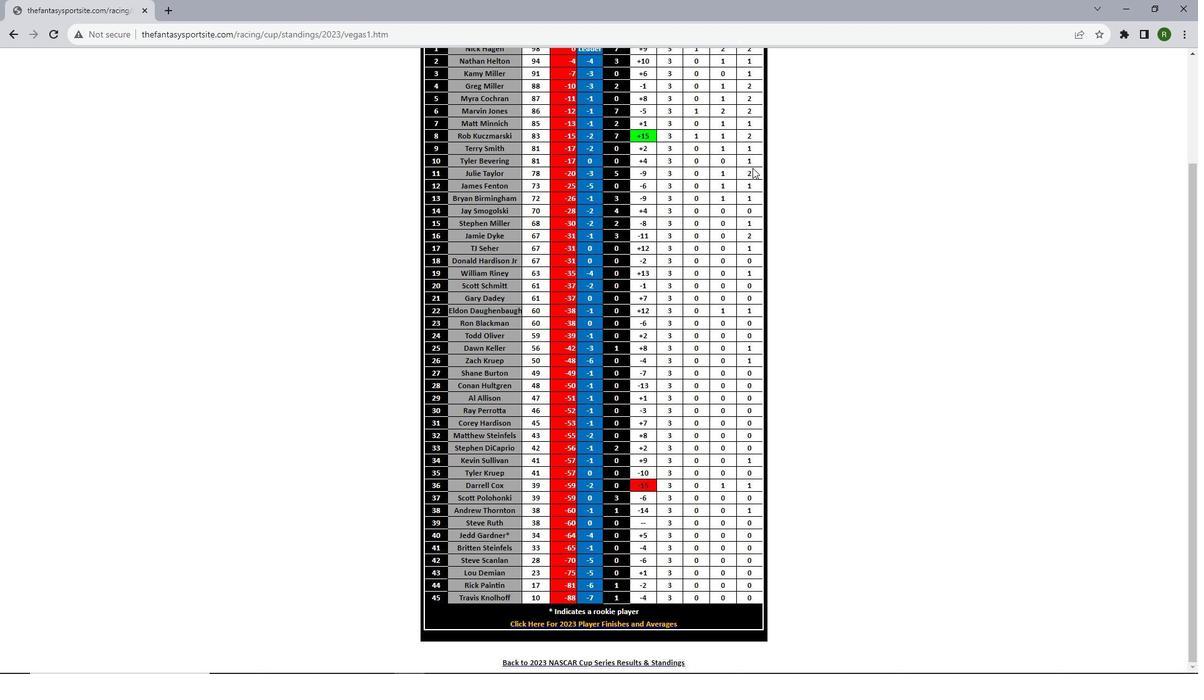 
Action: Mouse scrolled (754, 159) with delta (0, 0)
Screenshot: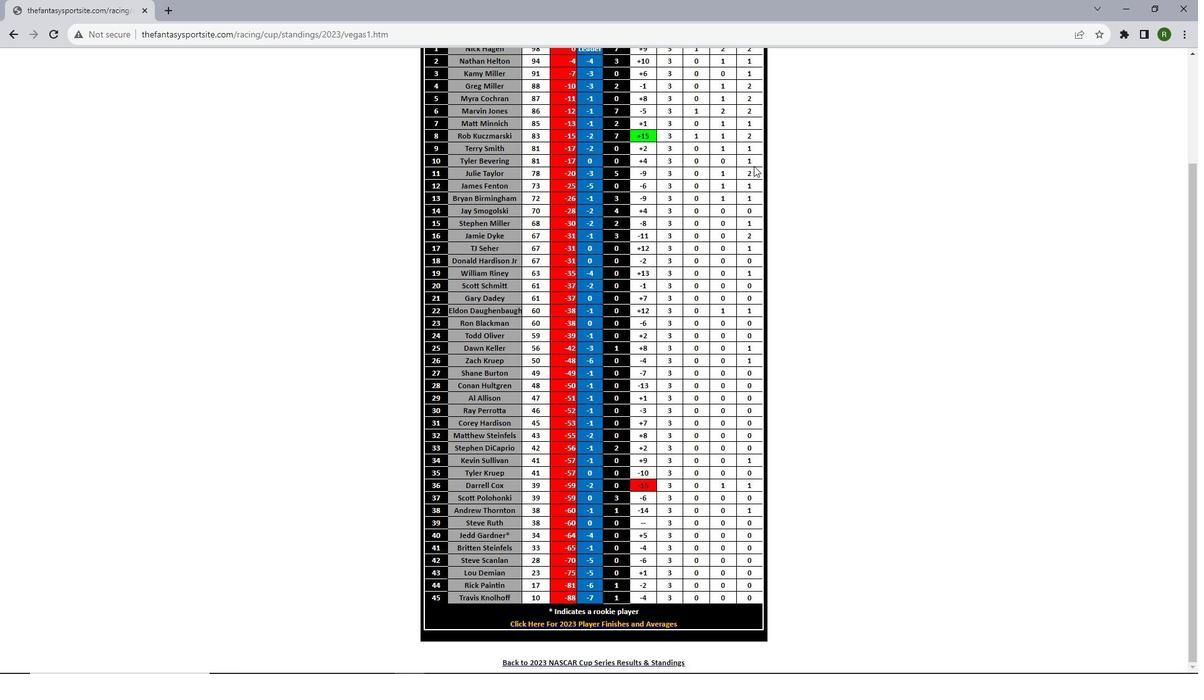 
Action: Mouse scrolled (754, 159) with delta (0, 0)
Screenshot: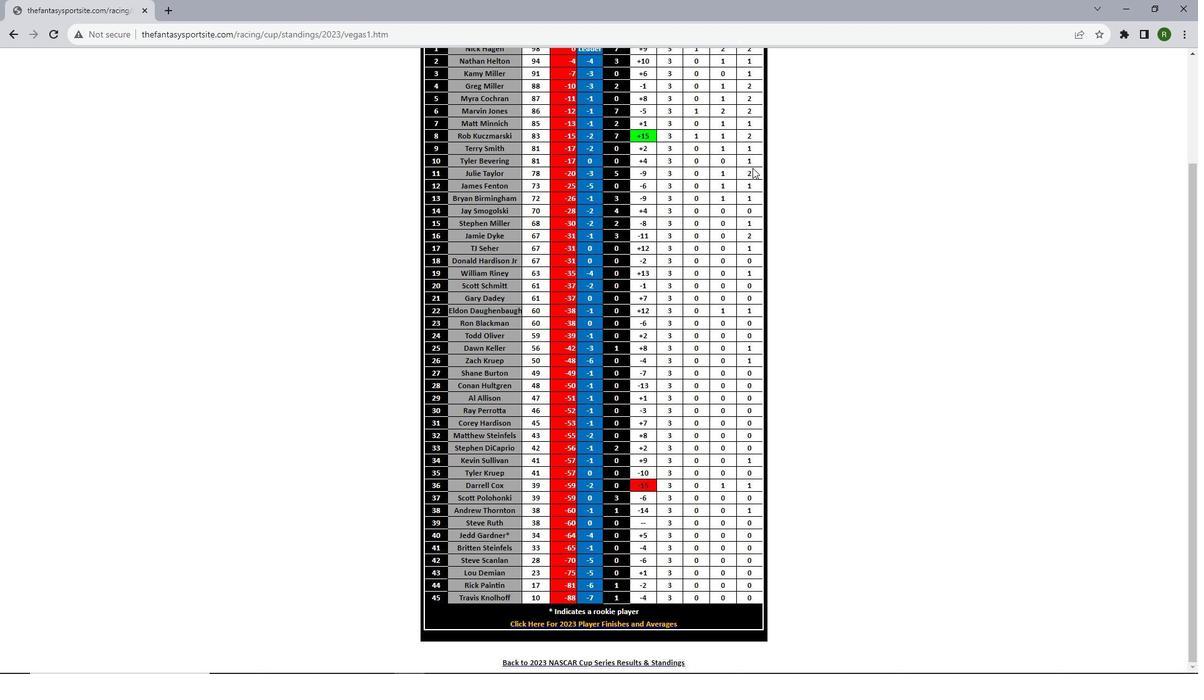 
Action: Mouse scrolled (754, 159) with delta (0, 0)
Screenshot: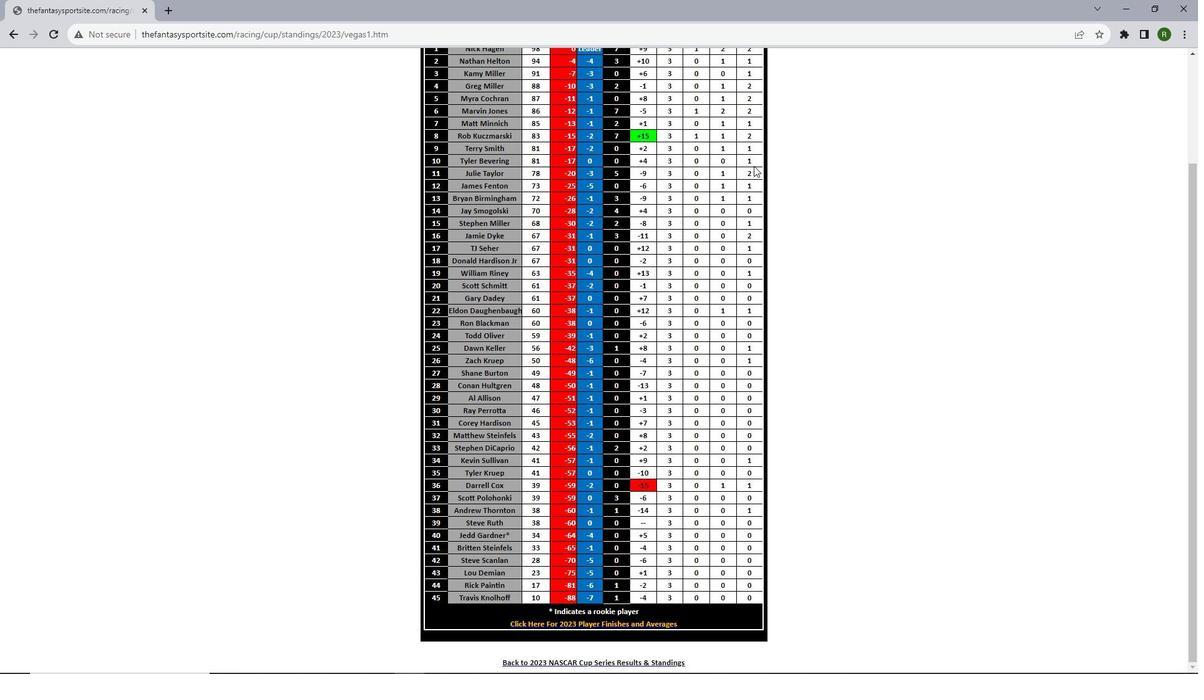 
Action: Mouse scrolled (754, 159) with delta (0, 0)
Screenshot: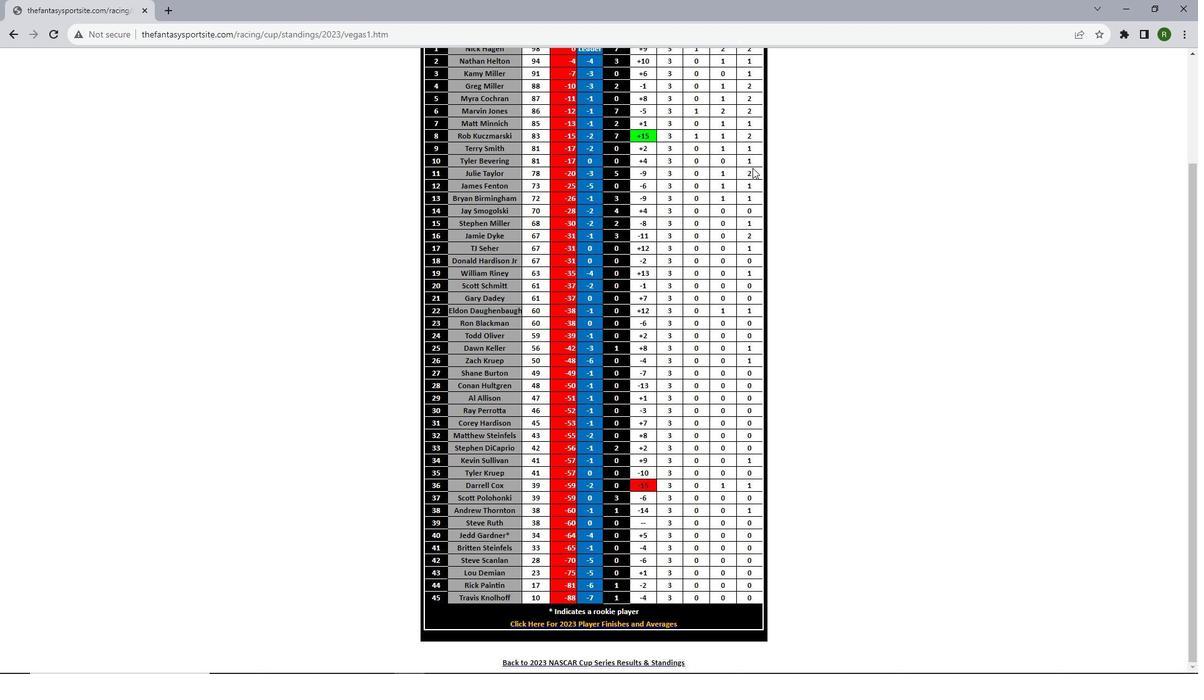 
Action: Mouse moved to (752, 167)
Screenshot: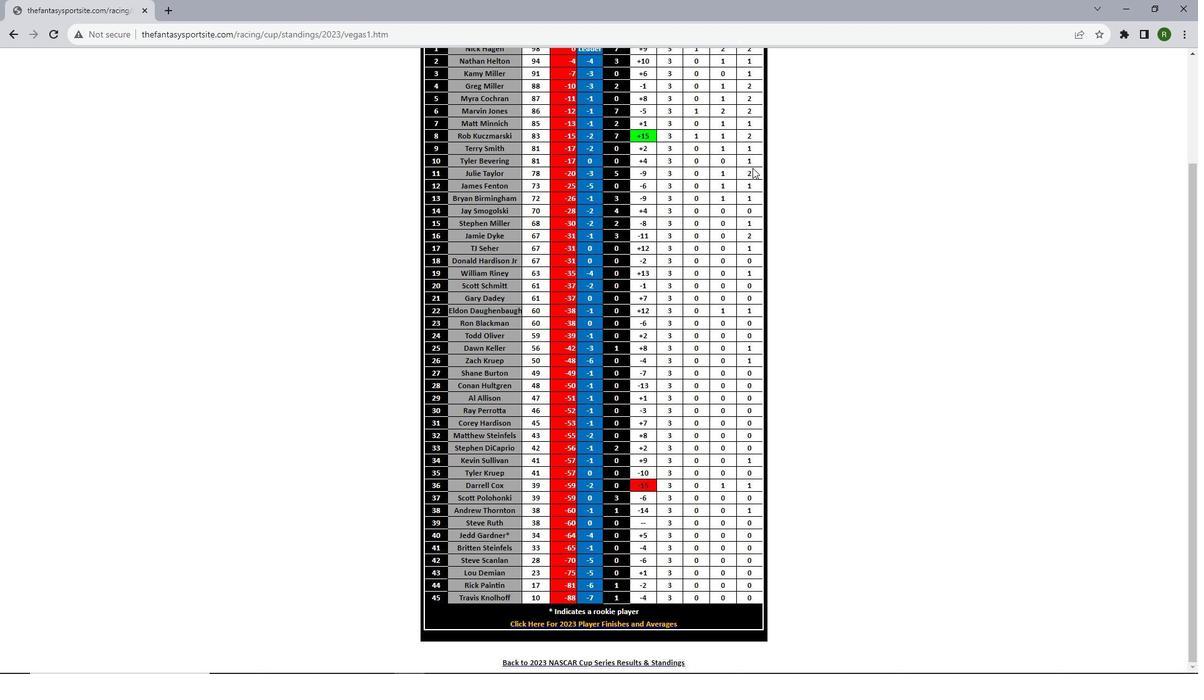 
